 Task: Search one way flight ticket for 4 adults, 2 children, 2 infants in seat and 1 infant on lap in economy from Minneapolis-st. Paul: Minneapolis-st. Paul International/wold-chamberlain Airport to Jacksonville: Albert J. Ellis Airport on 5-3-2023. Choice of flights is Emirates. Number of bags: 1 carry on bag. Price is upto 85000. Outbound departure time preference is 18:45.
Action: Mouse moved to (298, 404)
Screenshot: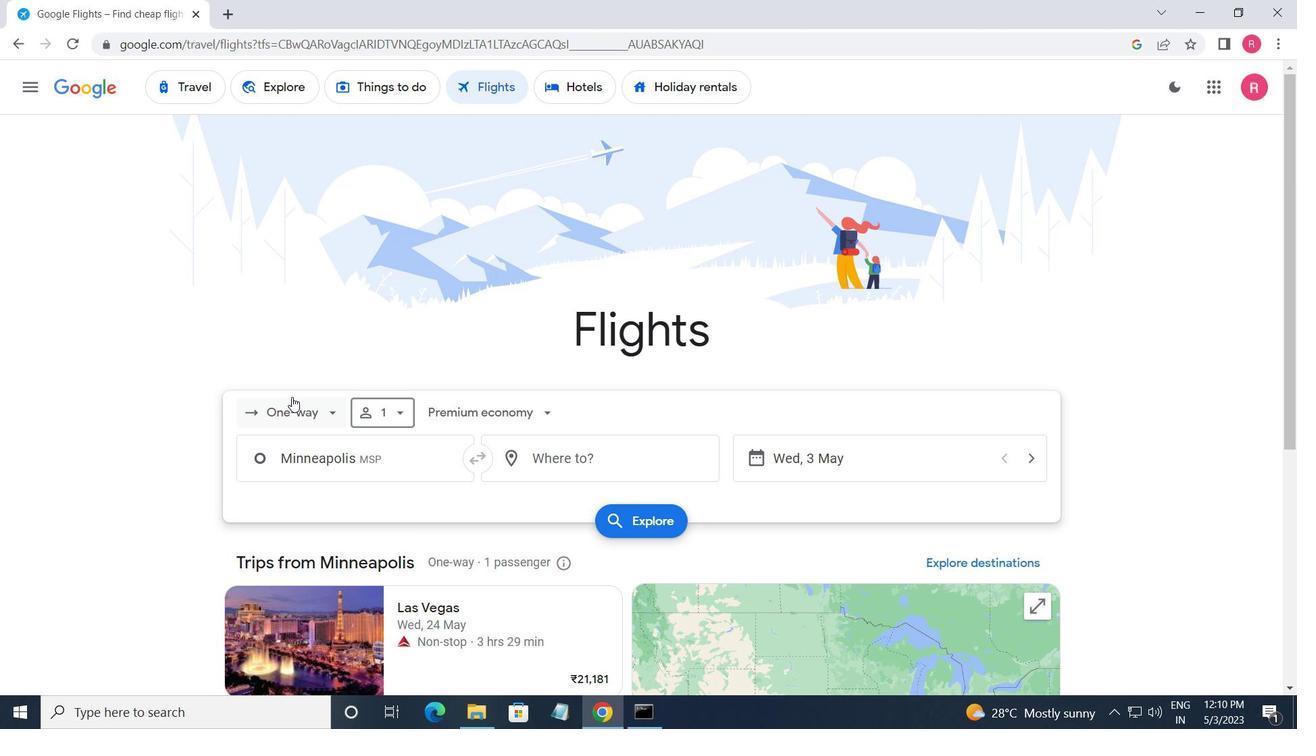 
Action: Mouse pressed left at (298, 404)
Screenshot: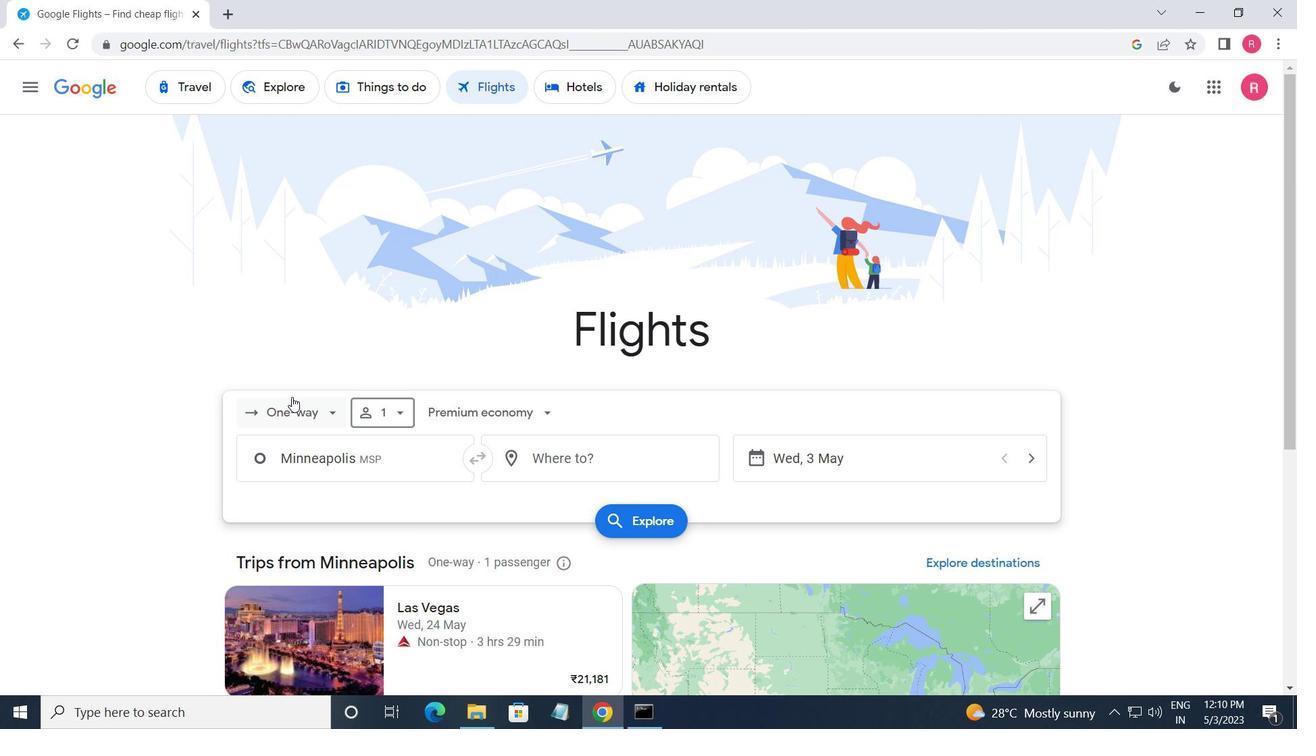 
Action: Mouse moved to (346, 490)
Screenshot: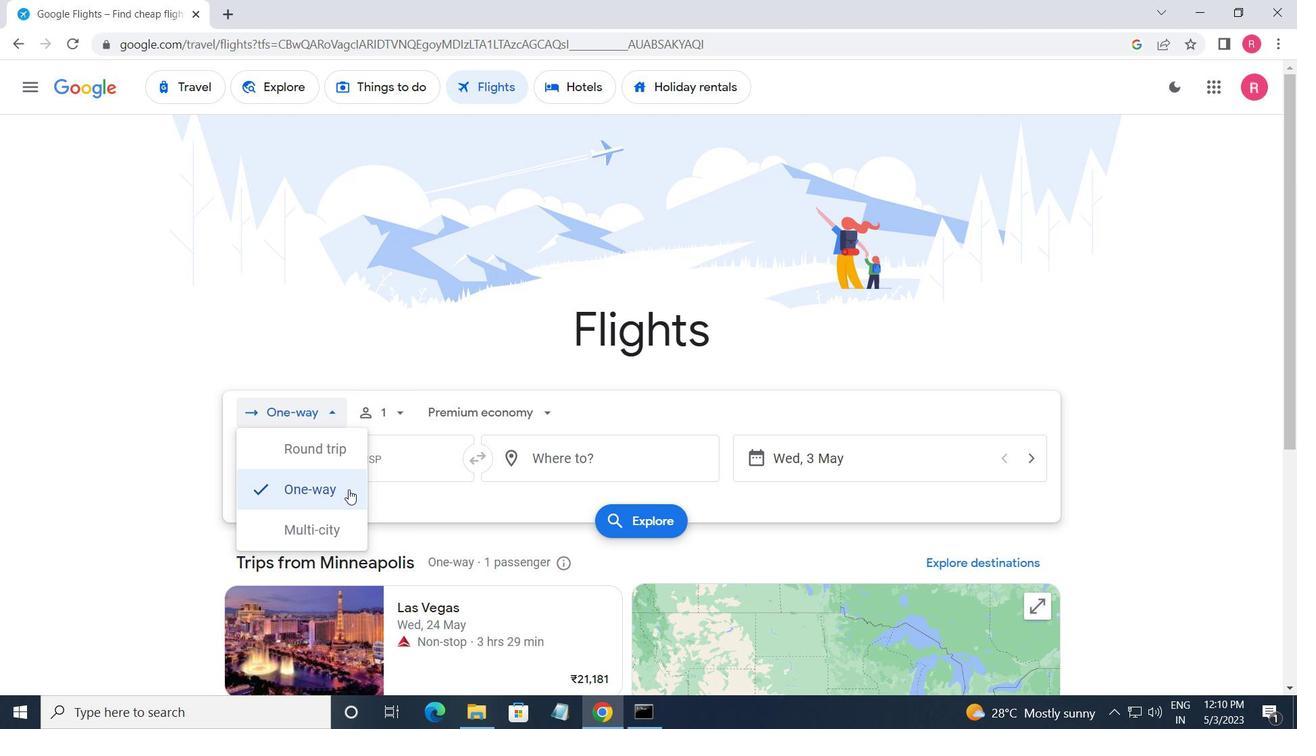 
Action: Mouse pressed left at (346, 490)
Screenshot: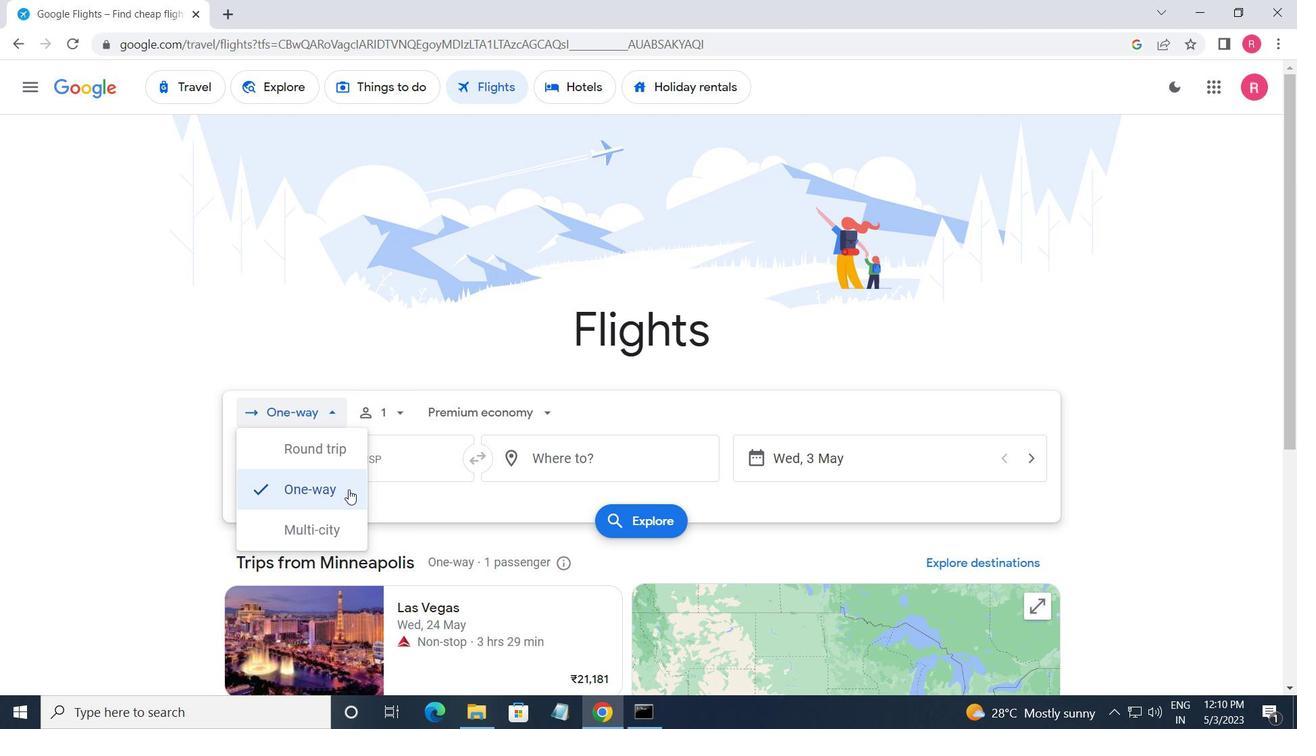
Action: Mouse moved to (392, 425)
Screenshot: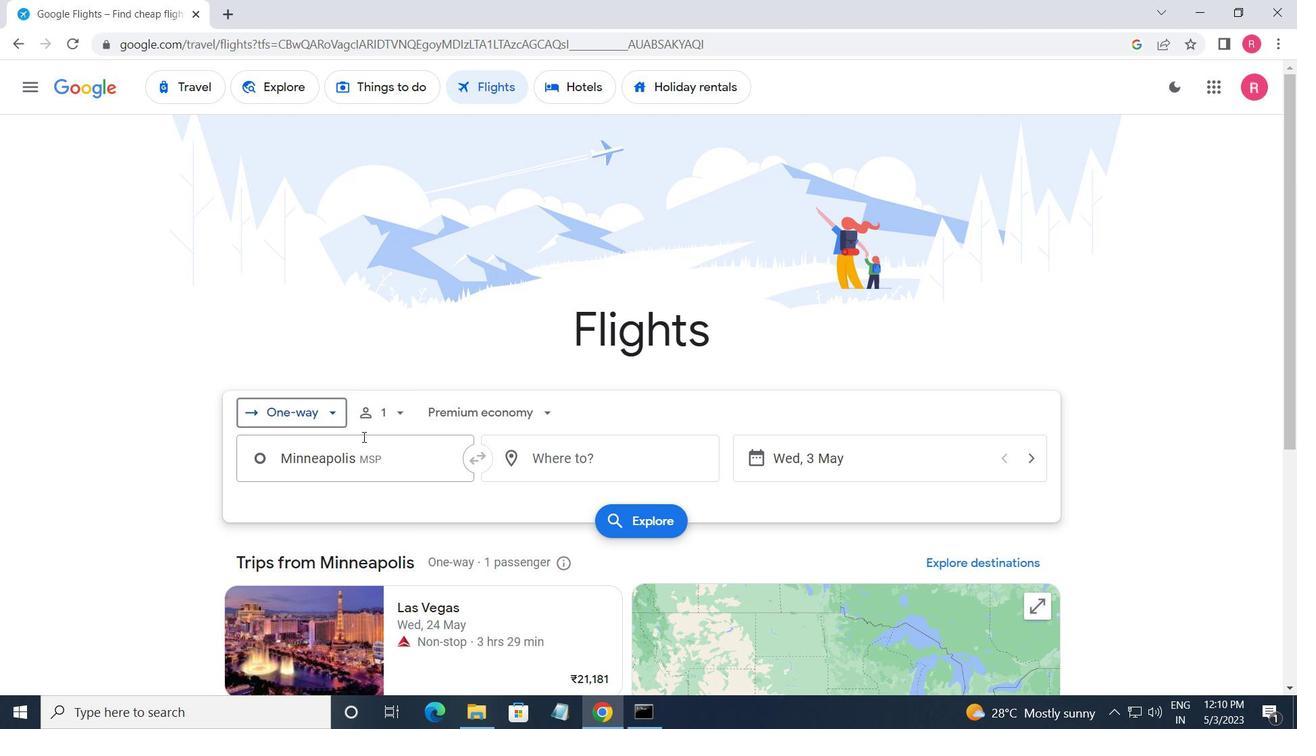 
Action: Mouse pressed left at (392, 425)
Screenshot: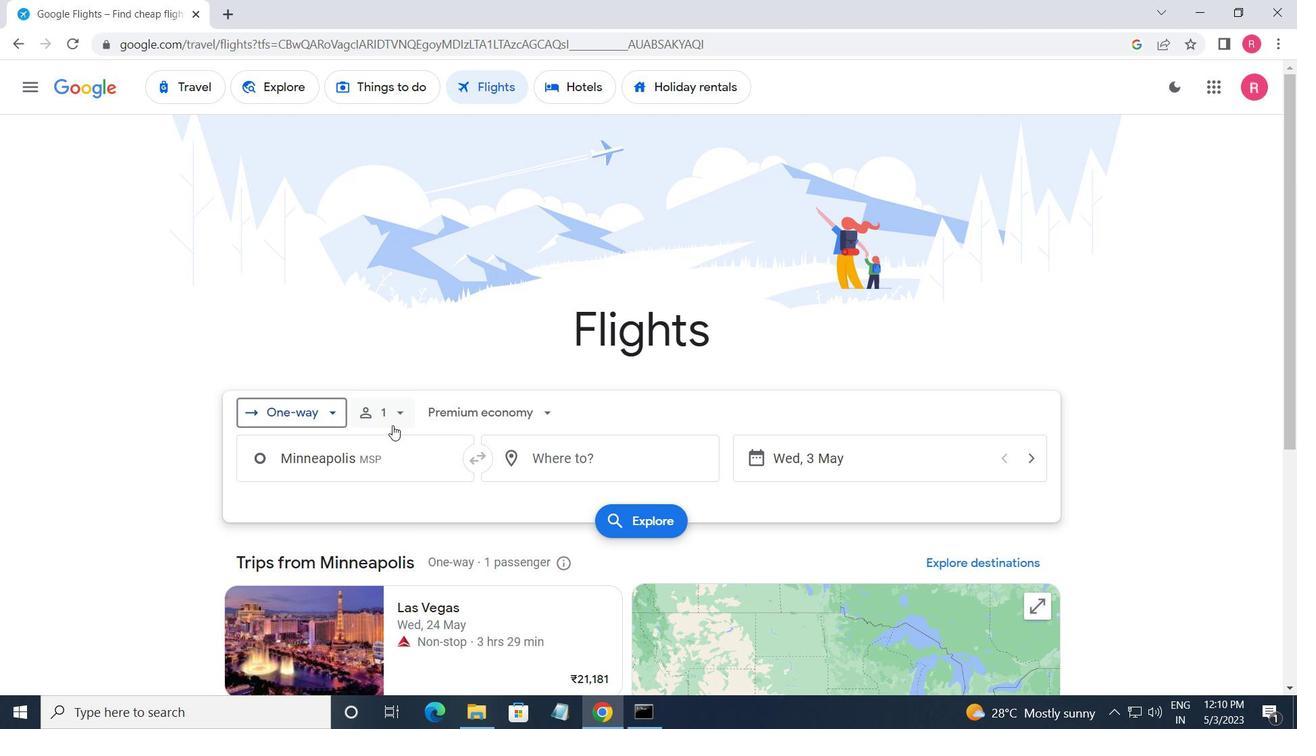 
Action: Mouse moved to (525, 458)
Screenshot: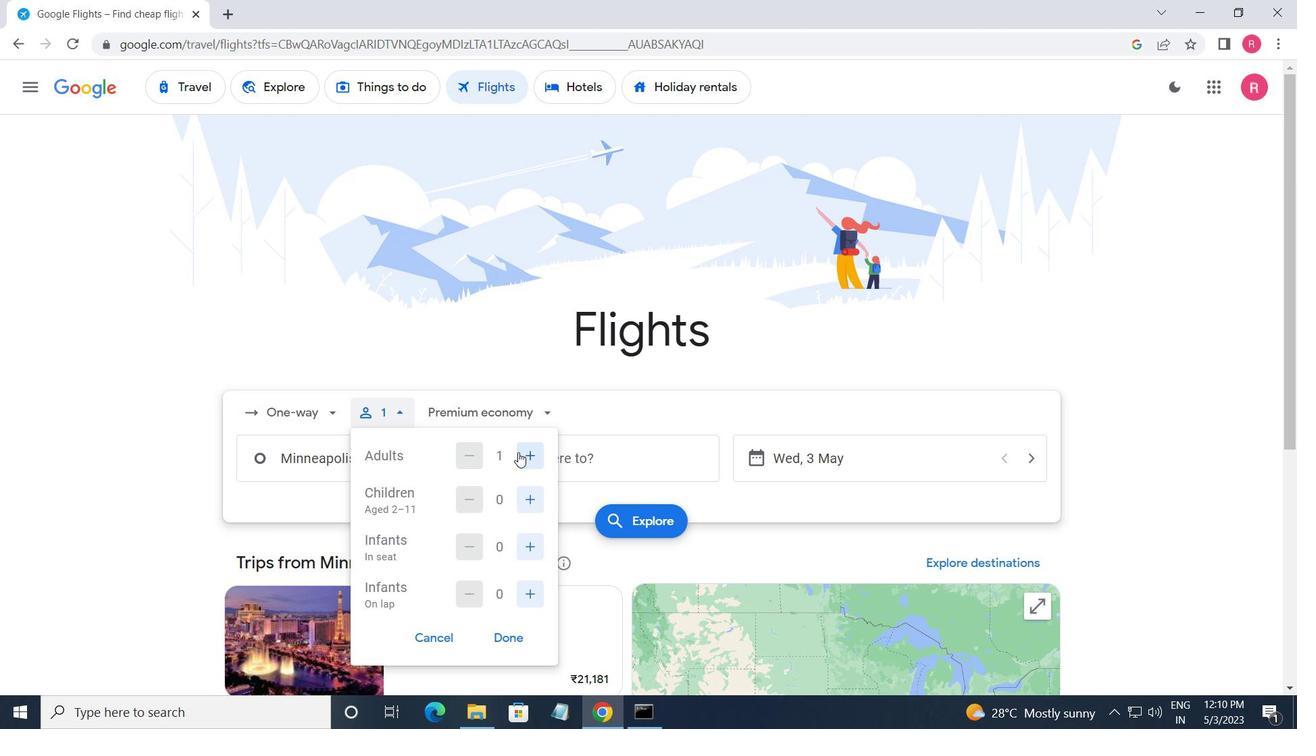 
Action: Mouse pressed left at (525, 458)
Screenshot: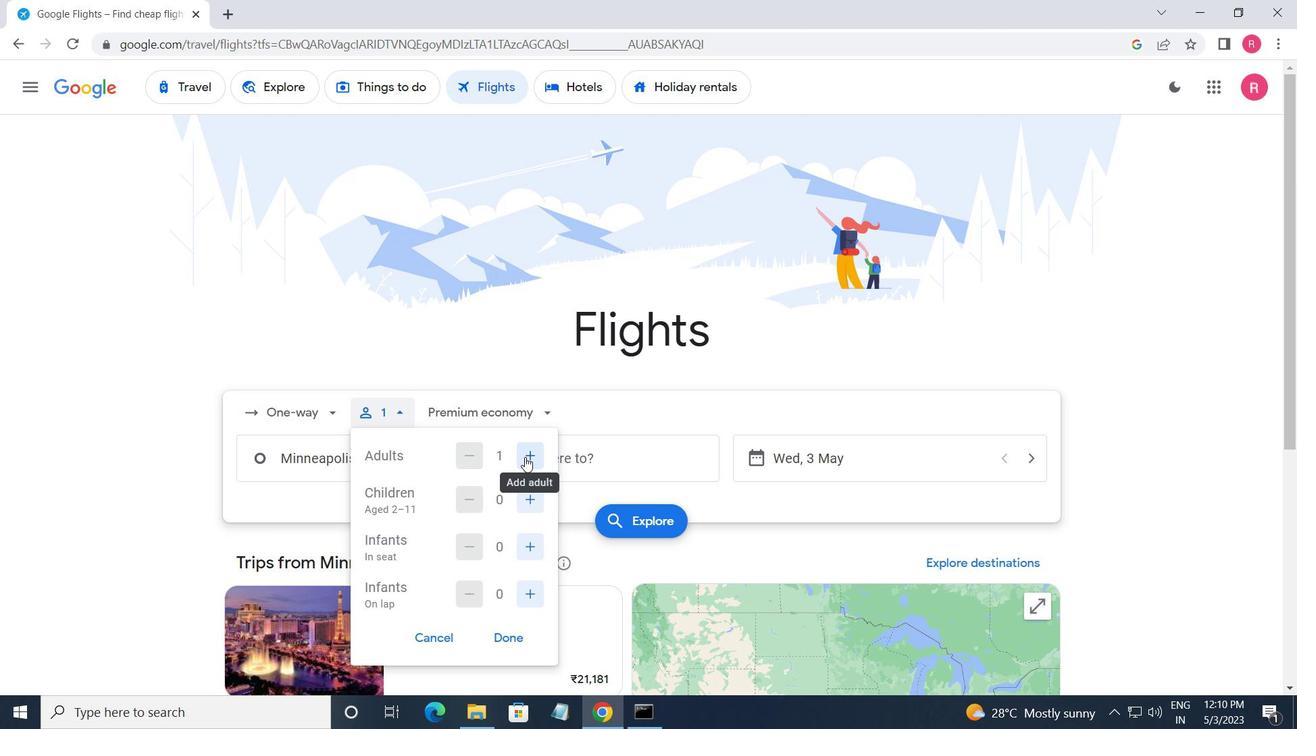 
Action: Mouse pressed left at (525, 458)
Screenshot: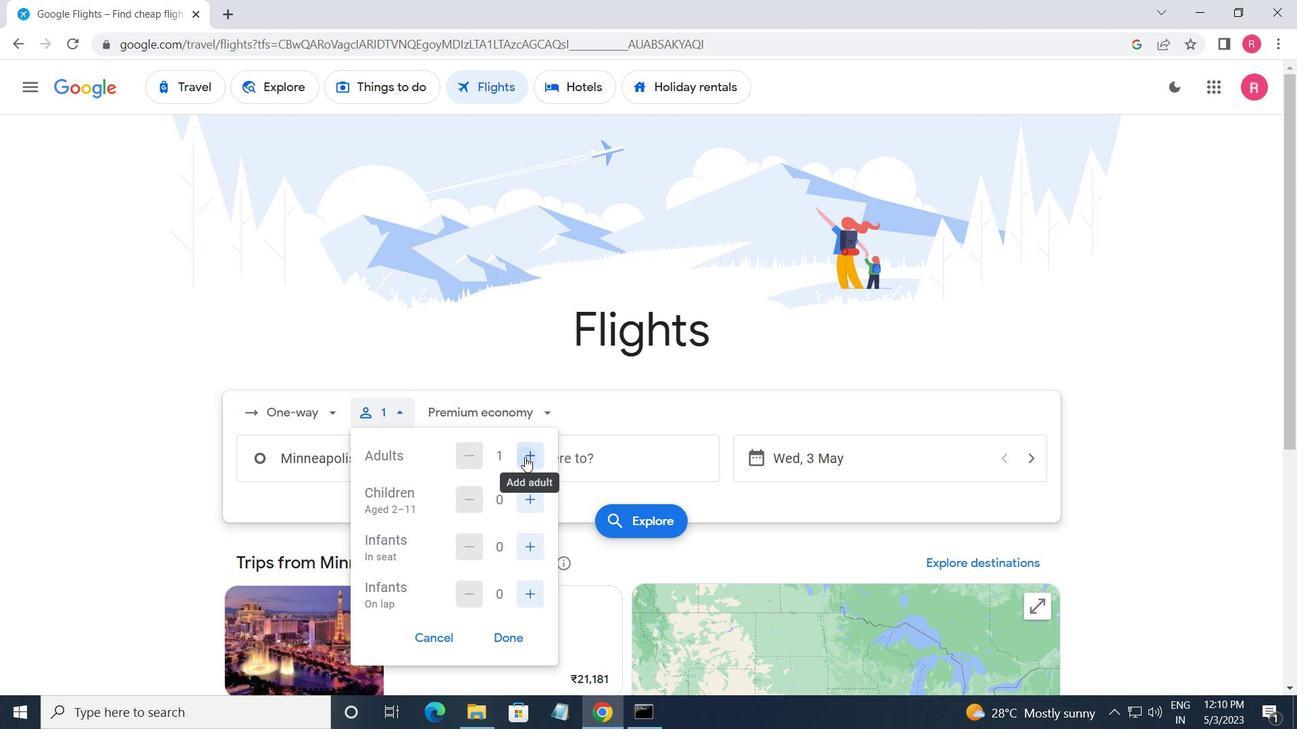 
Action: Mouse pressed left at (525, 458)
Screenshot: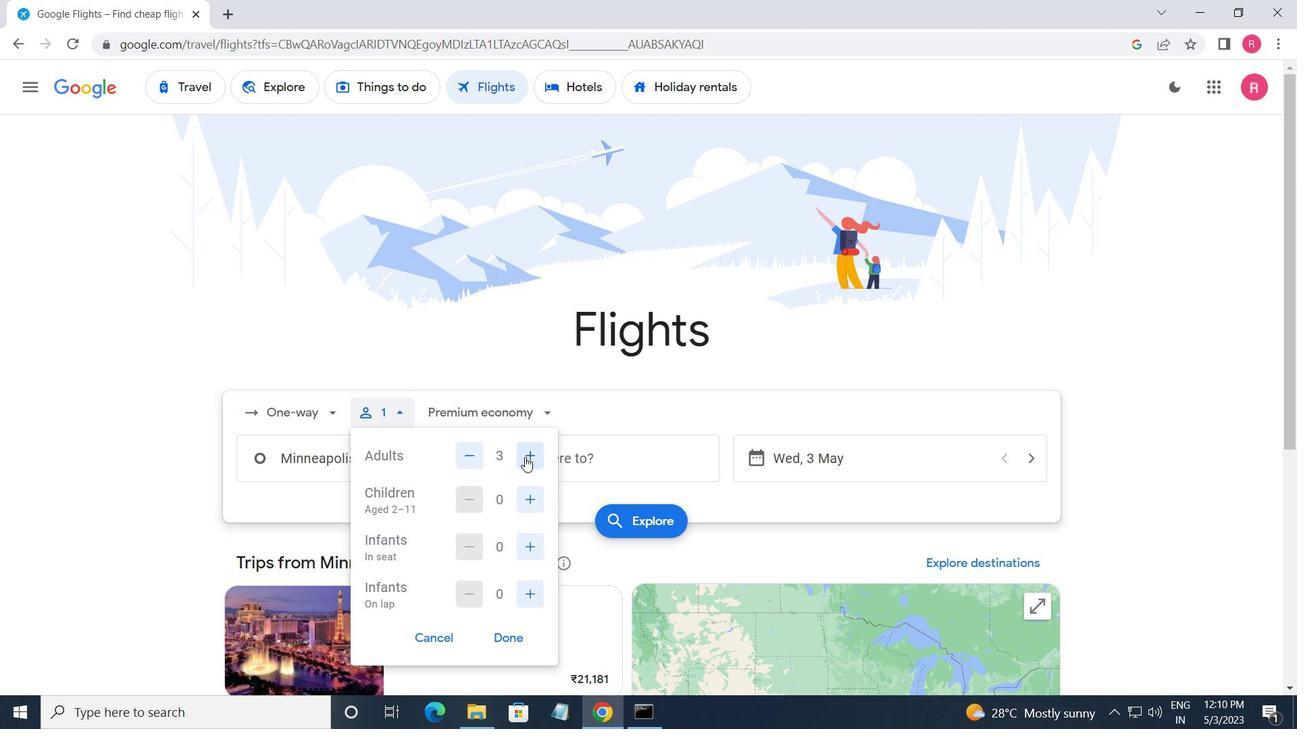 
Action: Mouse moved to (531, 508)
Screenshot: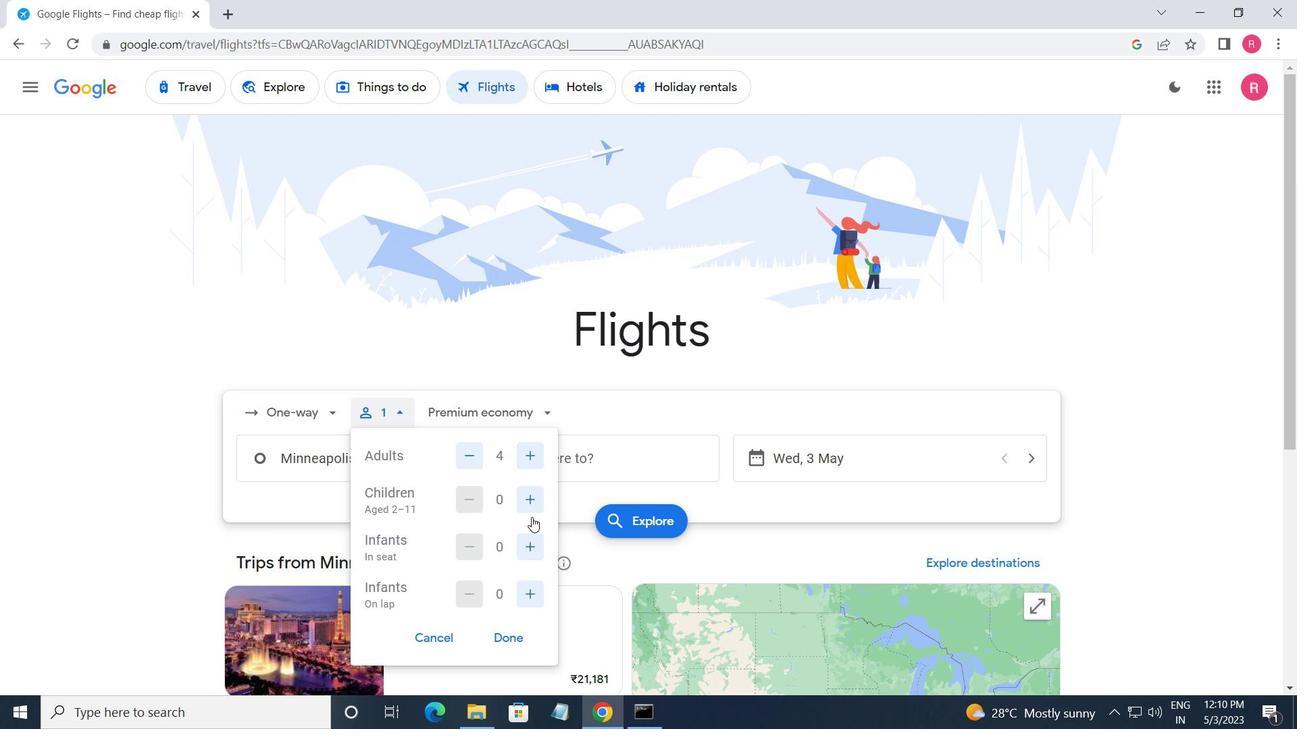 
Action: Mouse pressed left at (531, 508)
Screenshot: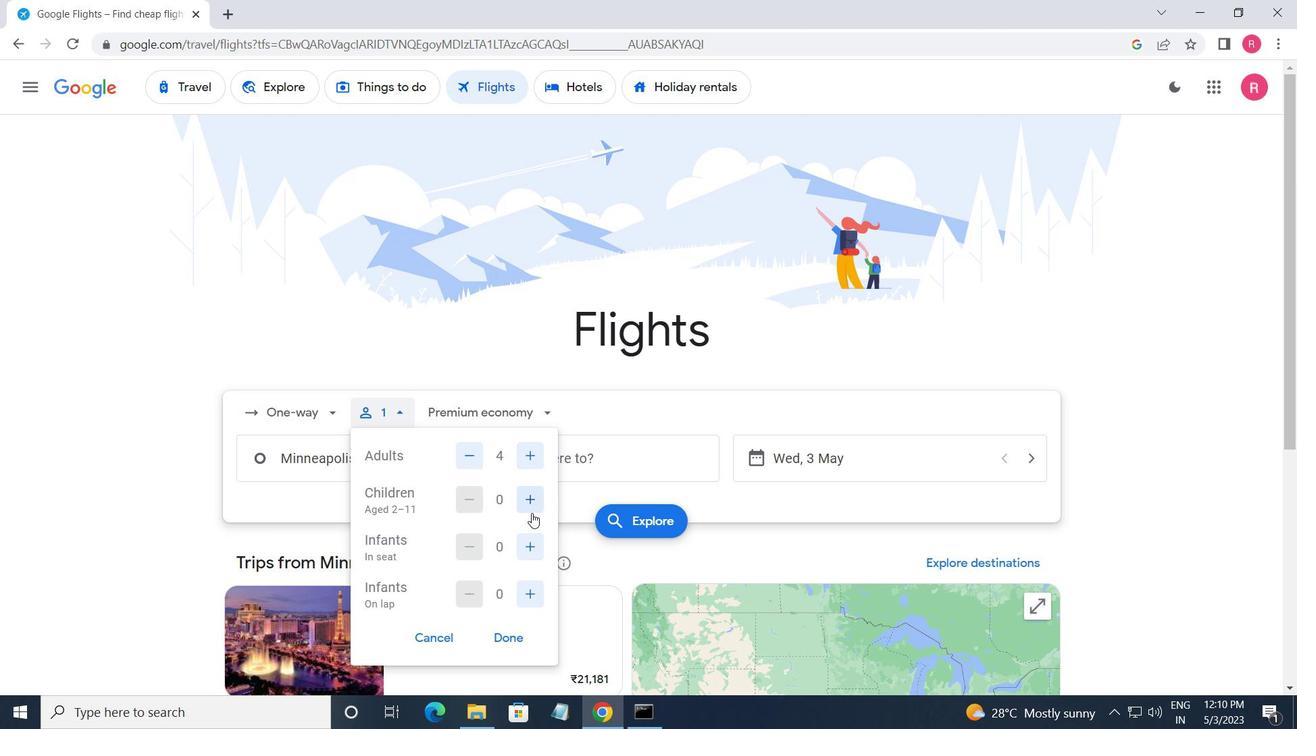 
Action: Mouse pressed left at (531, 508)
Screenshot: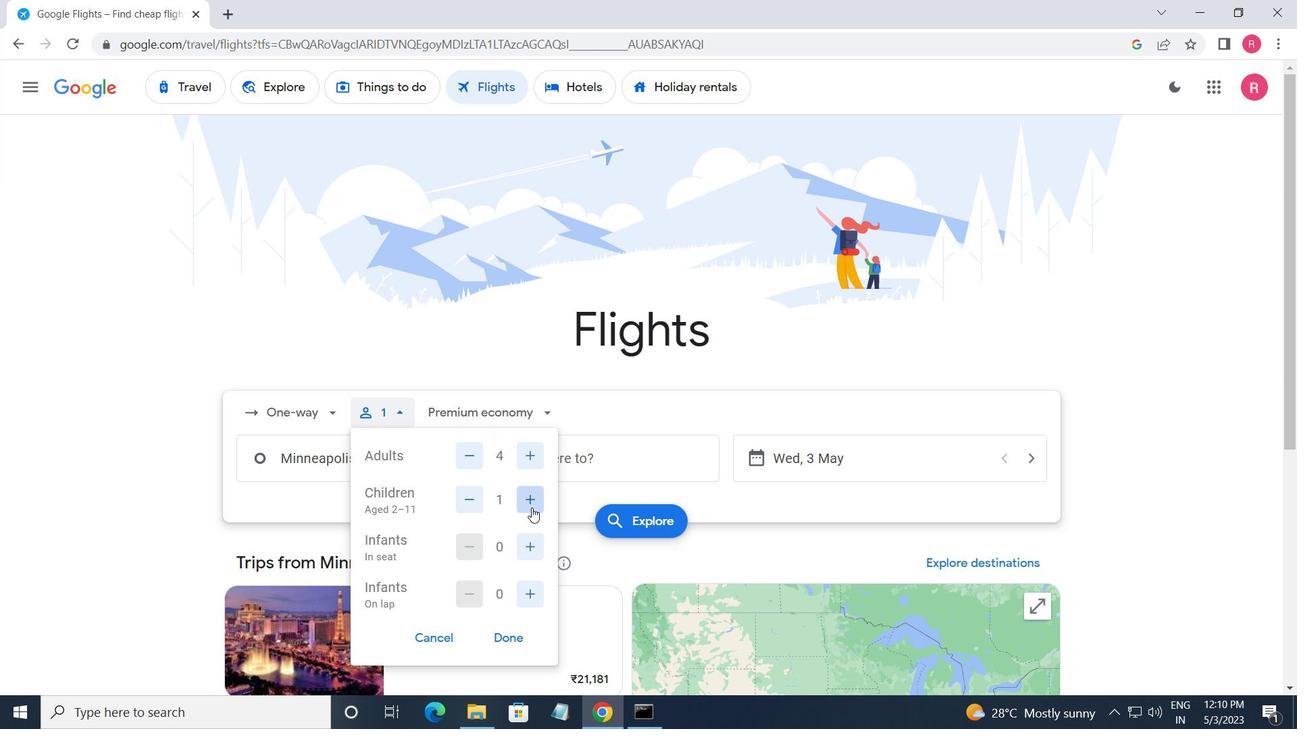 
Action: Mouse moved to (533, 545)
Screenshot: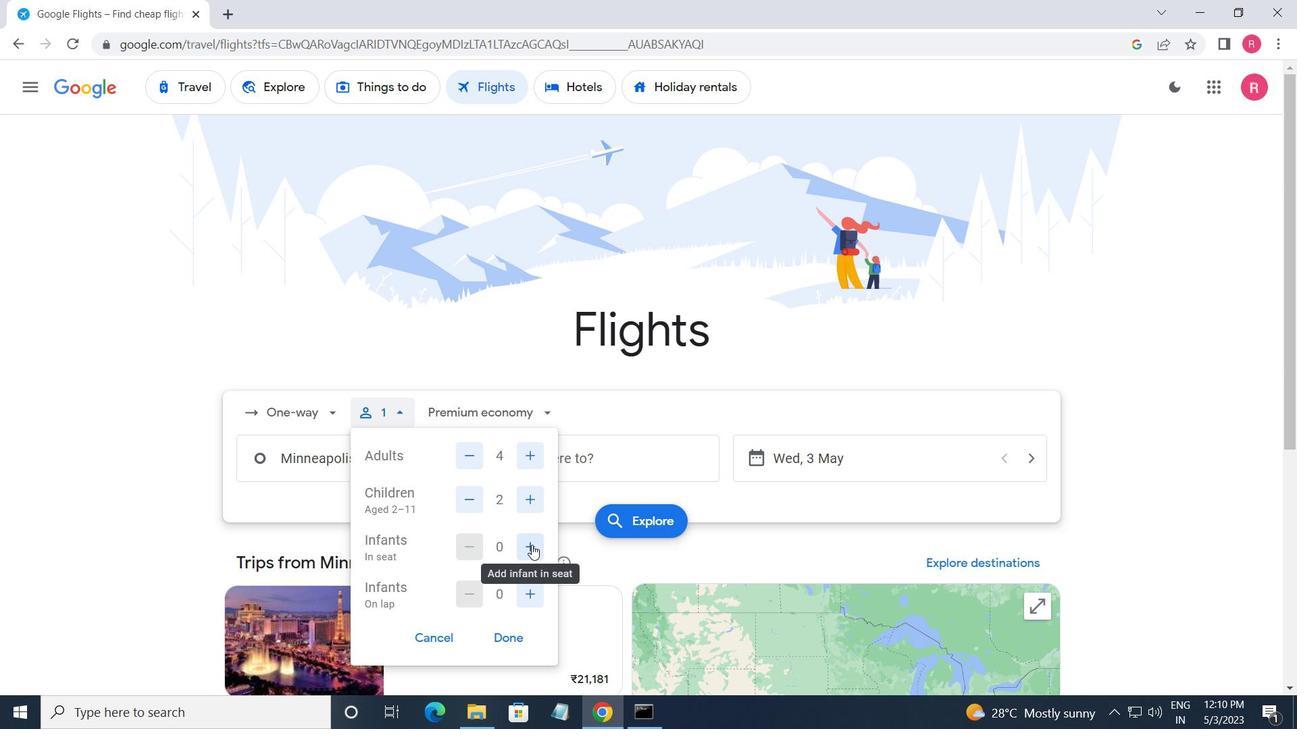 
Action: Mouse pressed left at (533, 545)
Screenshot: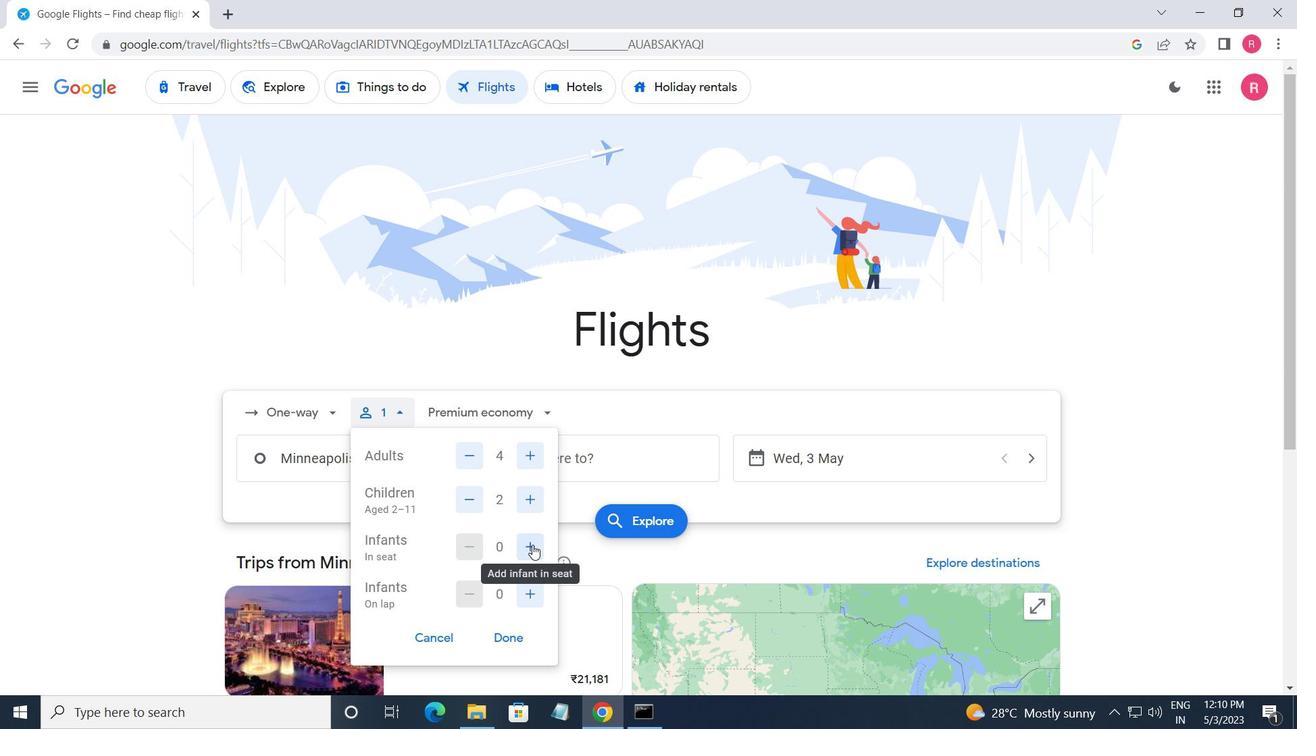 
Action: Mouse pressed left at (533, 545)
Screenshot: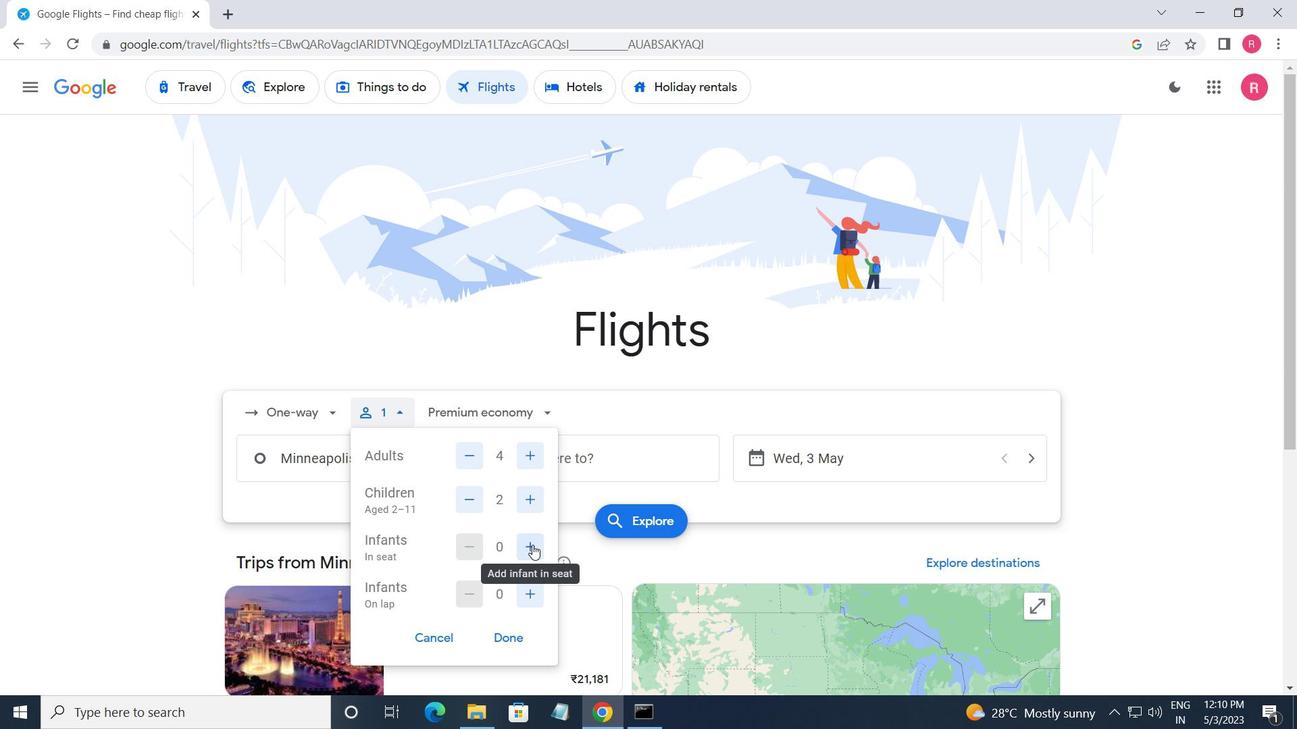 
Action: Mouse moved to (531, 594)
Screenshot: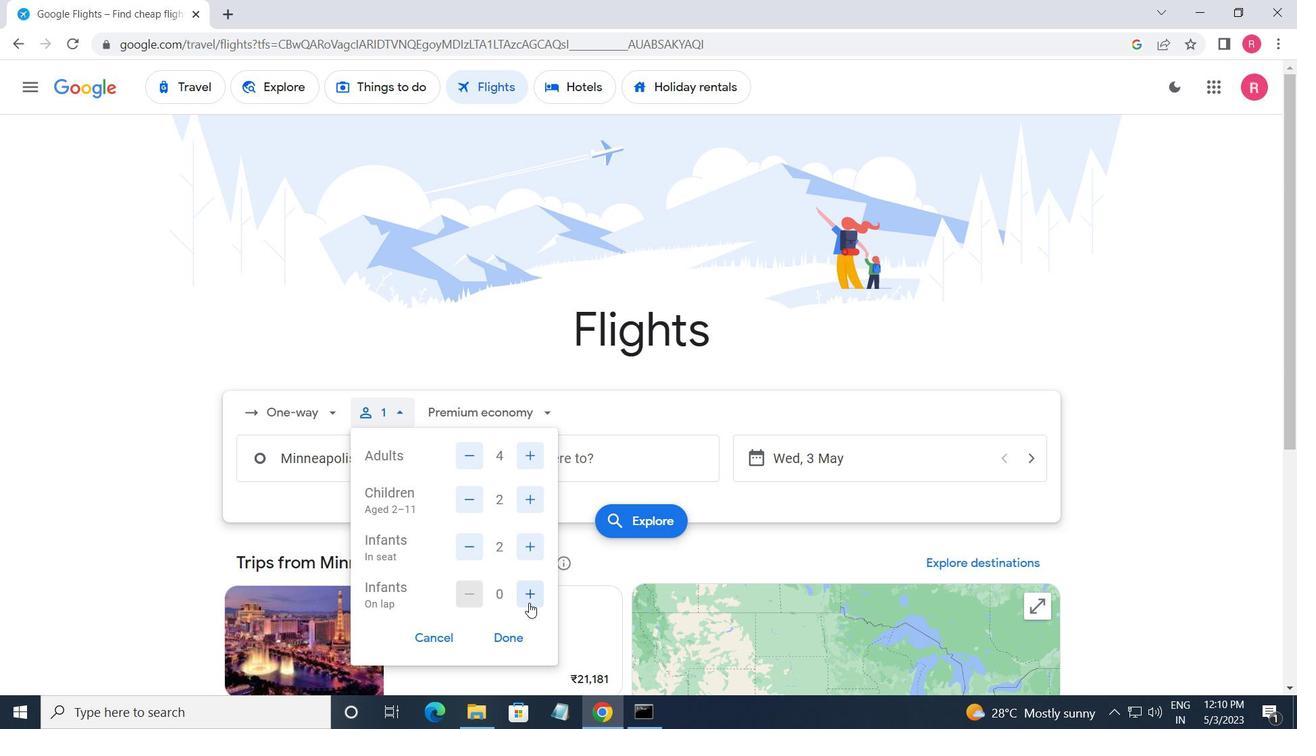 
Action: Mouse pressed left at (531, 594)
Screenshot: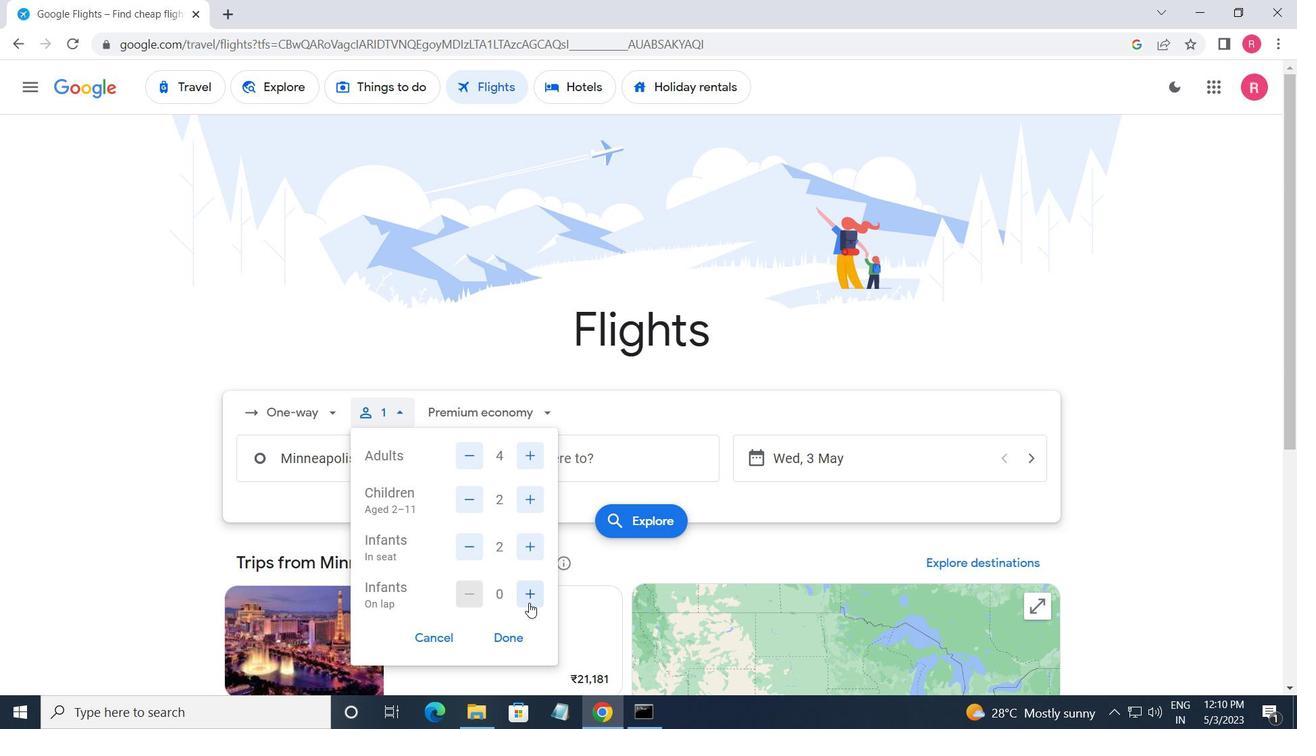 
Action: Mouse moved to (523, 632)
Screenshot: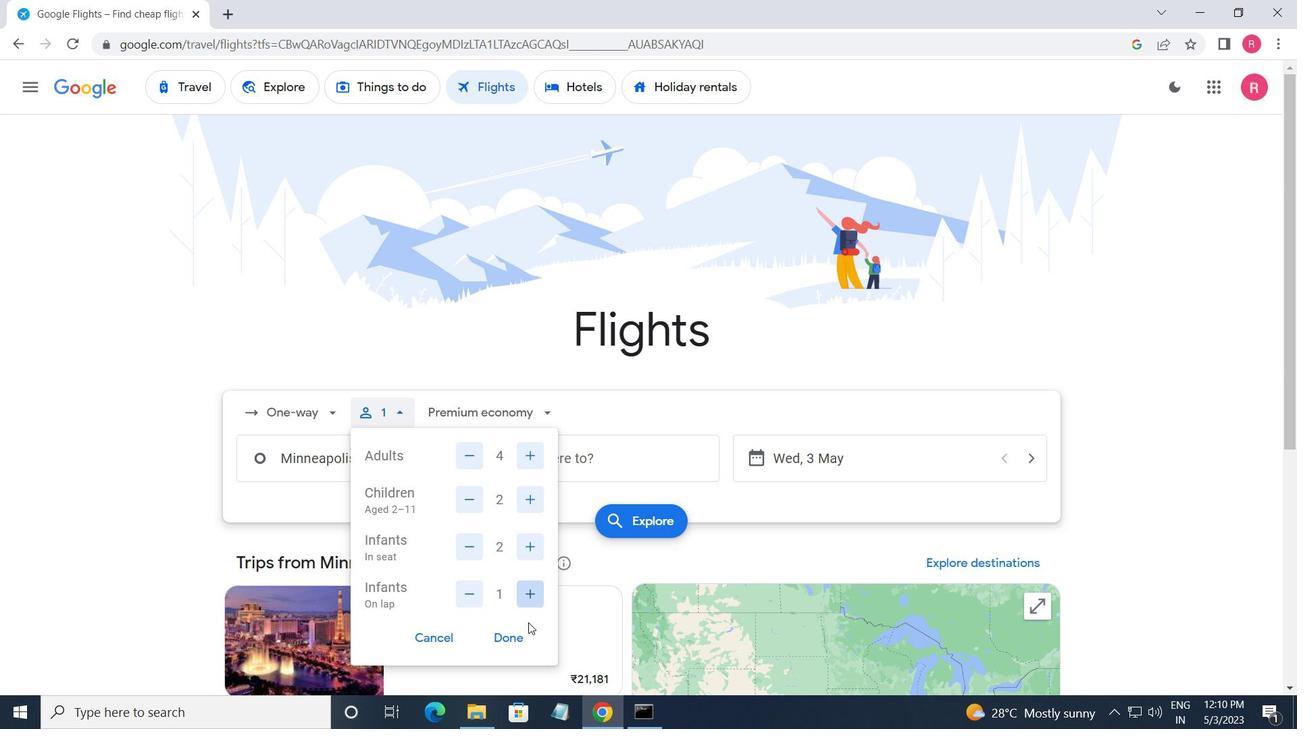 
Action: Mouse pressed left at (523, 632)
Screenshot: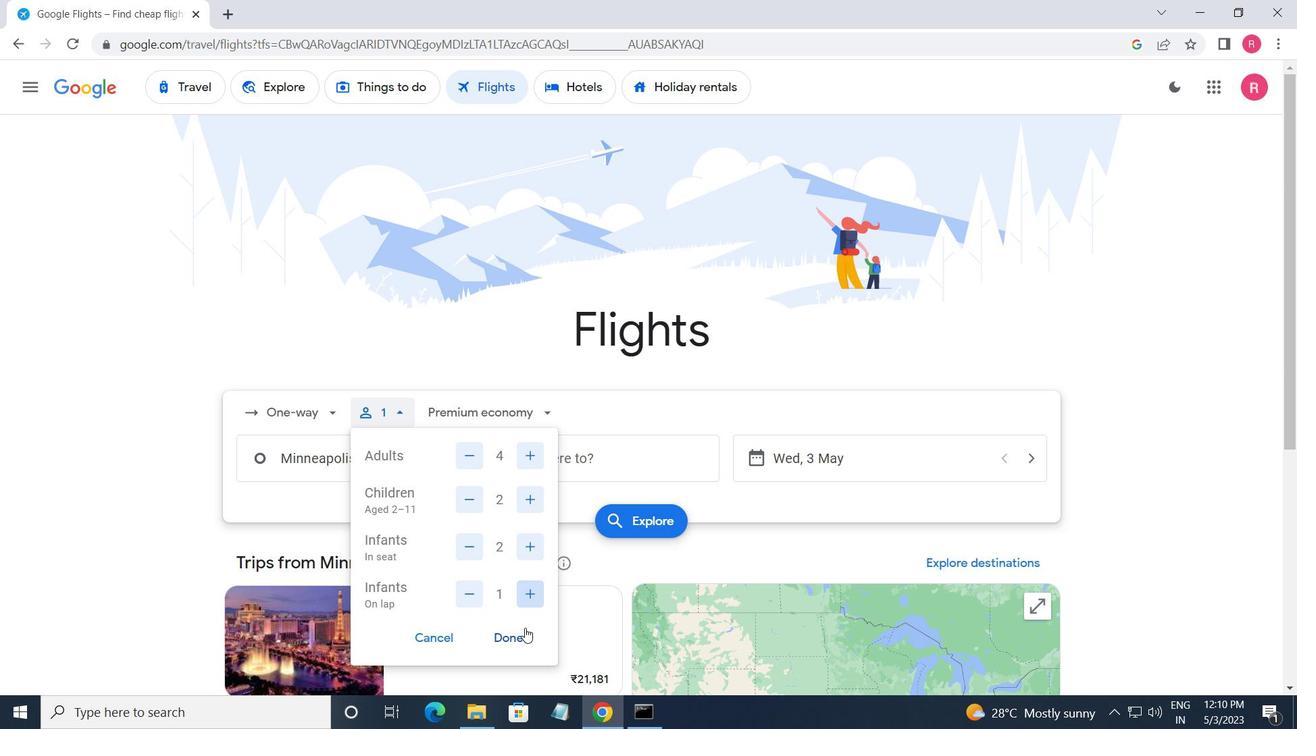 
Action: Mouse moved to (479, 413)
Screenshot: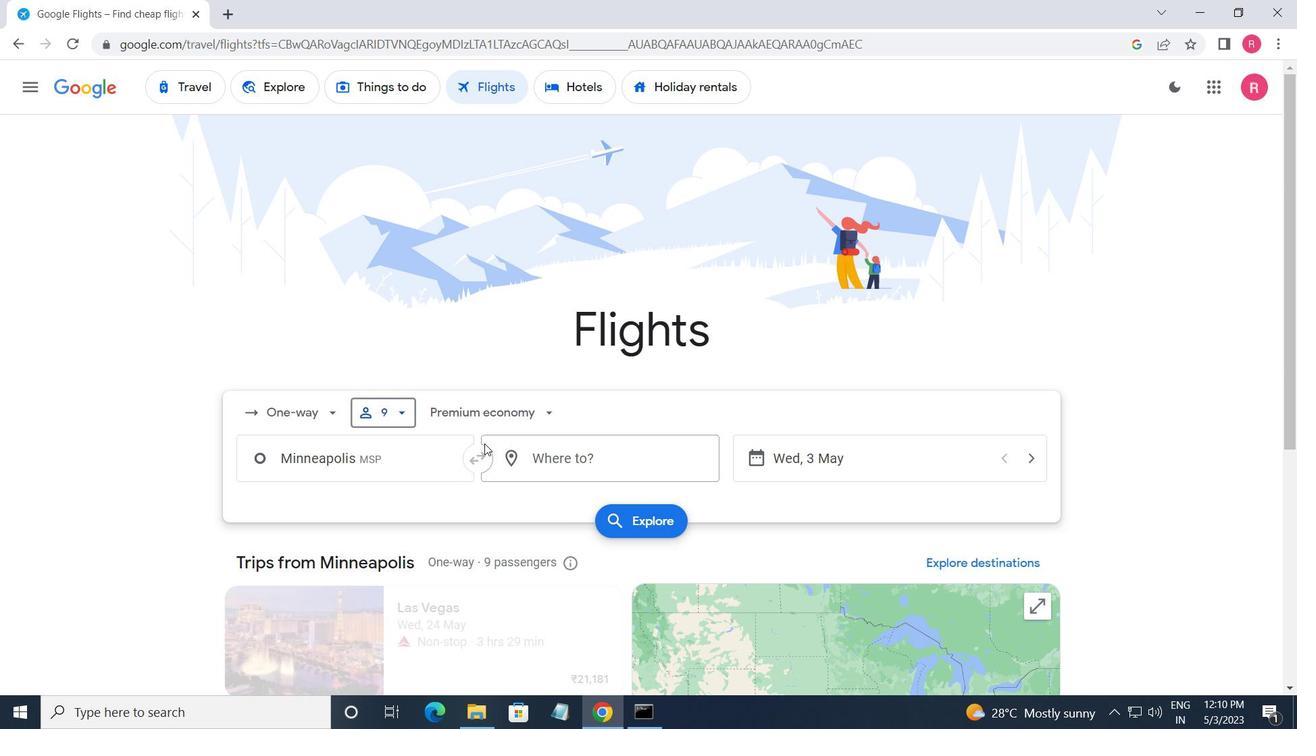 
Action: Mouse pressed left at (479, 413)
Screenshot: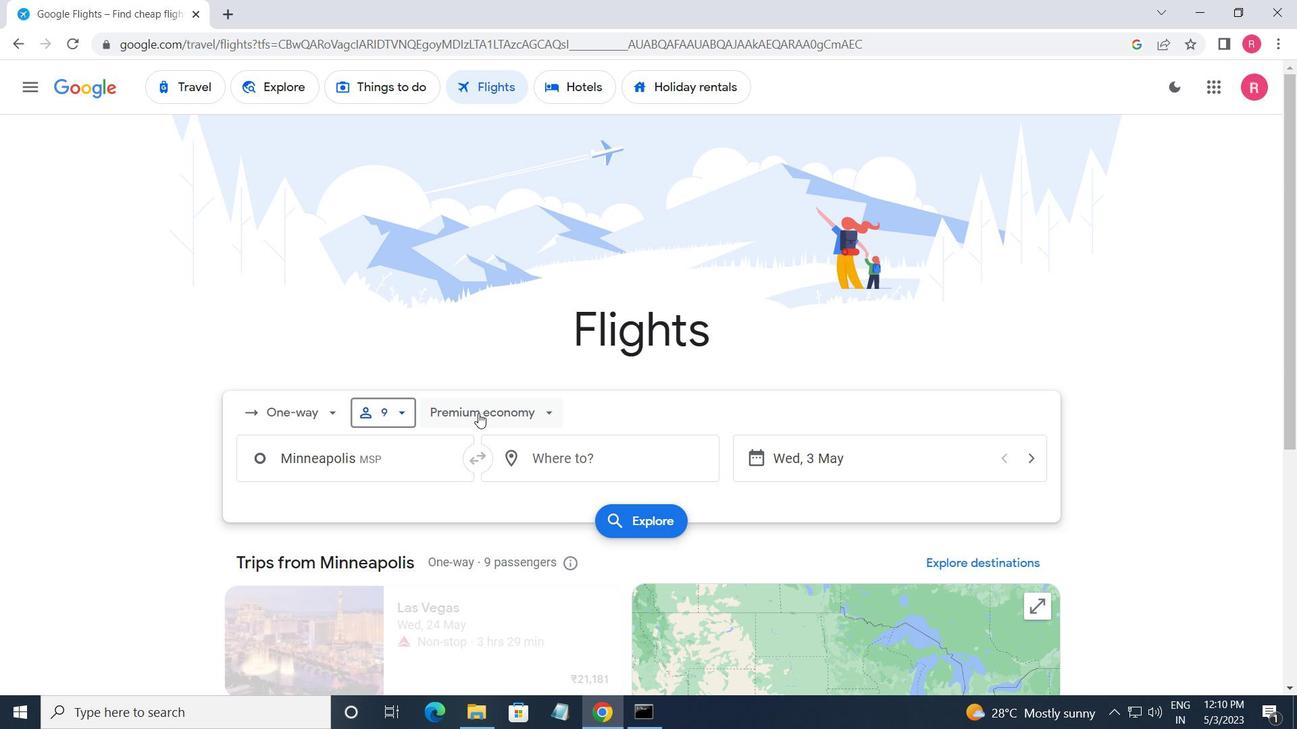 
Action: Mouse moved to (489, 456)
Screenshot: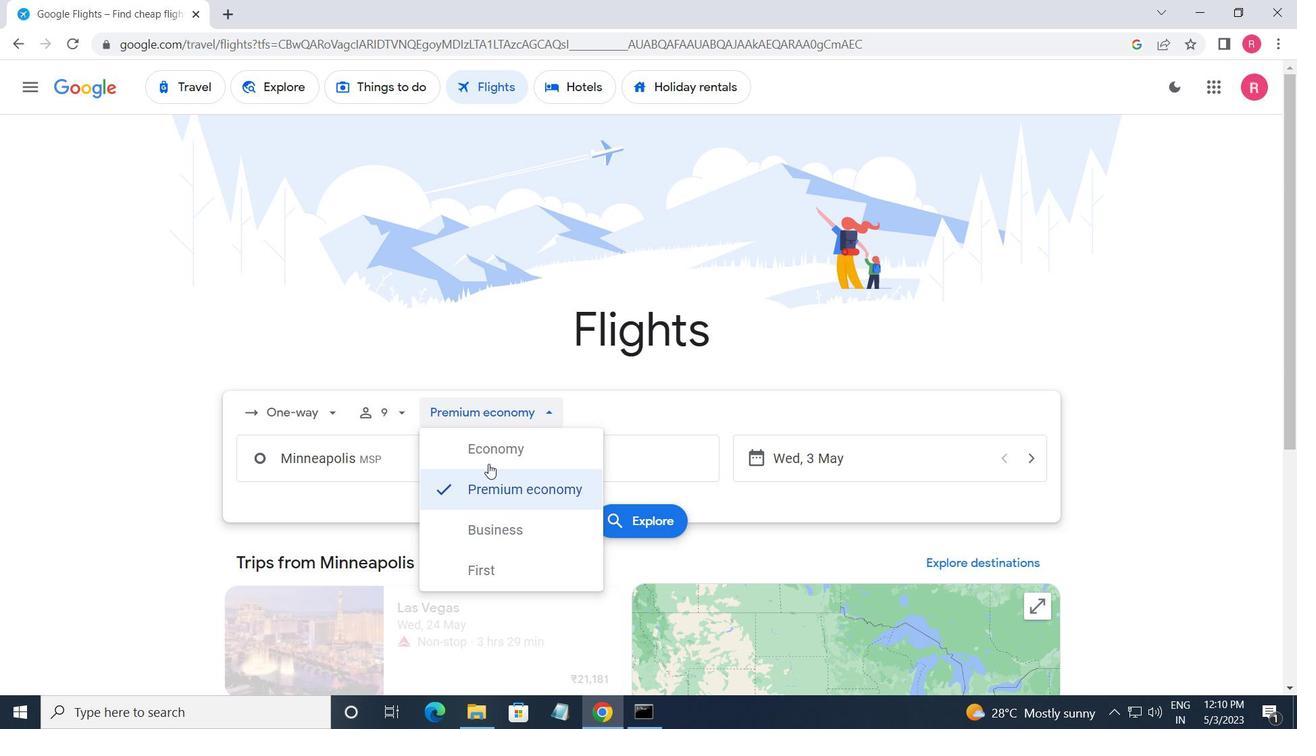 
Action: Mouse pressed left at (489, 456)
Screenshot: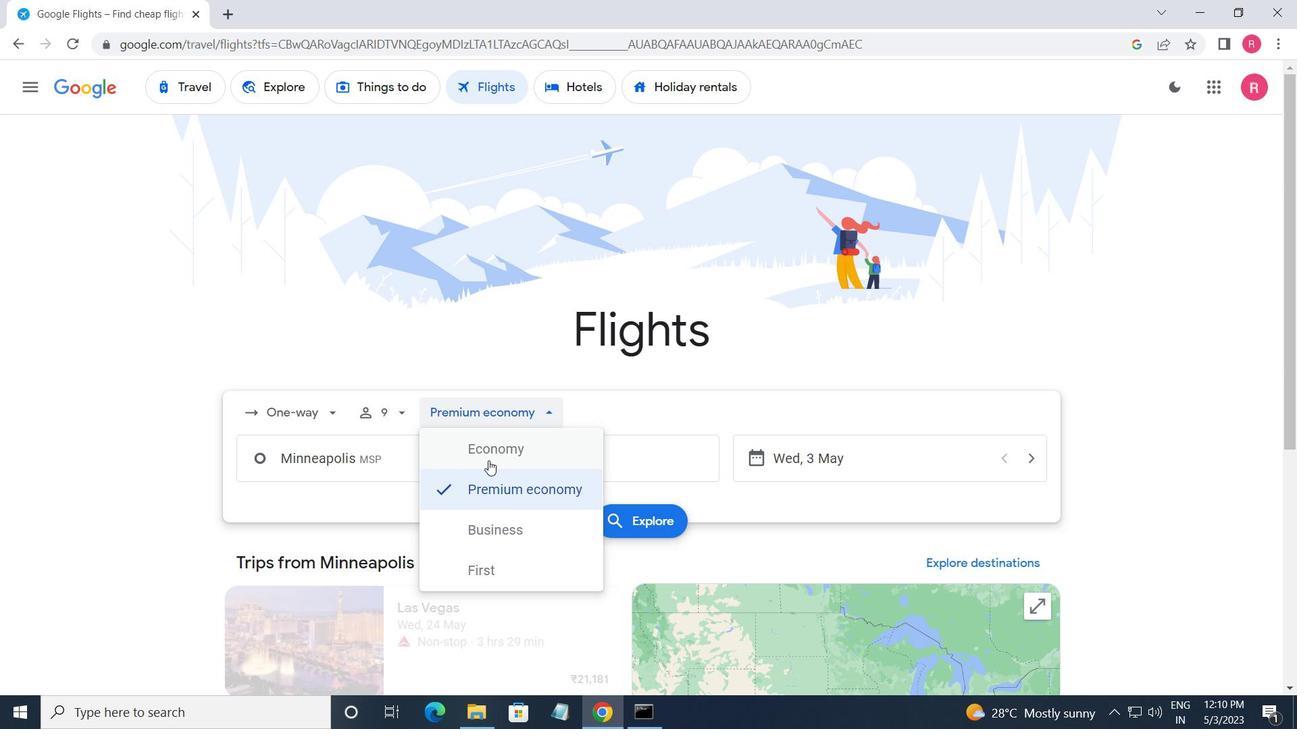 
Action: Mouse moved to (434, 466)
Screenshot: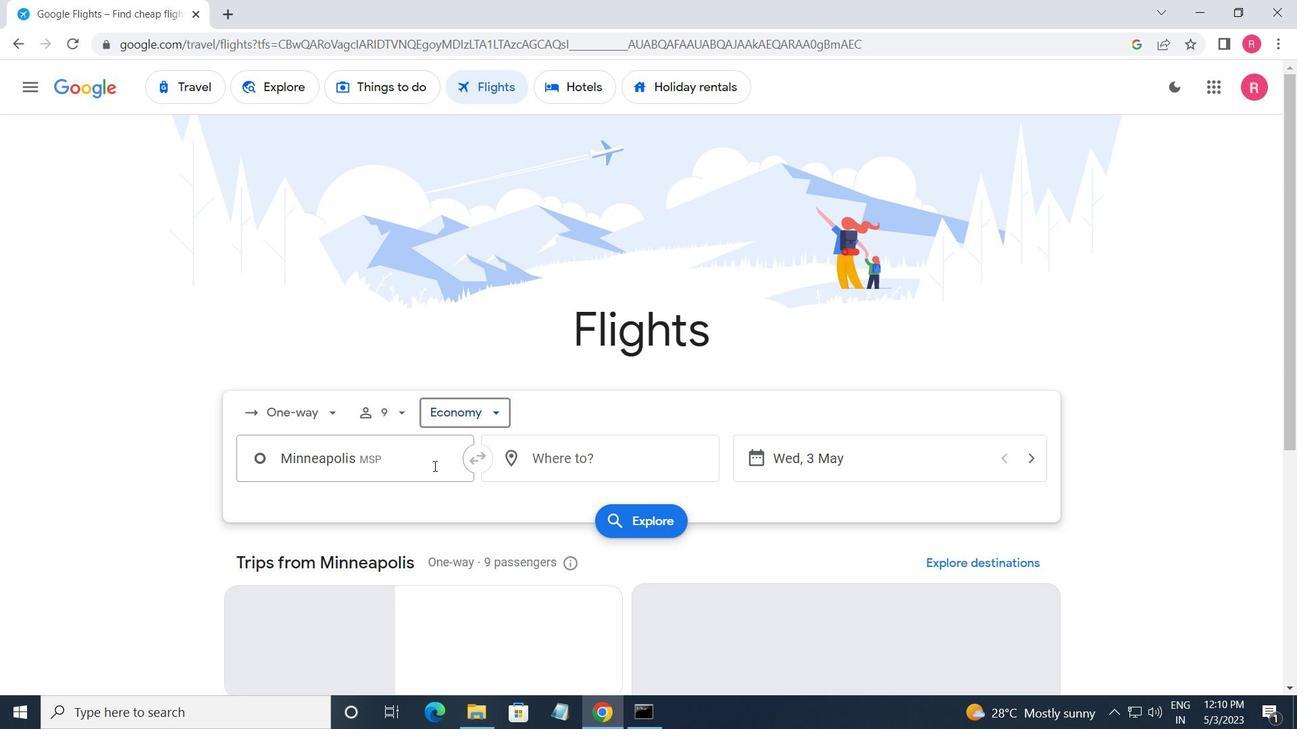
Action: Mouse pressed left at (434, 466)
Screenshot: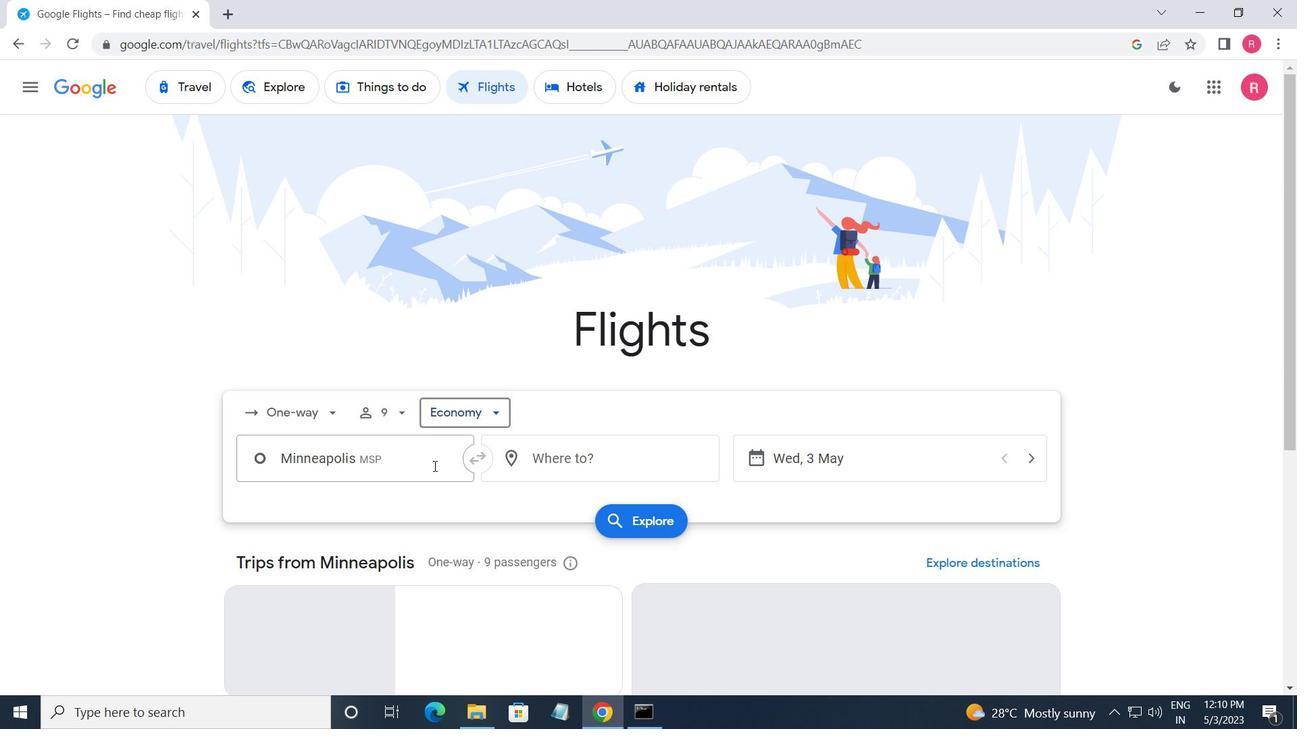 
Action: Mouse moved to (414, 547)
Screenshot: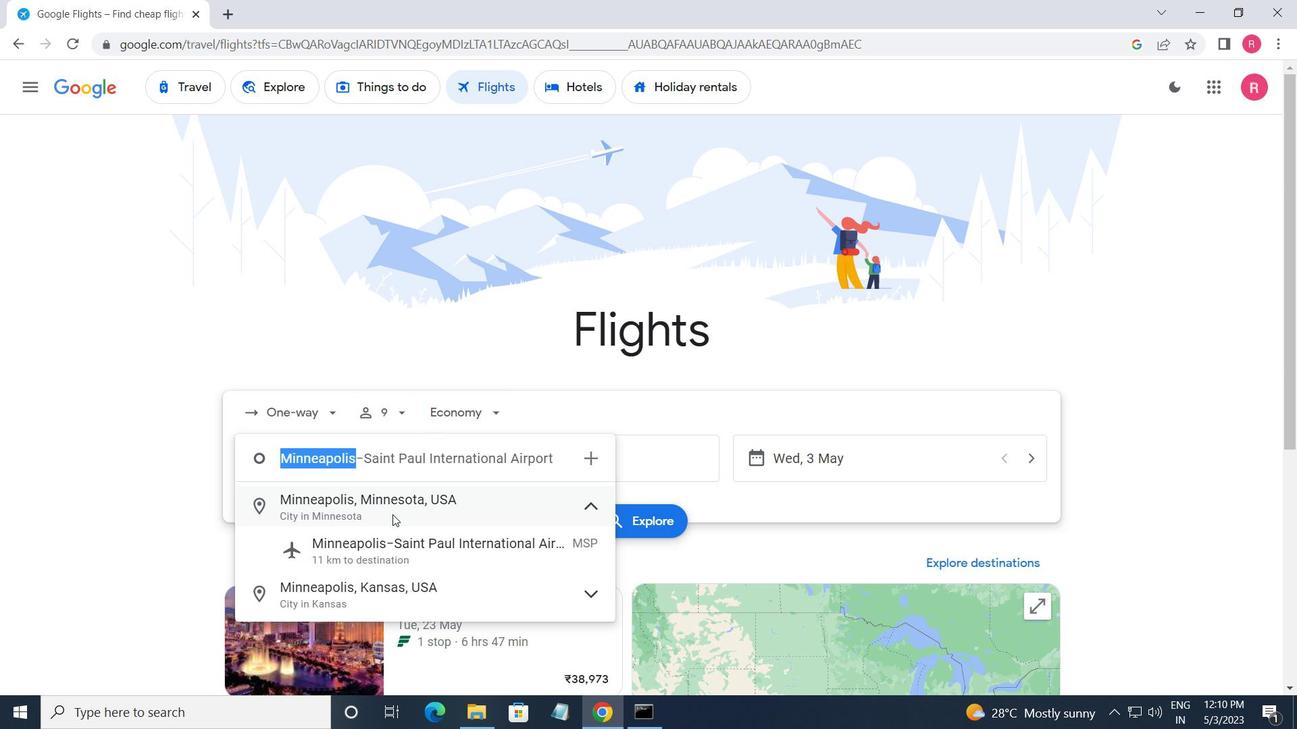 
Action: Mouse pressed left at (414, 547)
Screenshot: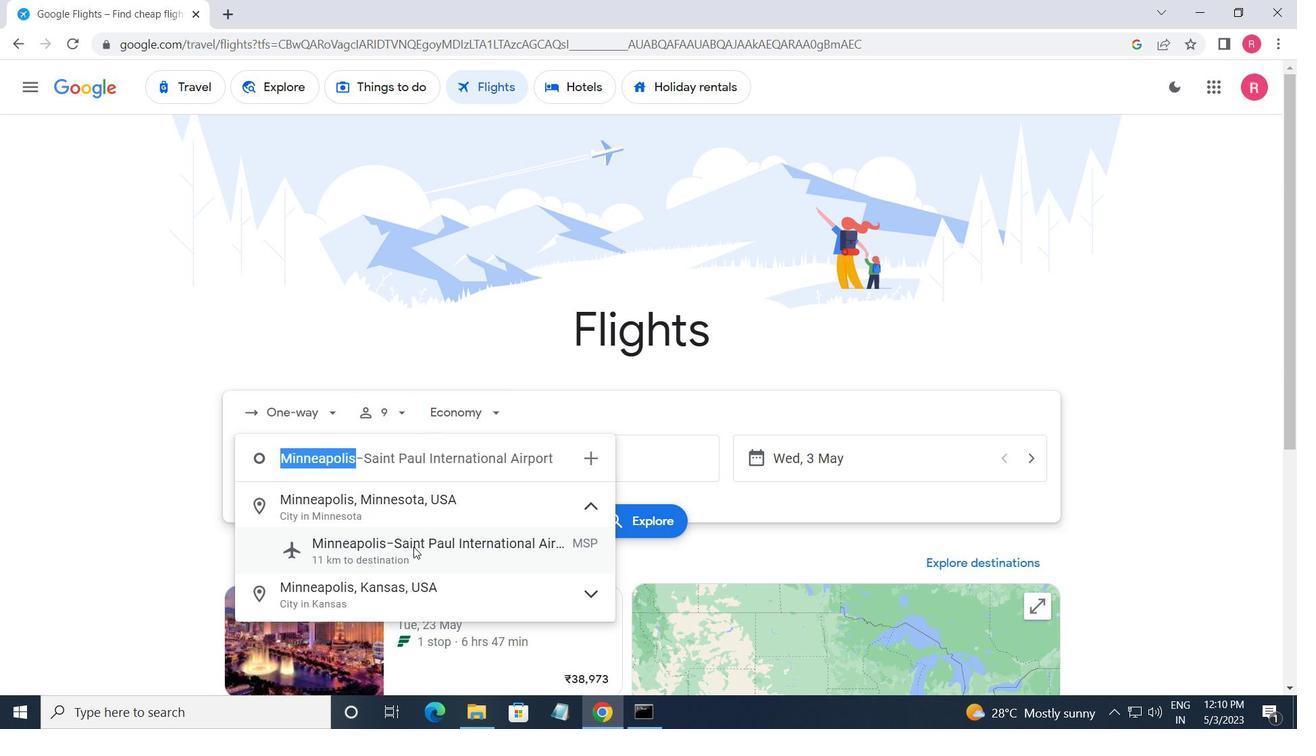 
Action: Mouse moved to (550, 456)
Screenshot: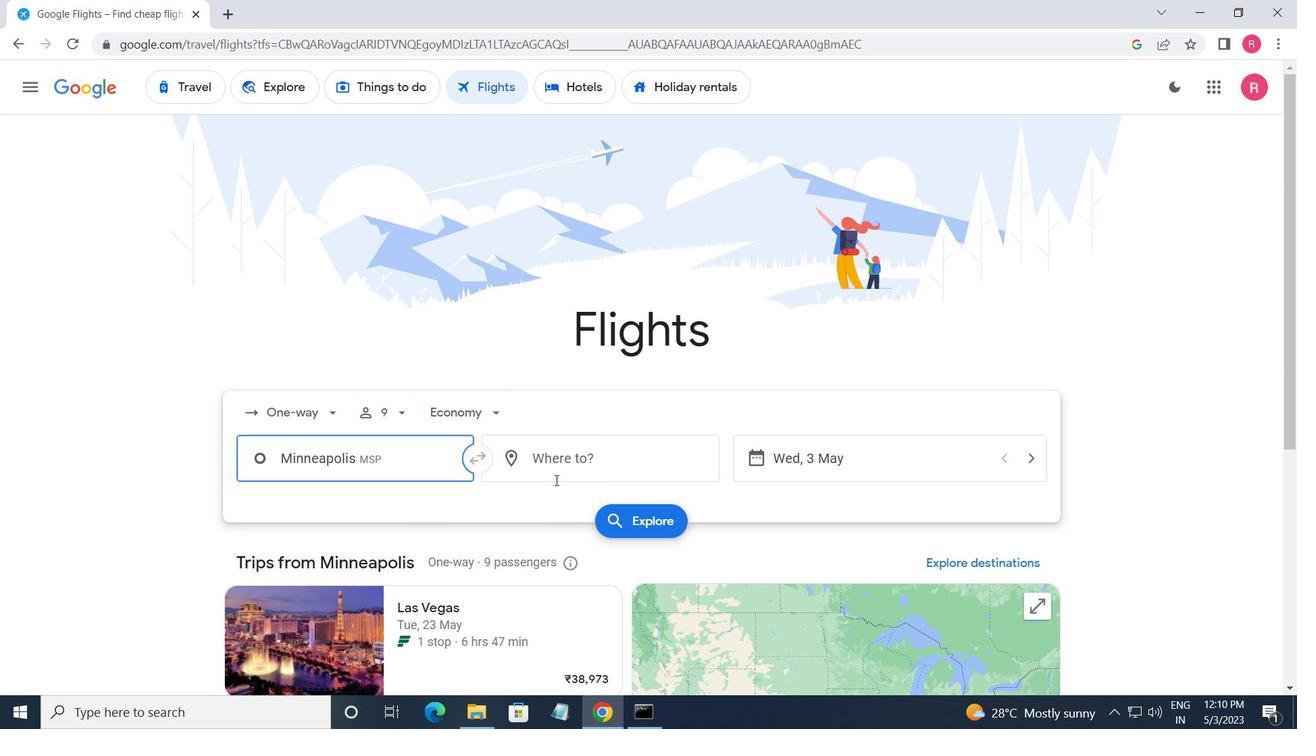 
Action: Mouse pressed left at (550, 456)
Screenshot: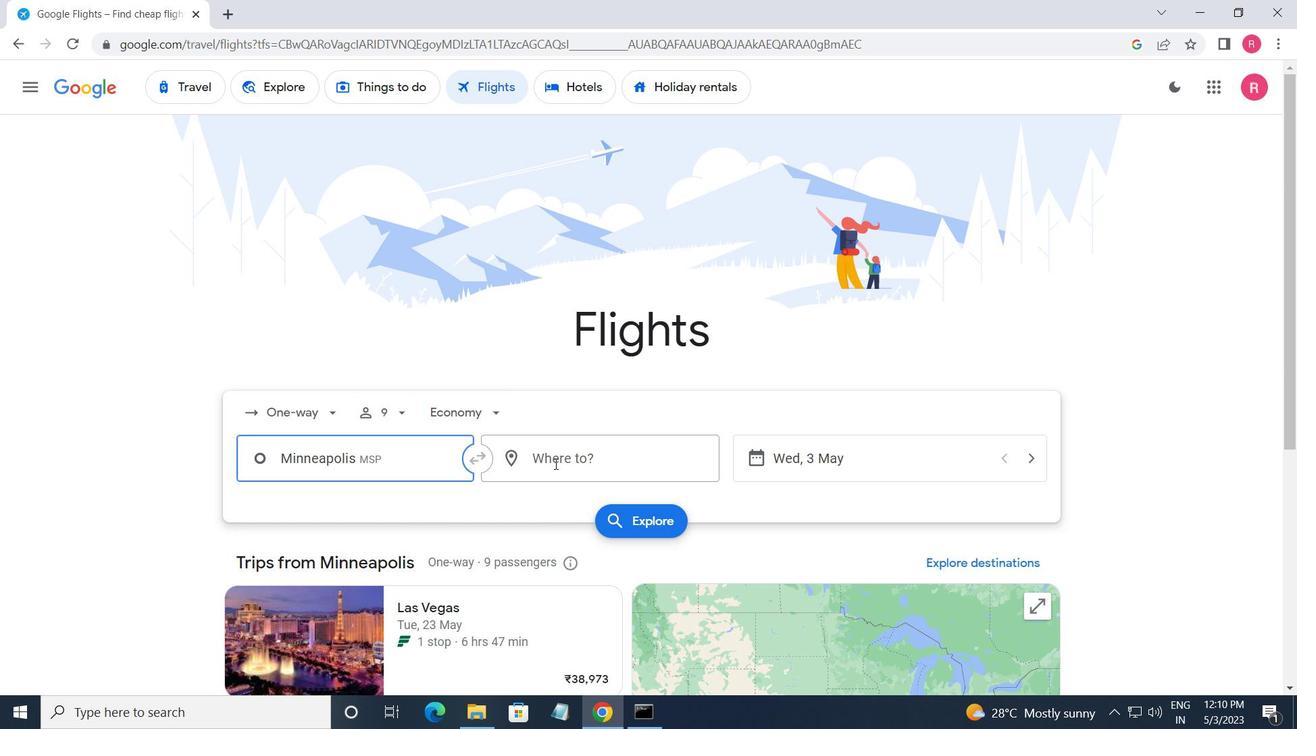 
Action: Mouse moved to (590, 633)
Screenshot: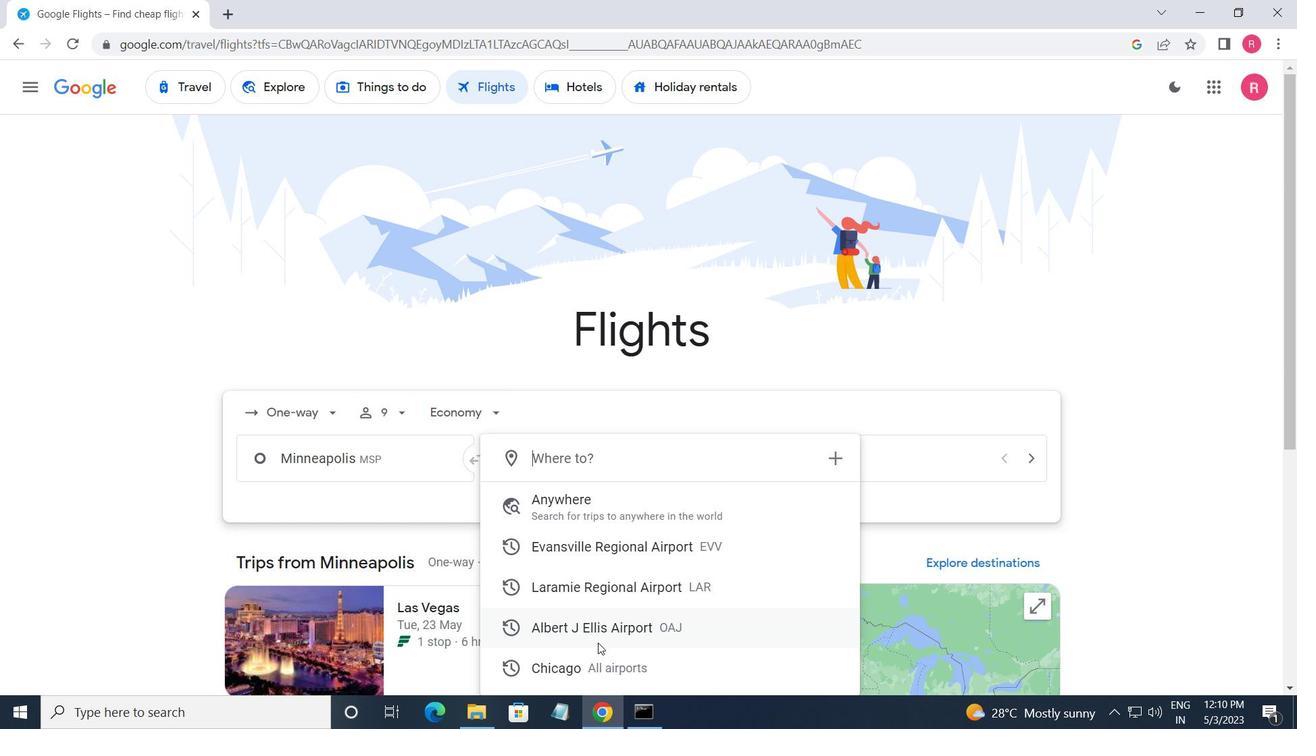 
Action: Mouse pressed left at (590, 633)
Screenshot: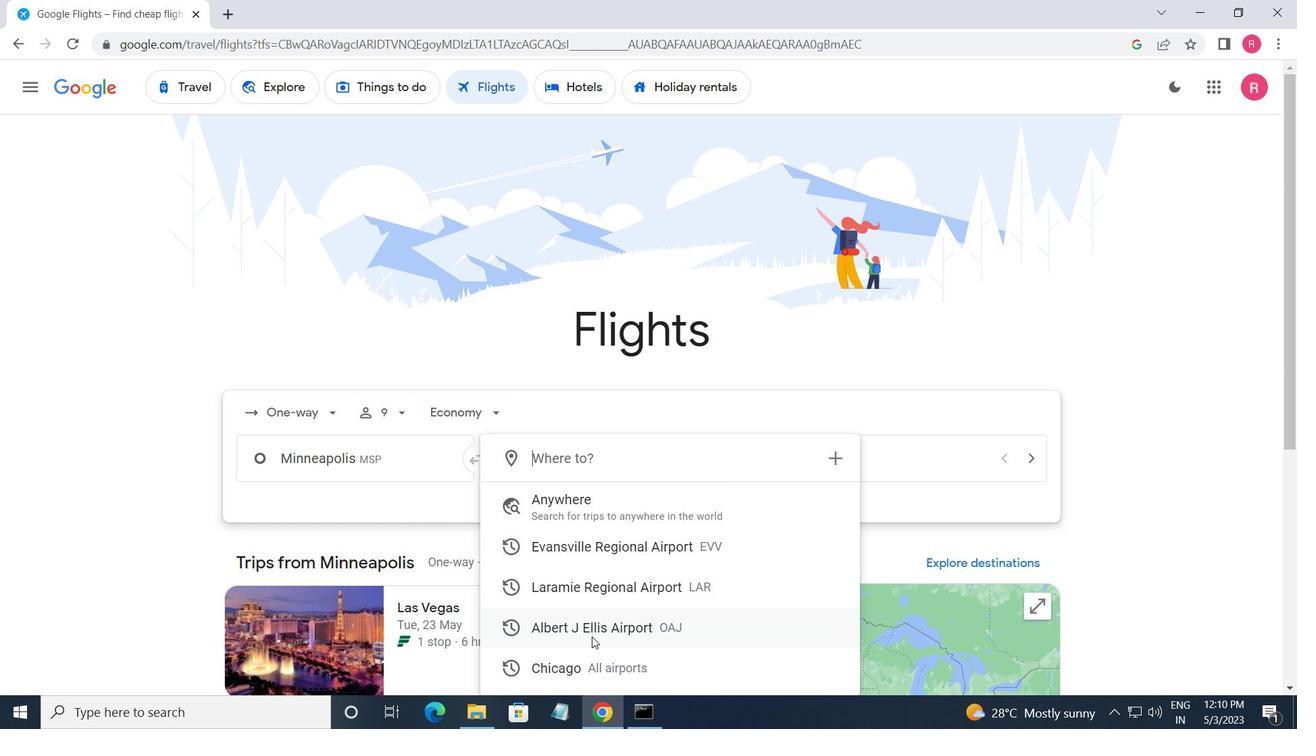 
Action: Mouse moved to (860, 469)
Screenshot: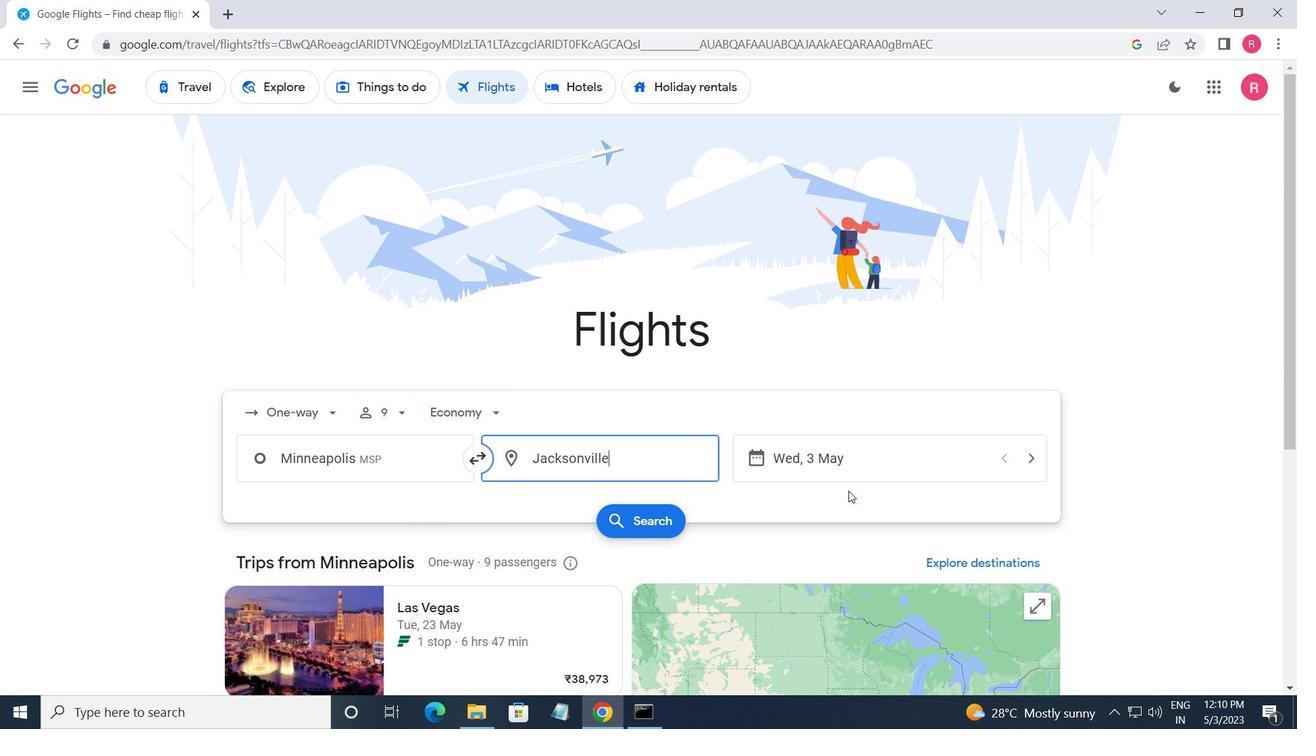 
Action: Mouse pressed left at (860, 469)
Screenshot: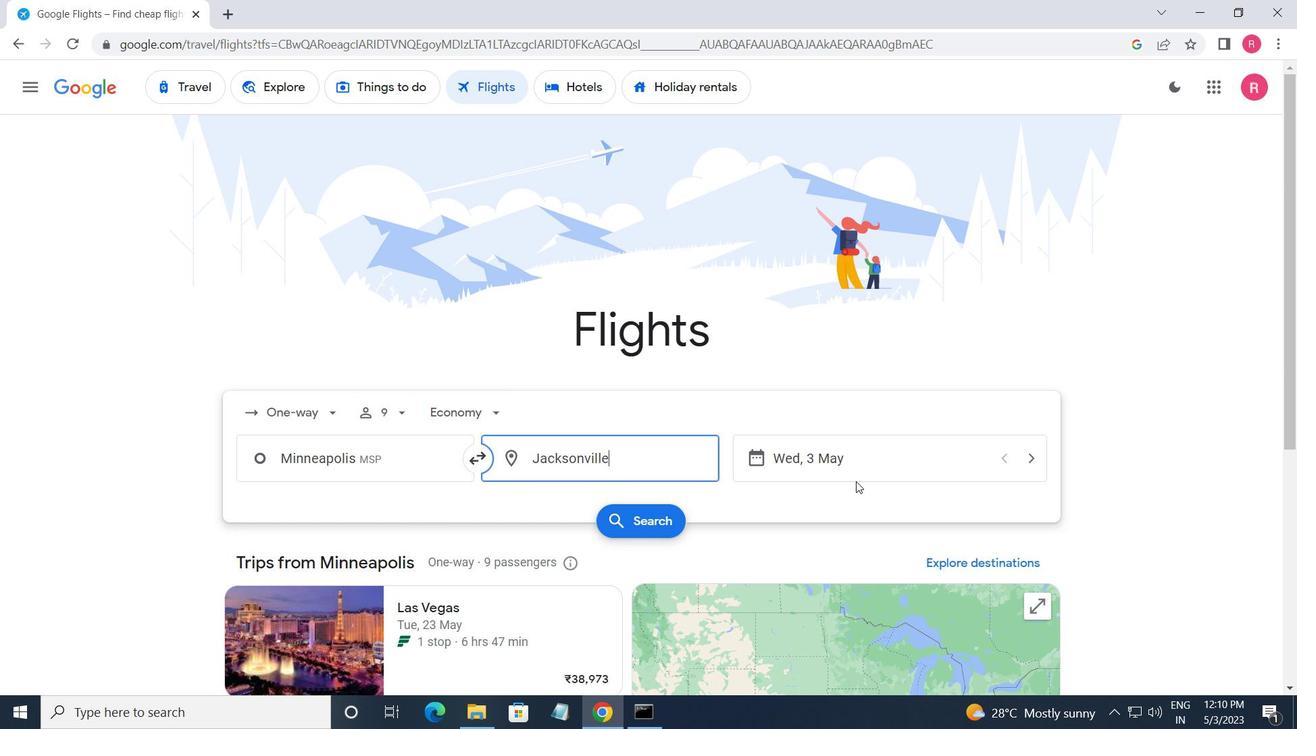 
Action: Mouse moved to (568, 397)
Screenshot: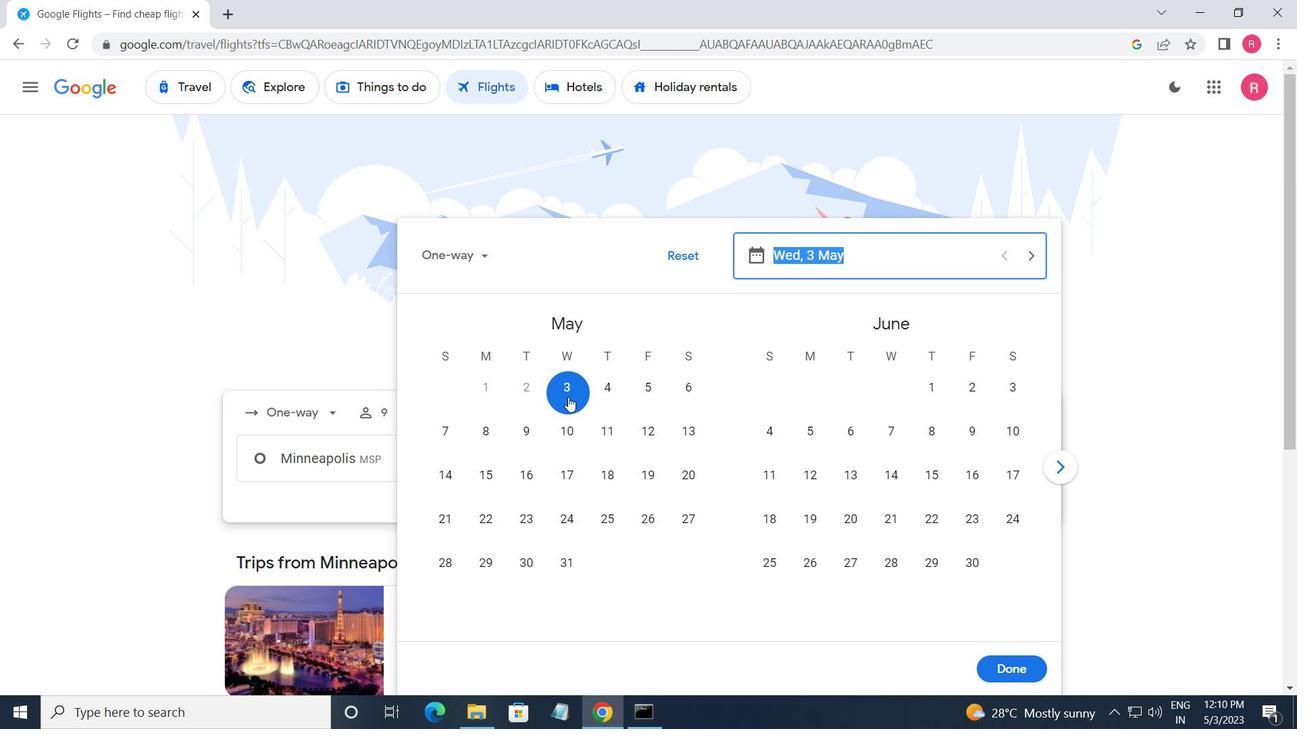 
Action: Mouse pressed left at (568, 397)
Screenshot: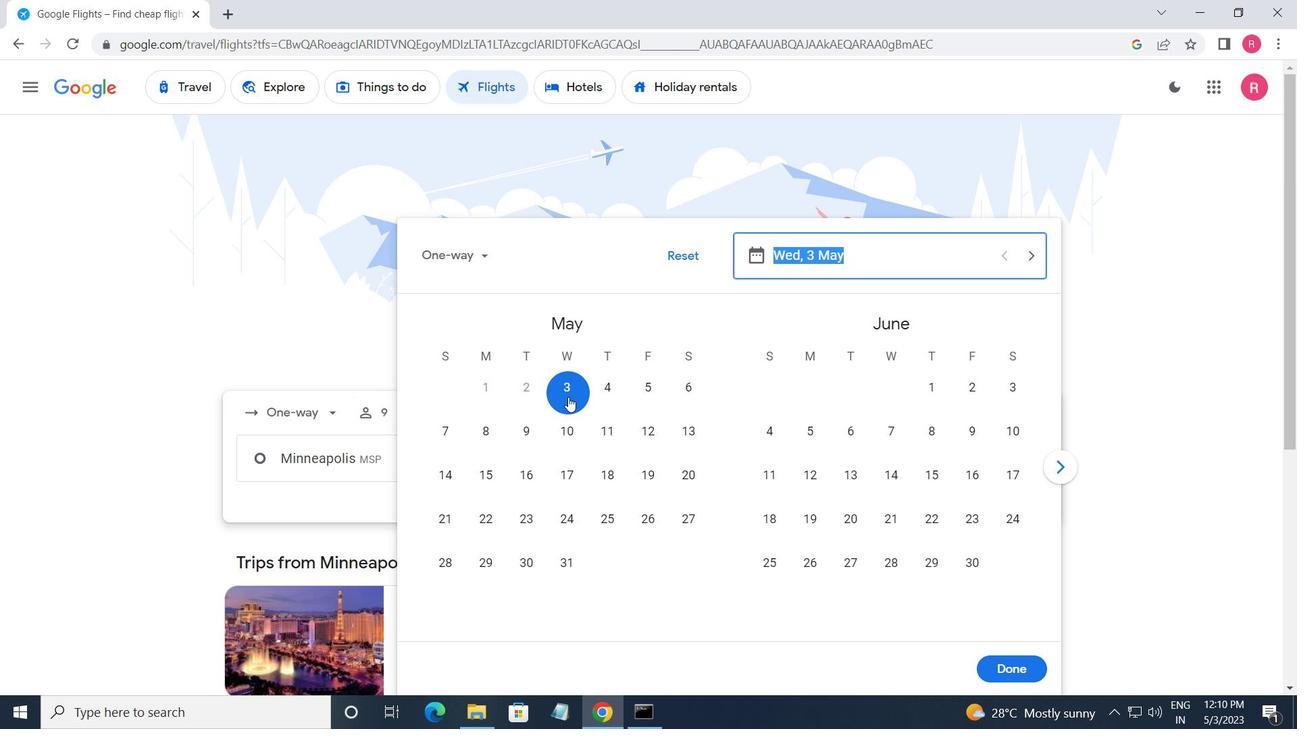 
Action: Mouse moved to (992, 669)
Screenshot: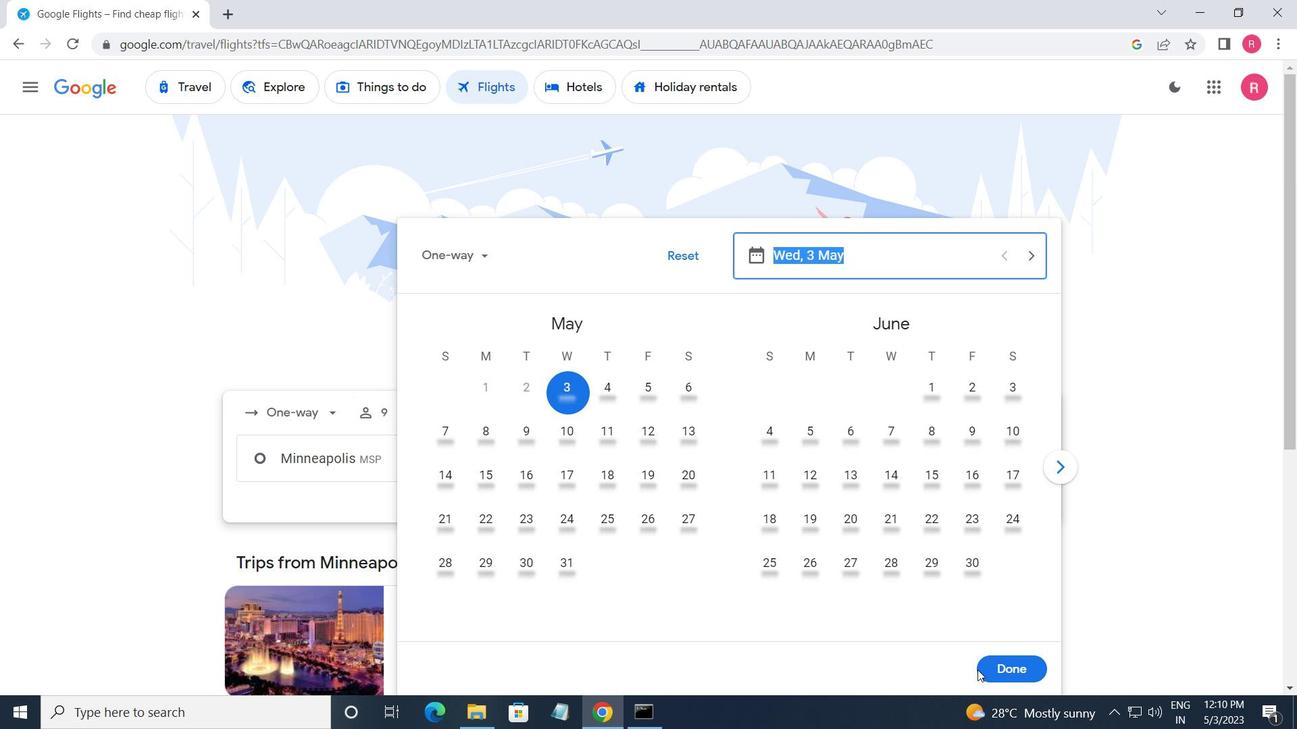 
Action: Mouse pressed left at (992, 669)
Screenshot: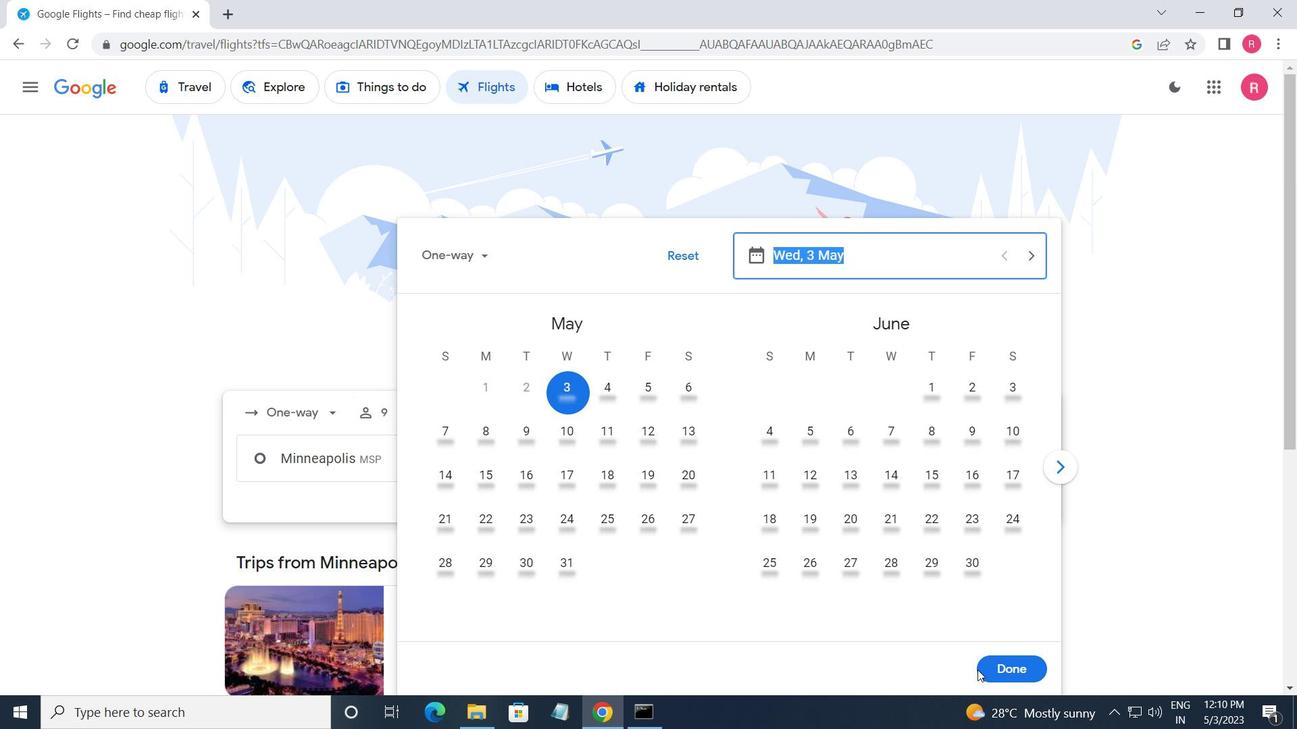 
Action: Mouse moved to (669, 519)
Screenshot: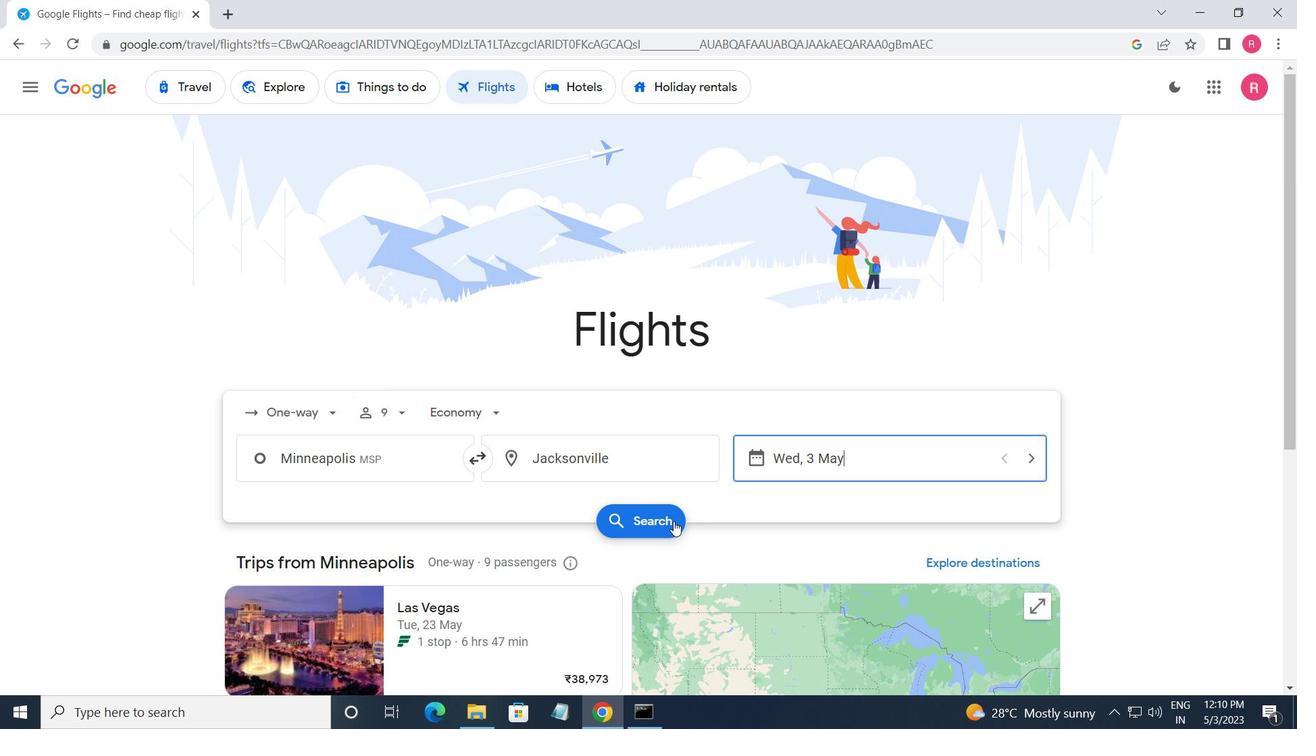 
Action: Mouse pressed left at (669, 519)
Screenshot: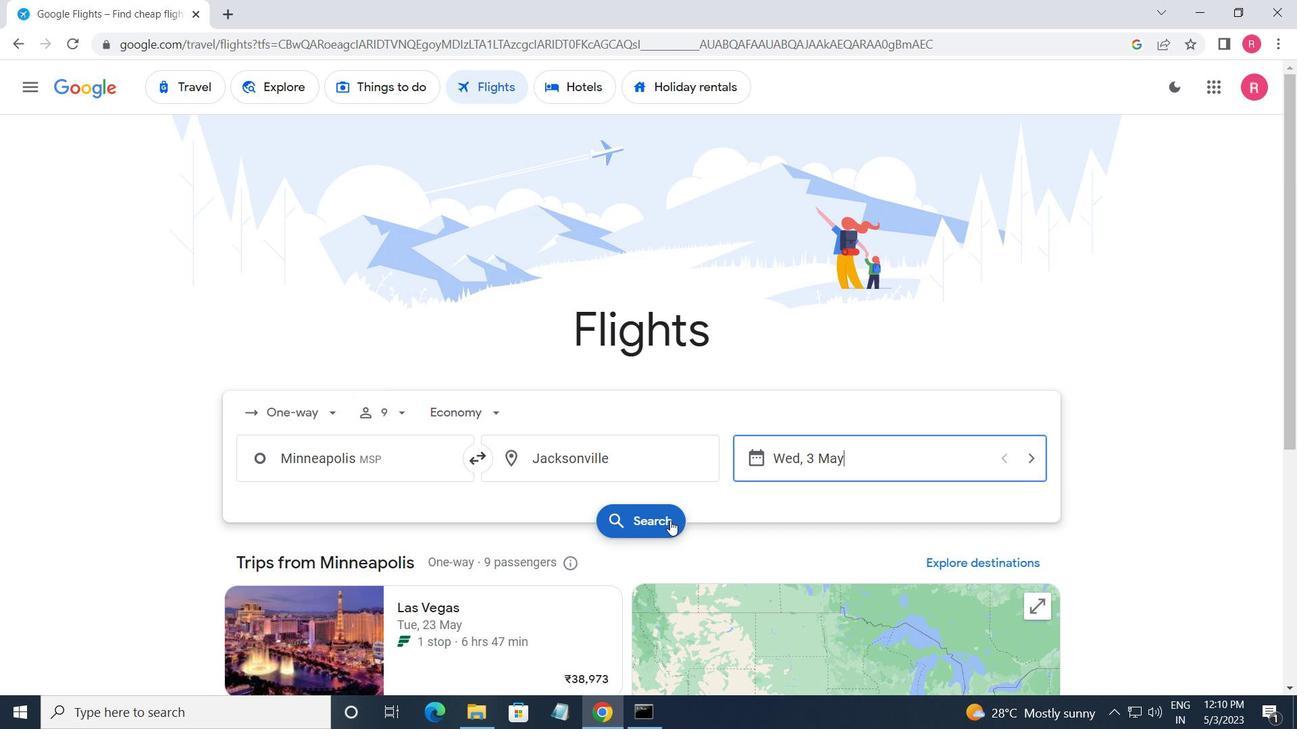 
Action: Mouse moved to (253, 258)
Screenshot: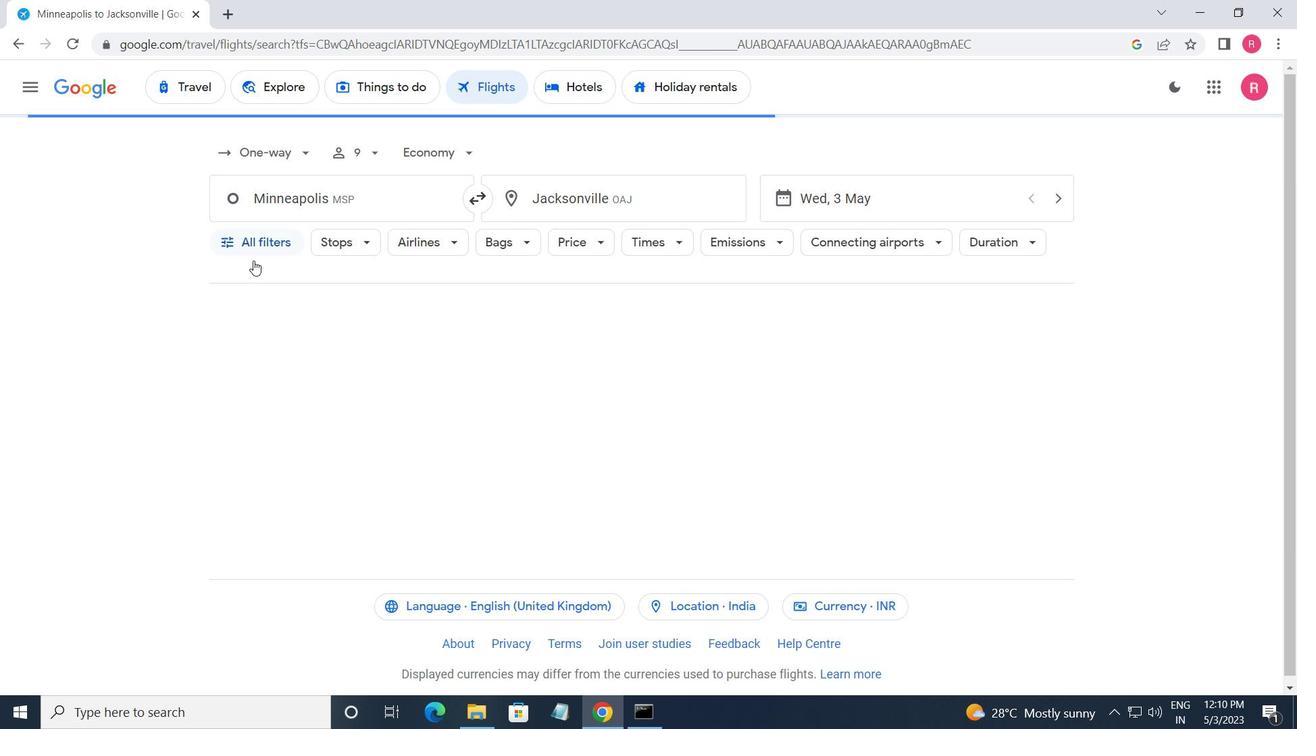
Action: Mouse pressed left at (253, 258)
Screenshot: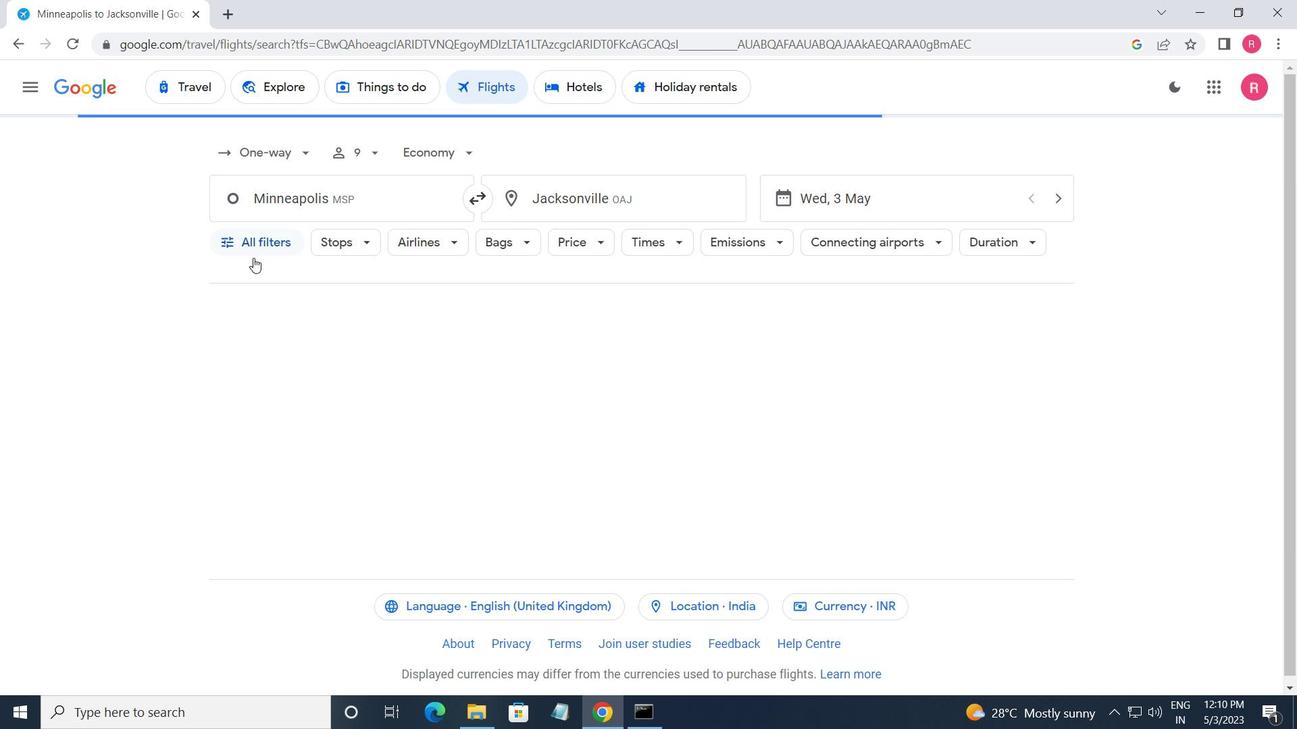
Action: Mouse moved to (331, 438)
Screenshot: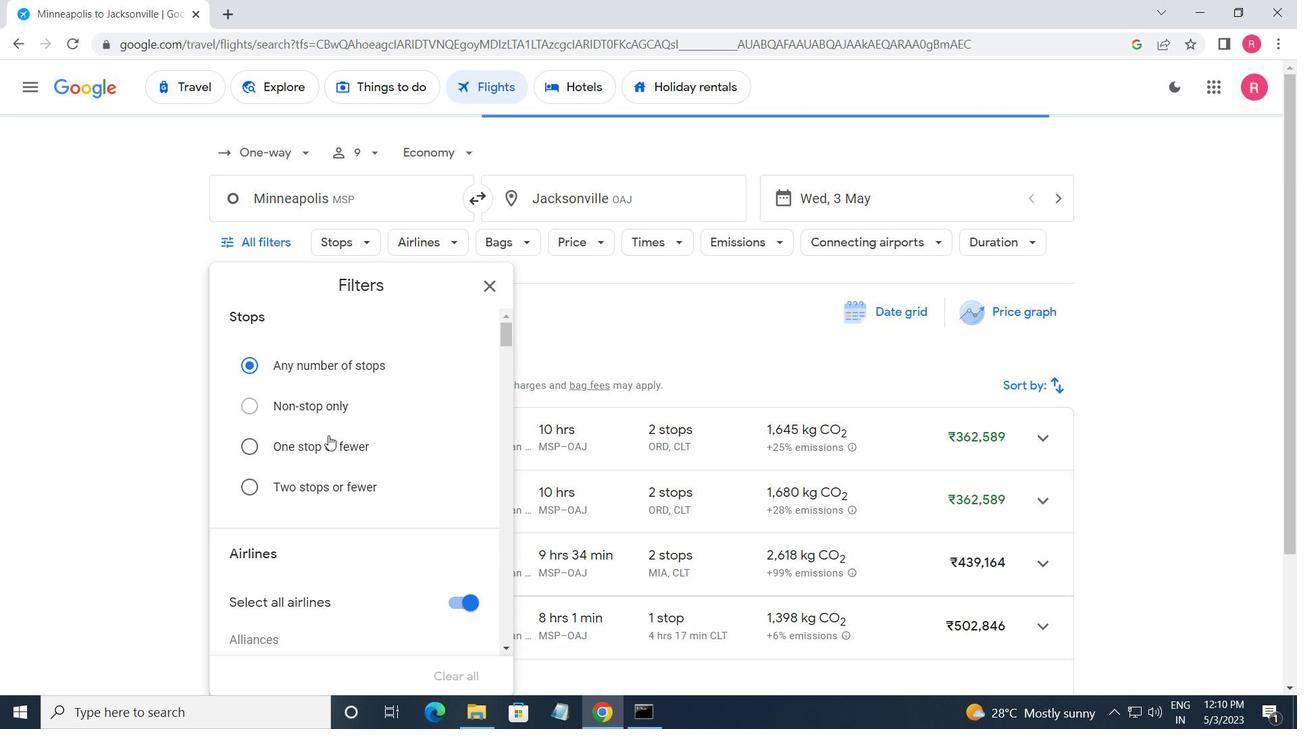 
Action: Mouse scrolled (331, 437) with delta (0, 0)
Screenshot: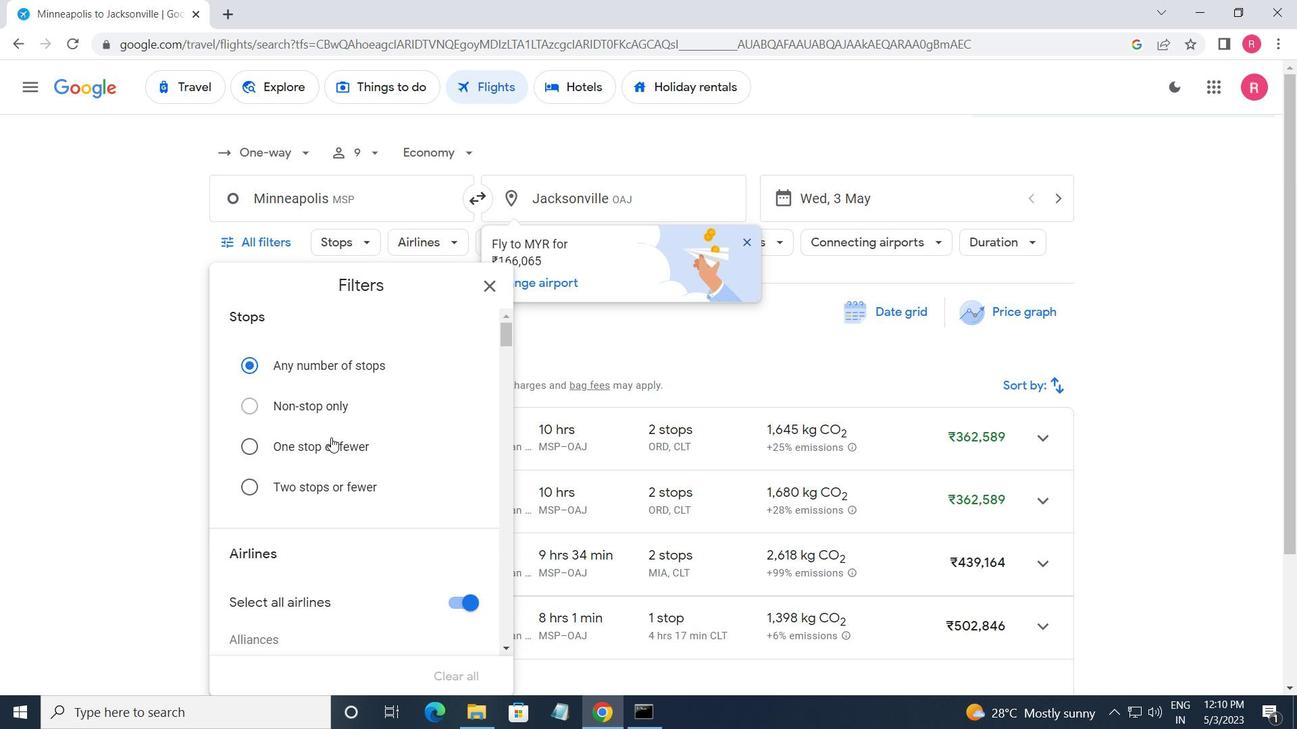 
Action: Mouse scrolled (331, 437) with delta (0, 0)
Screenshot: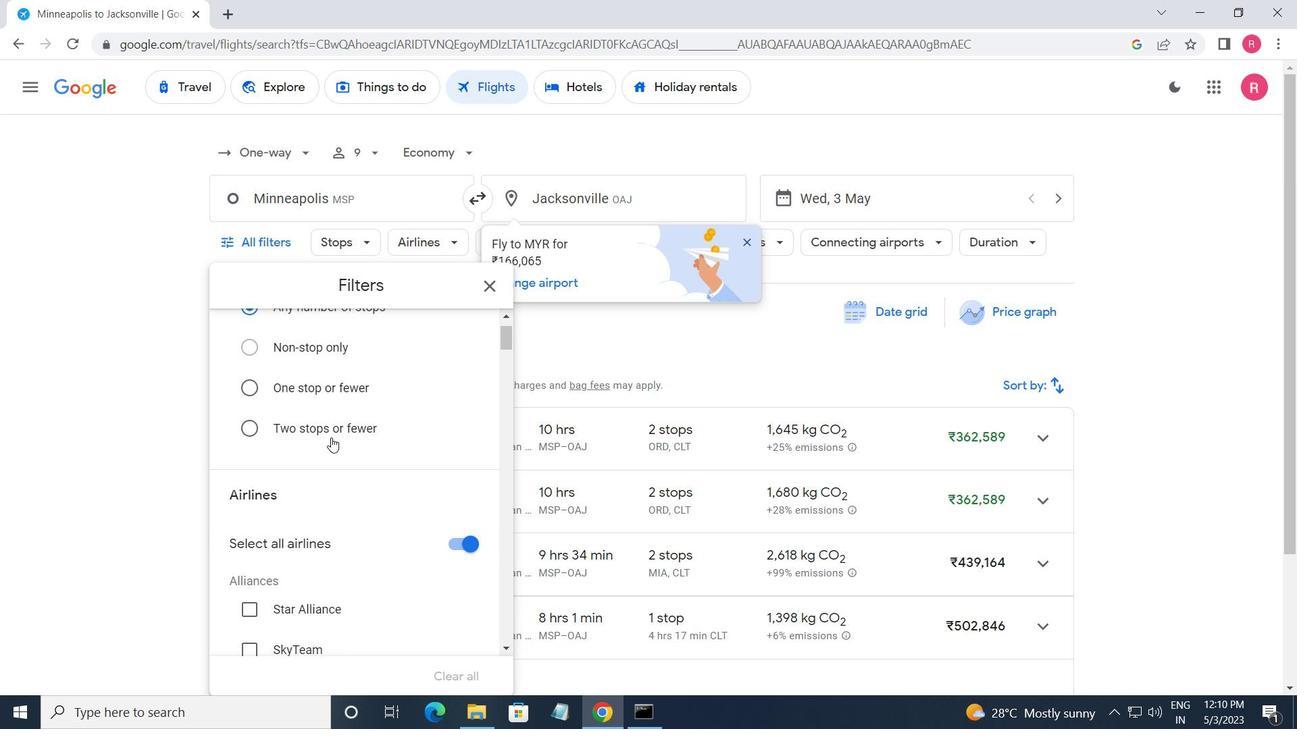 
Action: Mouse scrolled (331, 437) with delta (0, 0)
Screenshot: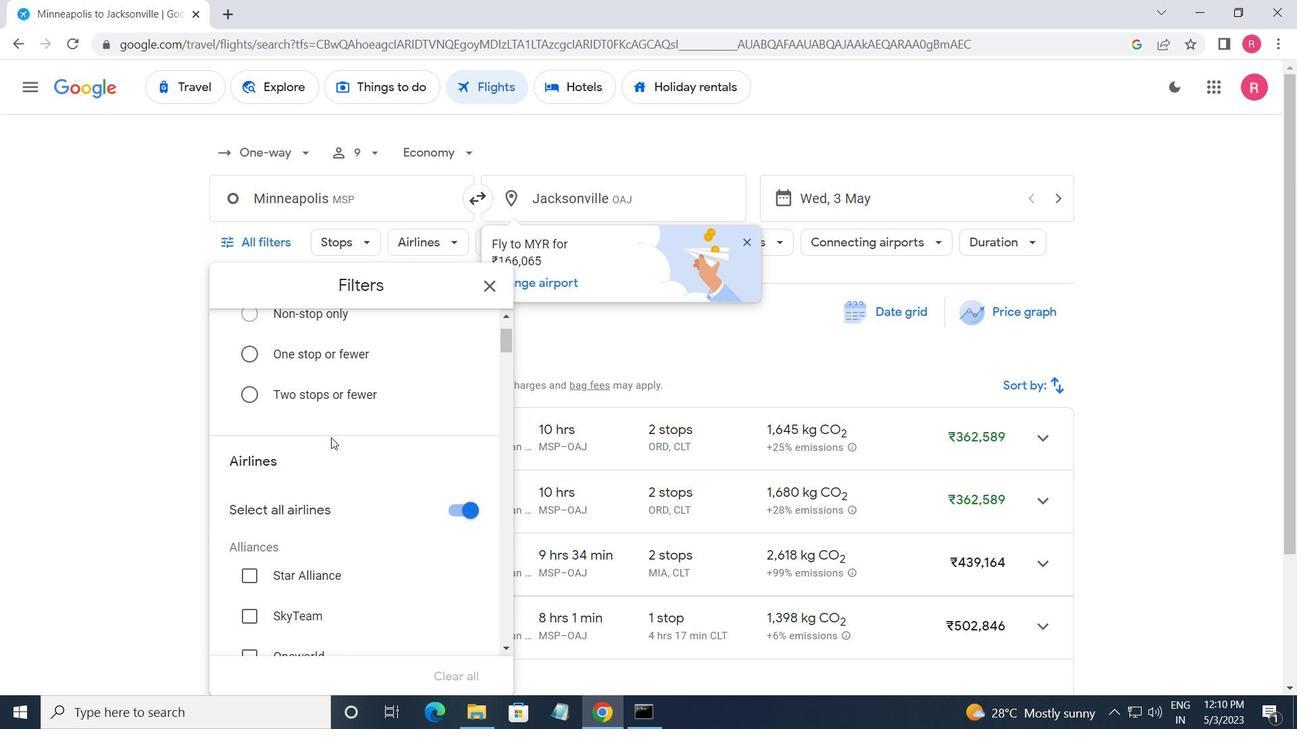 
Action: Mouse scrolled (331, 437) with delta (0, 0)
Screenshot: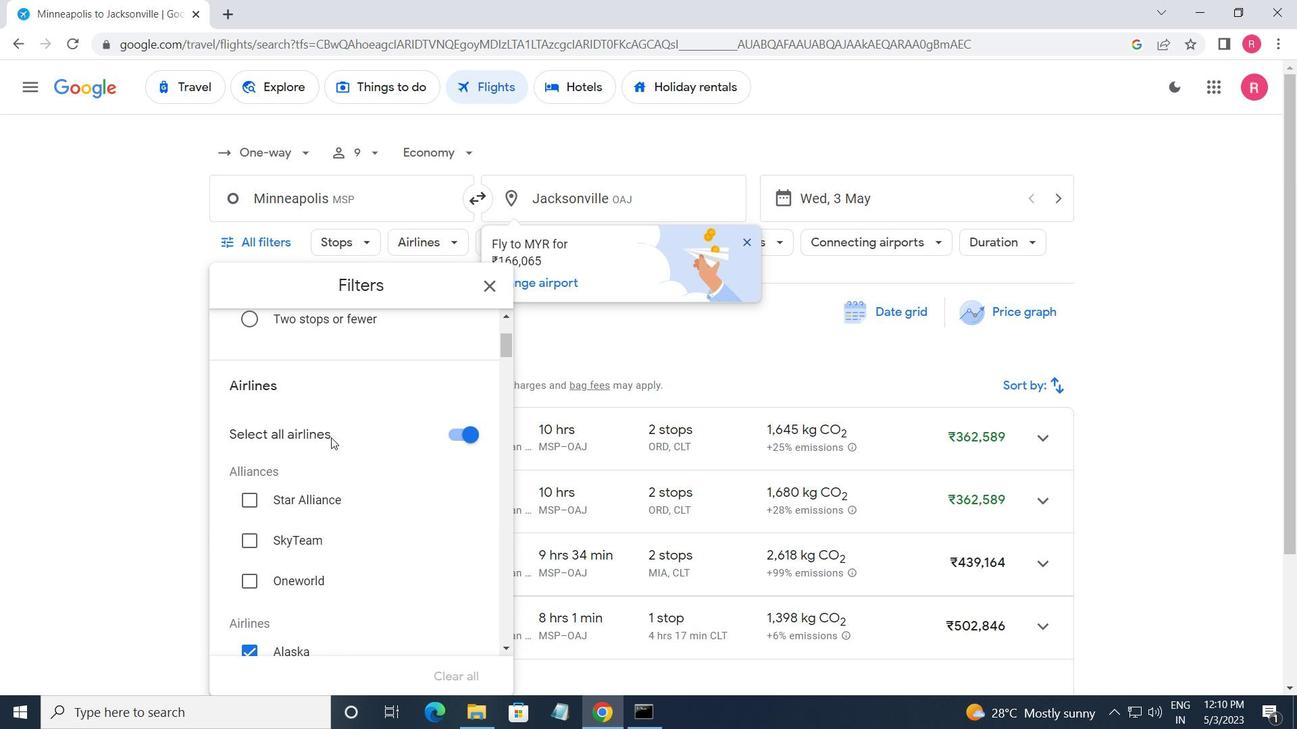 
Action: Mouse moved to (355, 477)
Screenshot: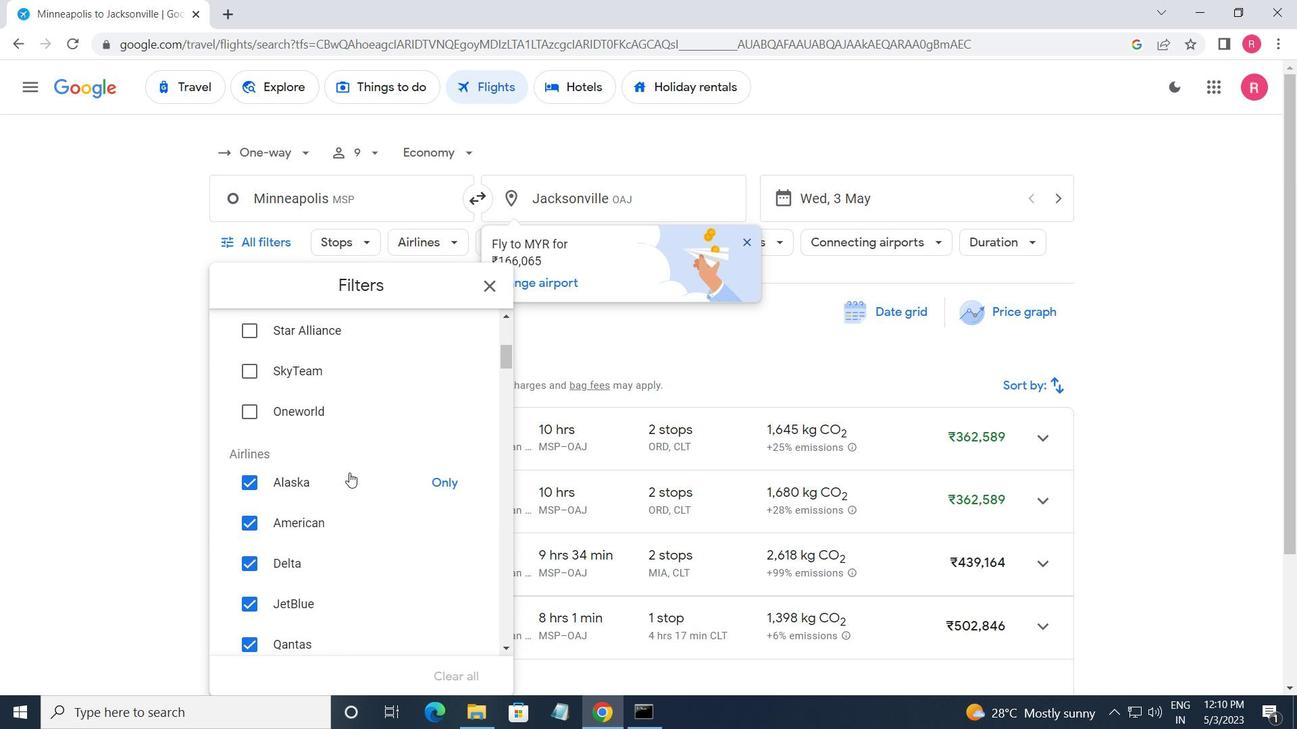 
Action: Mouse scrolled (355, 477) with delta (0, 0)
Screenshot: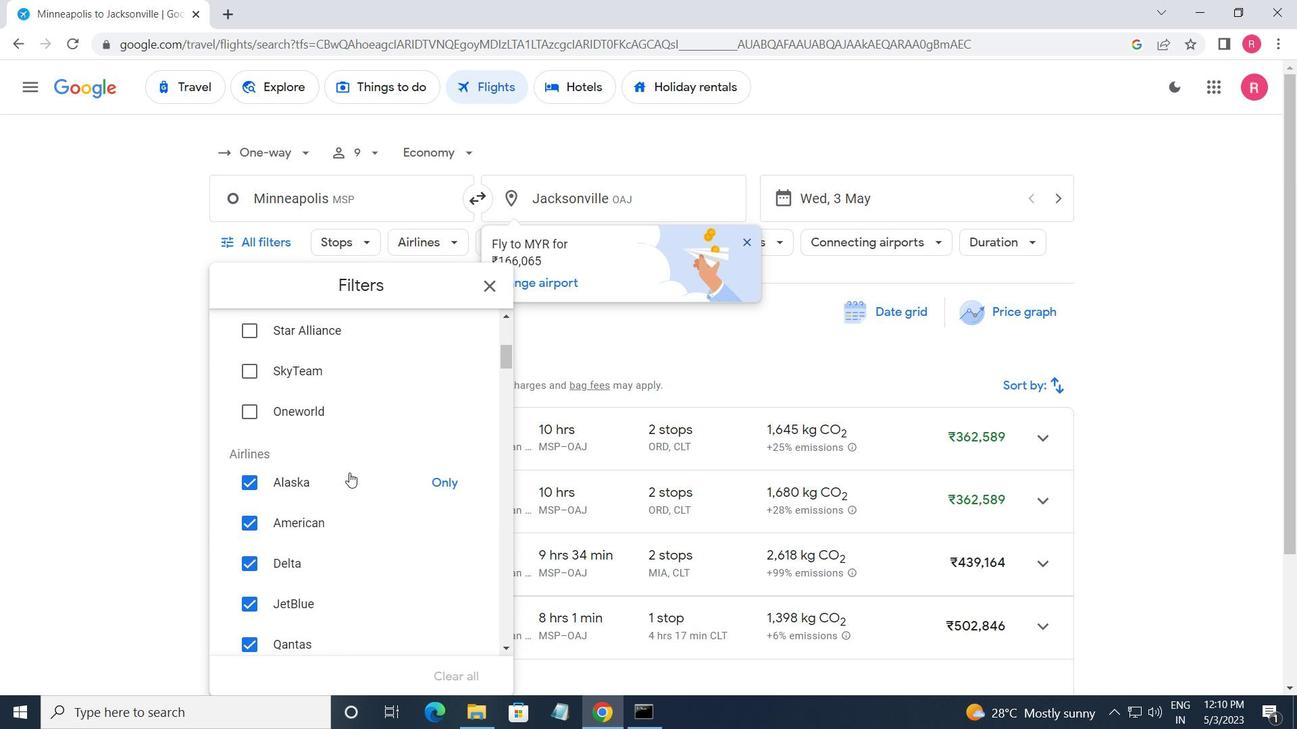 
Action: Mouse moved to (360, 484)
Screenshot: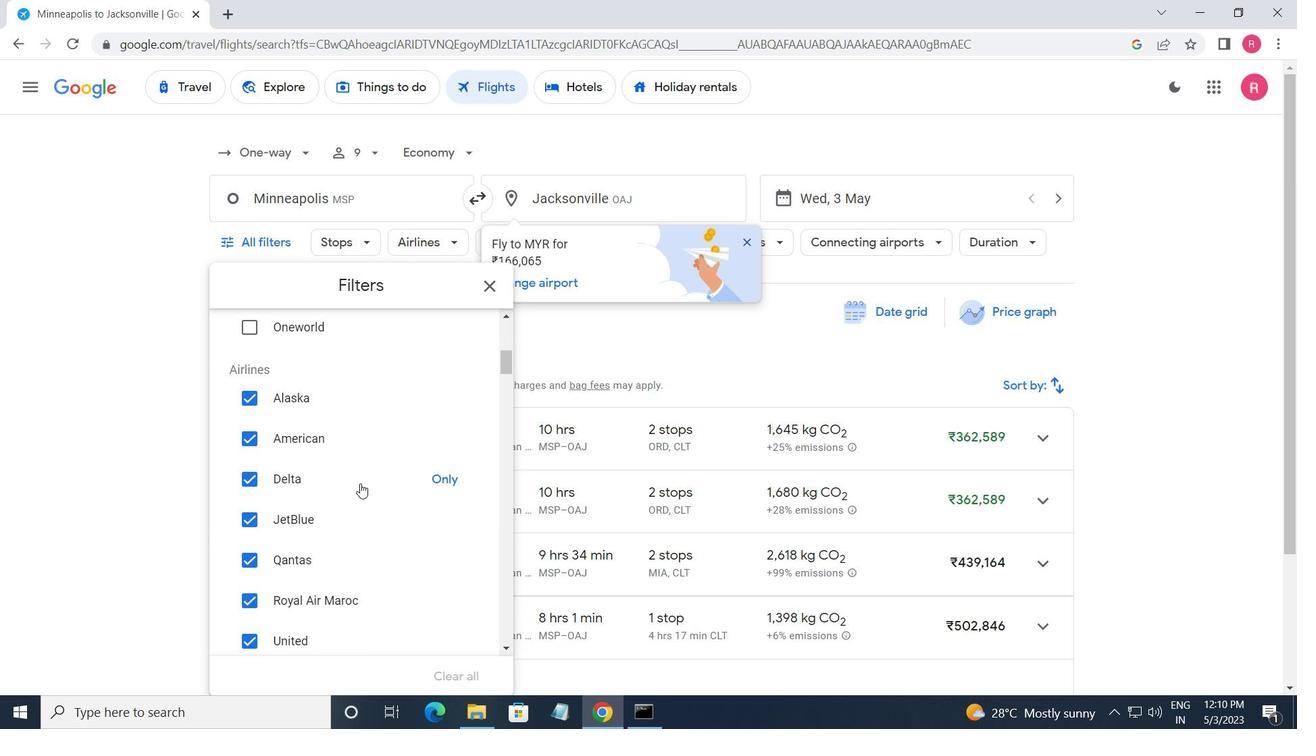 
Action: Mouse scrolled (360, 483) with delta (0, 0)
Screenshot: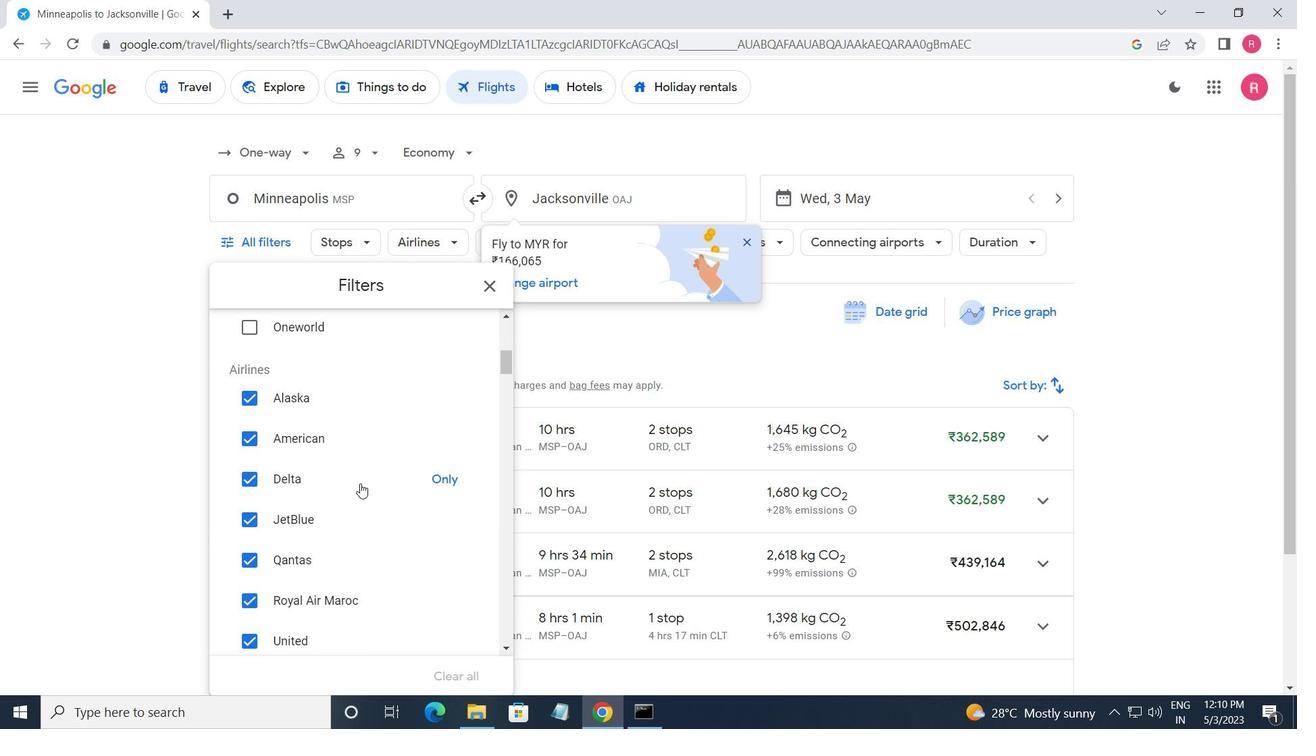 
Action: Mouse moved to (362, 487)
Screenshot: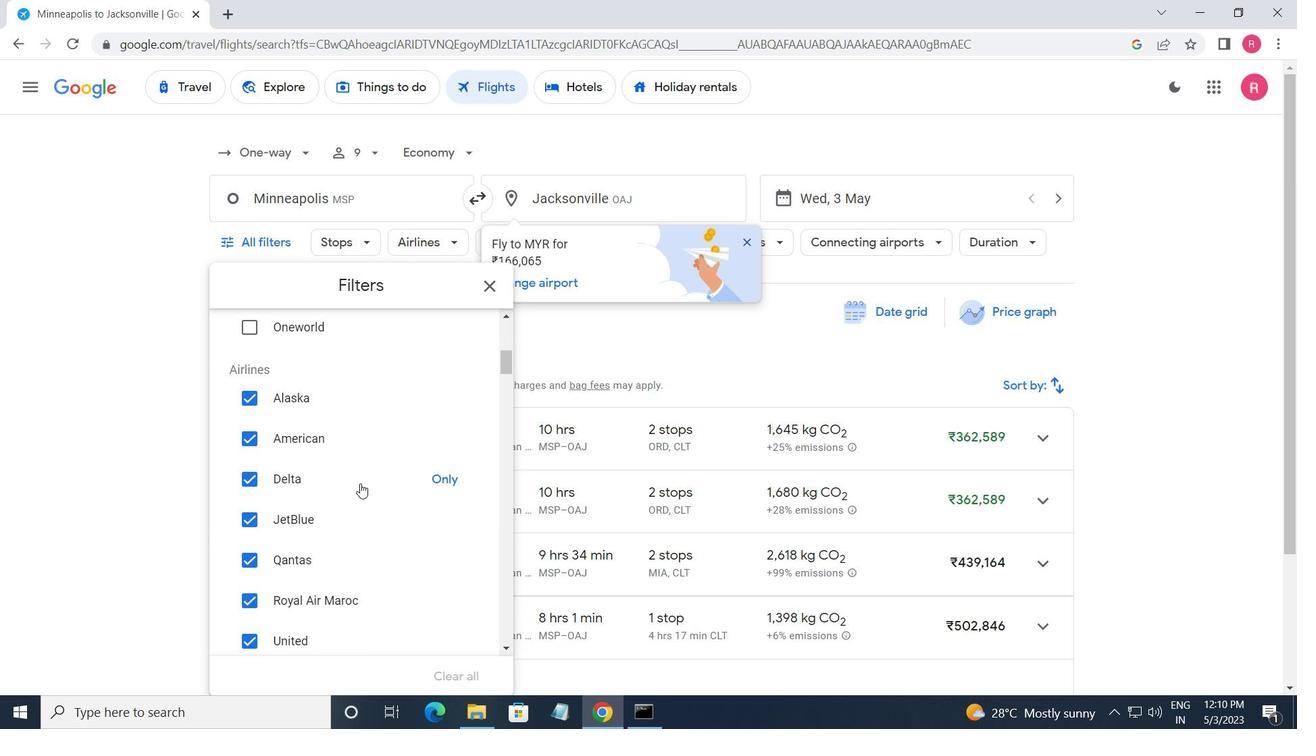 
Action: Mouse scrolled (362, 486) with delta (0, 0)
Screenshot: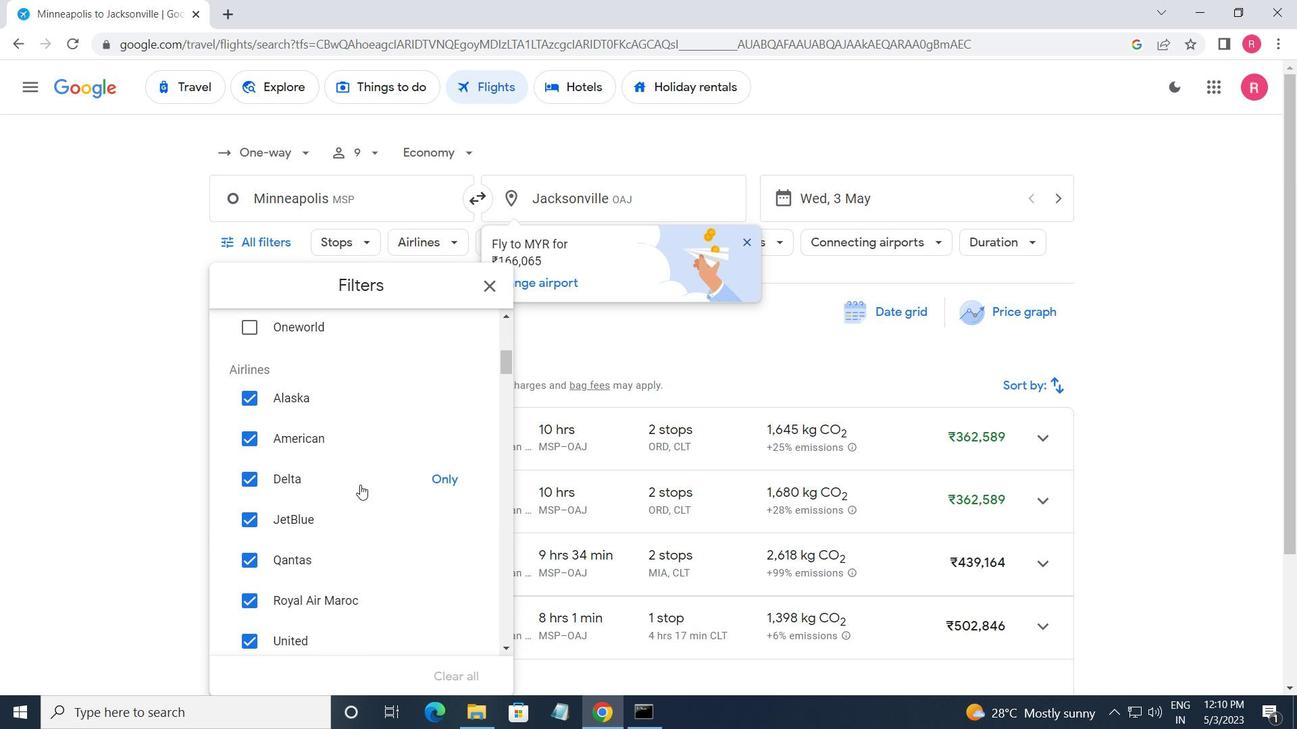 
Action: Mouse moved to (362, 487)
Screenshot: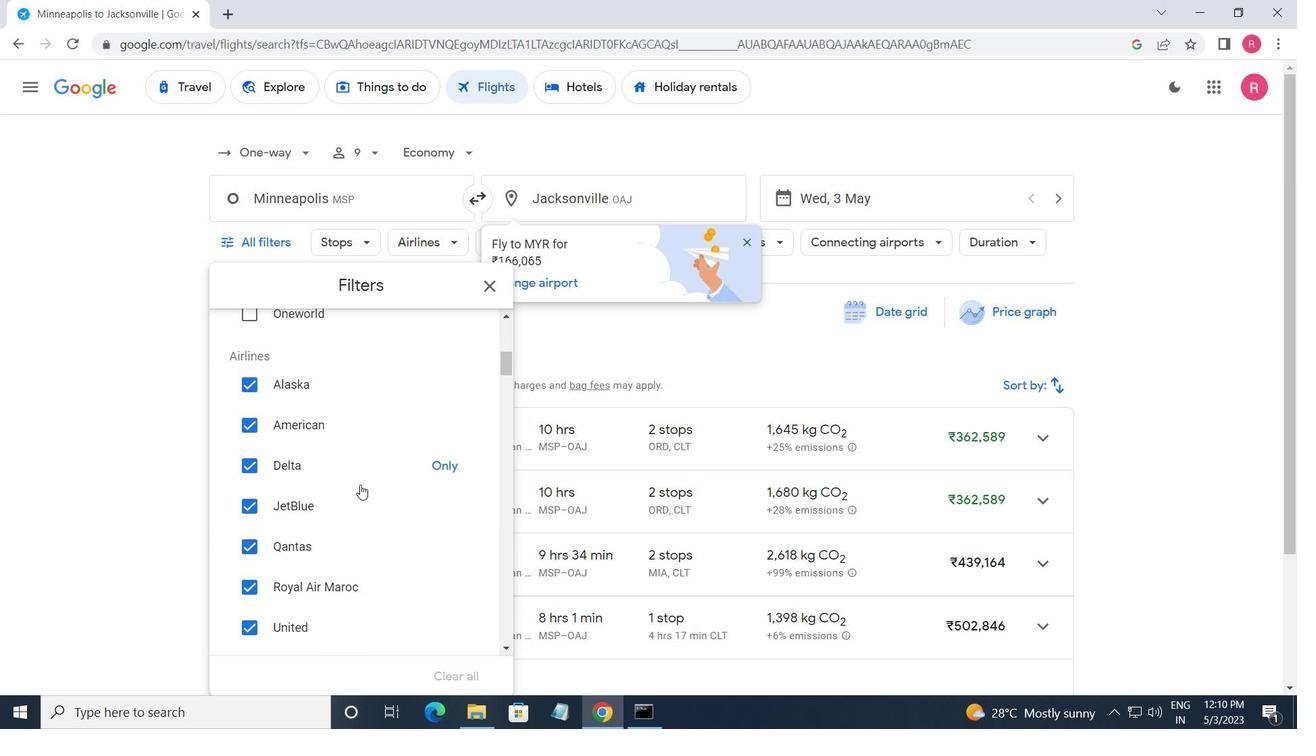 
Action: Mouse scrolled (362, 487) with delta (0, 0)
Screenshot: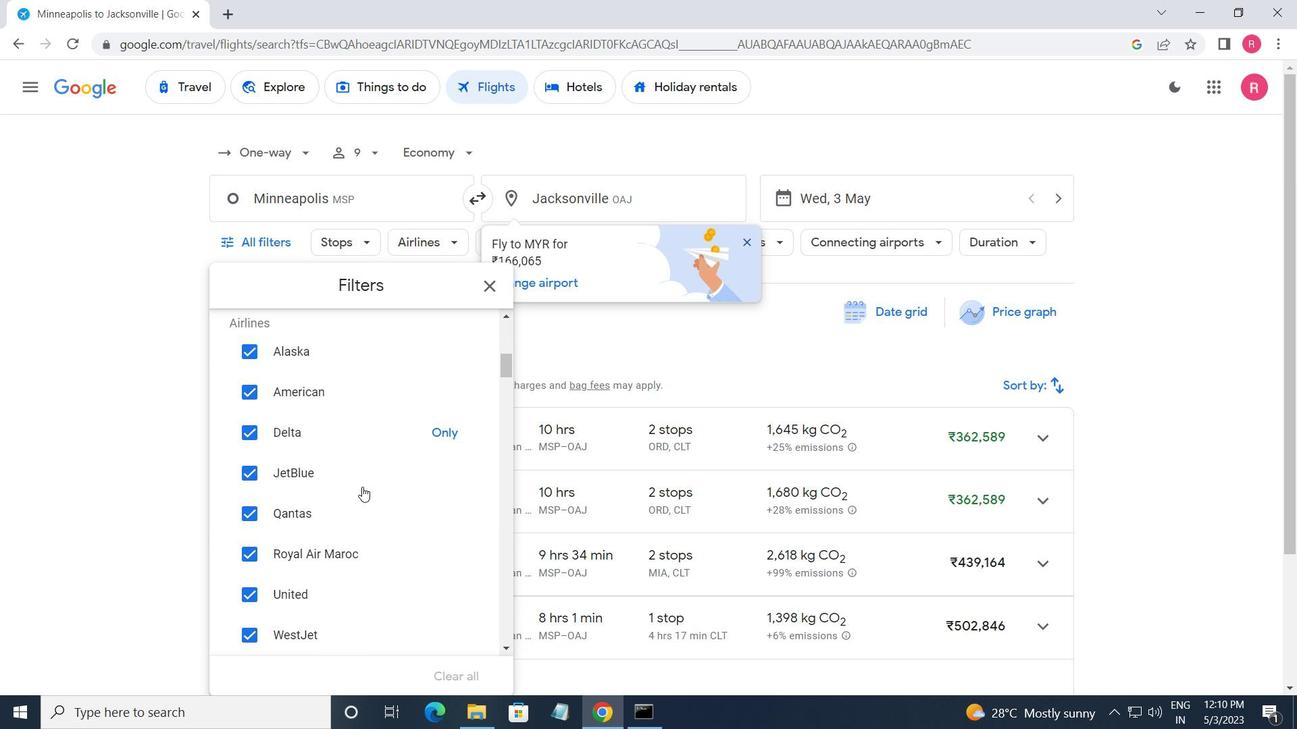 
Action: Mouse moved to (362, 488)
Screenshot: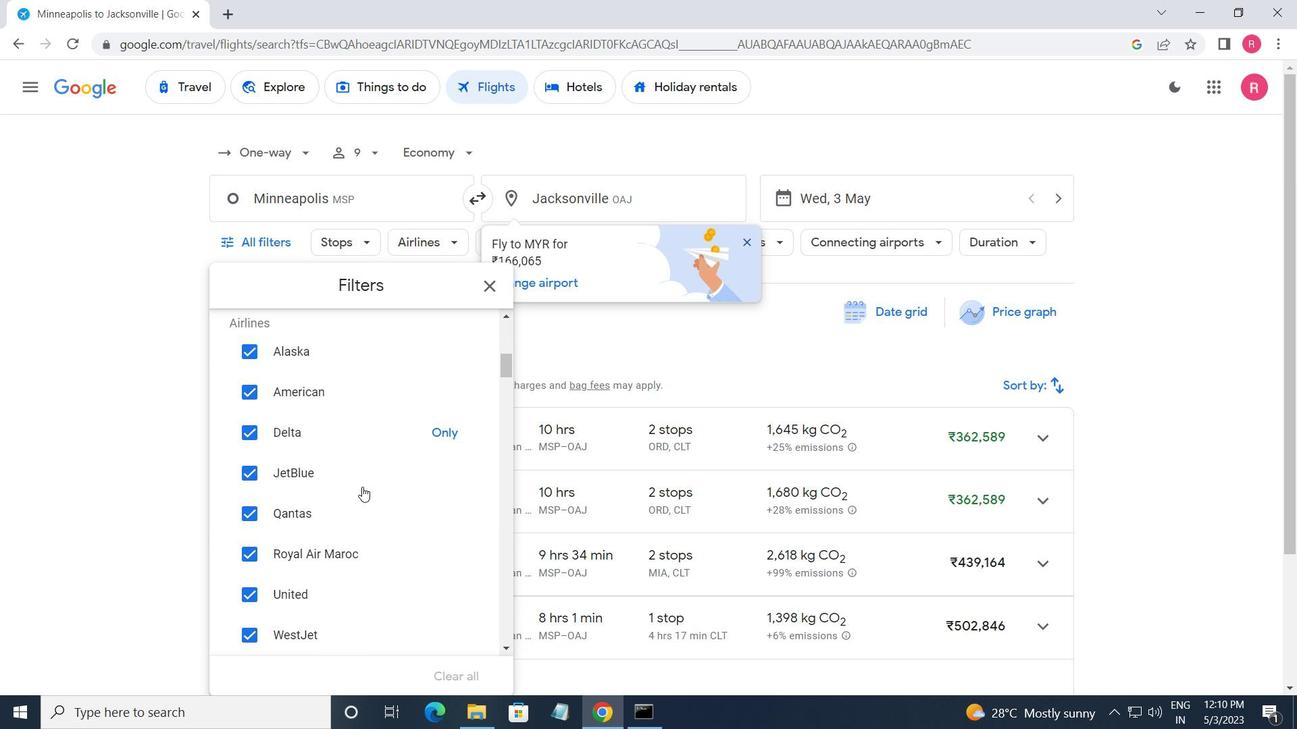 
Action: Mouse scrolled (362, 489) with delta (0, 0)
Screenshot: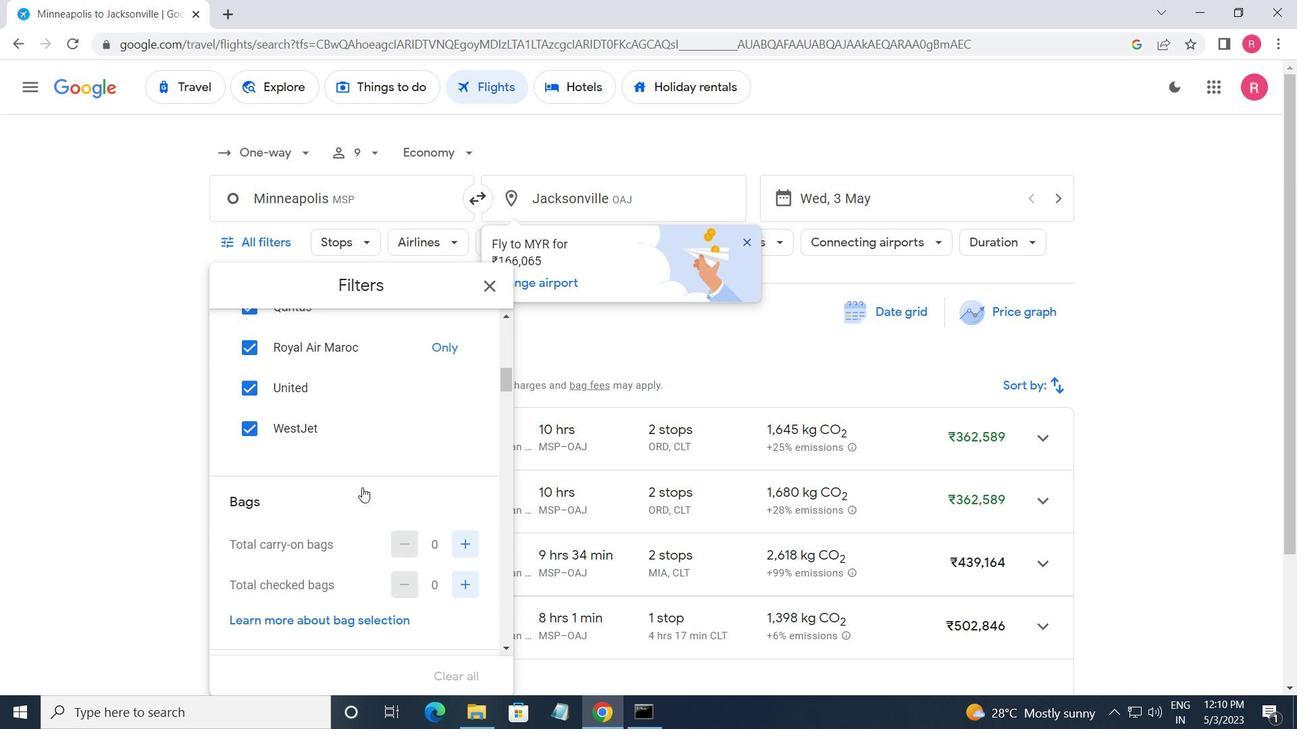 
Action: Mouse scrolled (362, 489) with delta (0, 0)
Screenshot: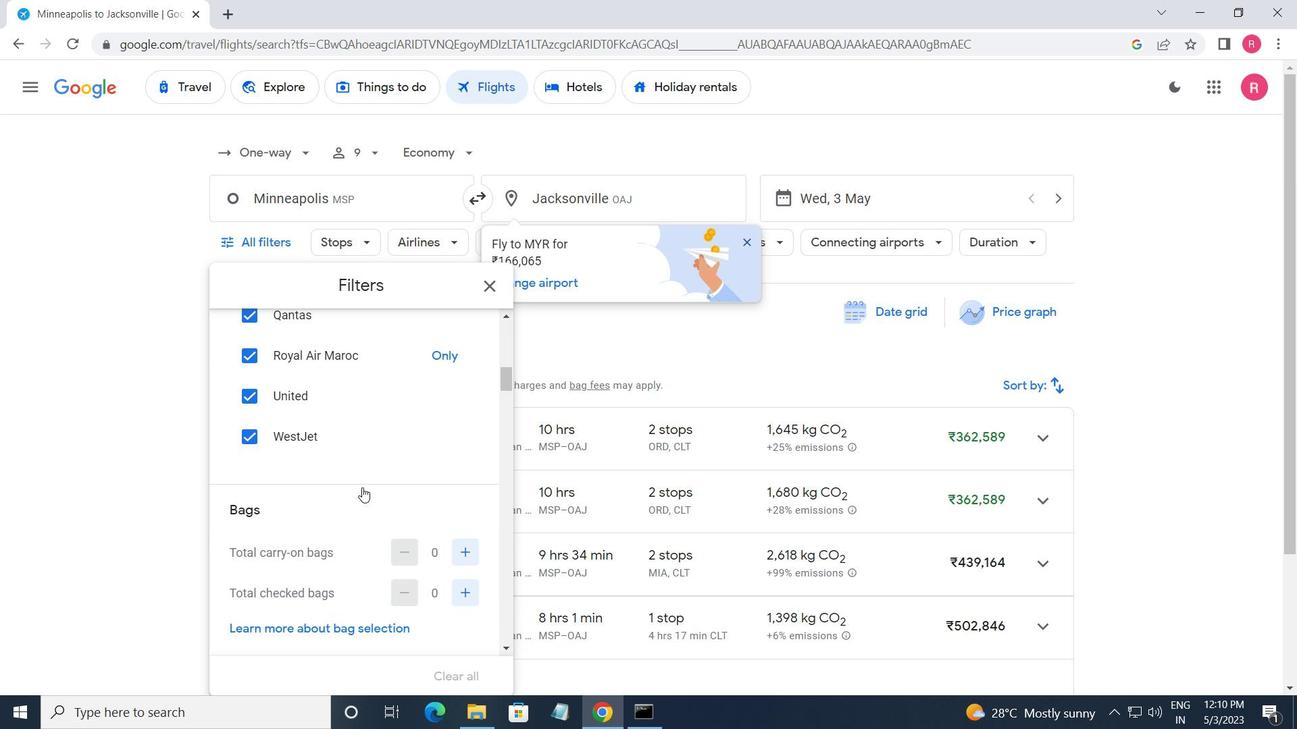 
Action: Mouse scrolled (362, 489) with delta (0, 0)
Screenshot: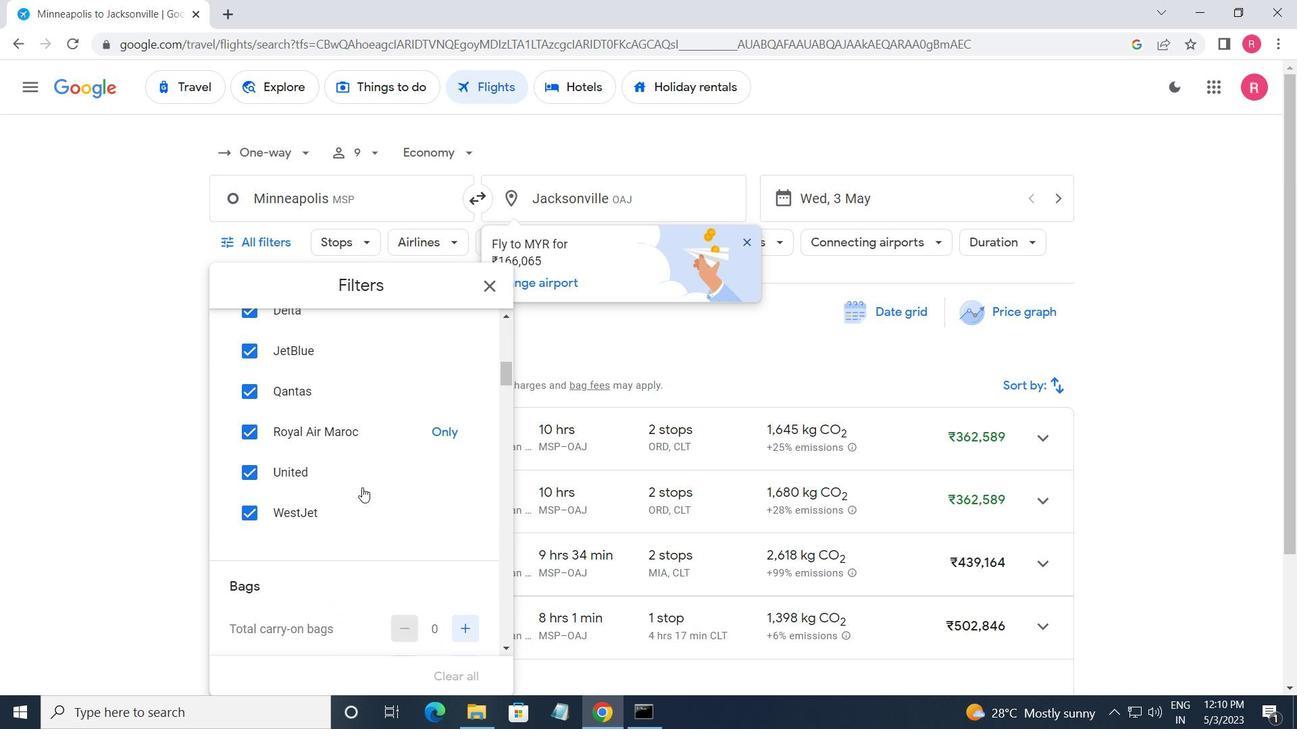 
Action: Mouse moved to (362, 487)
Screenshot: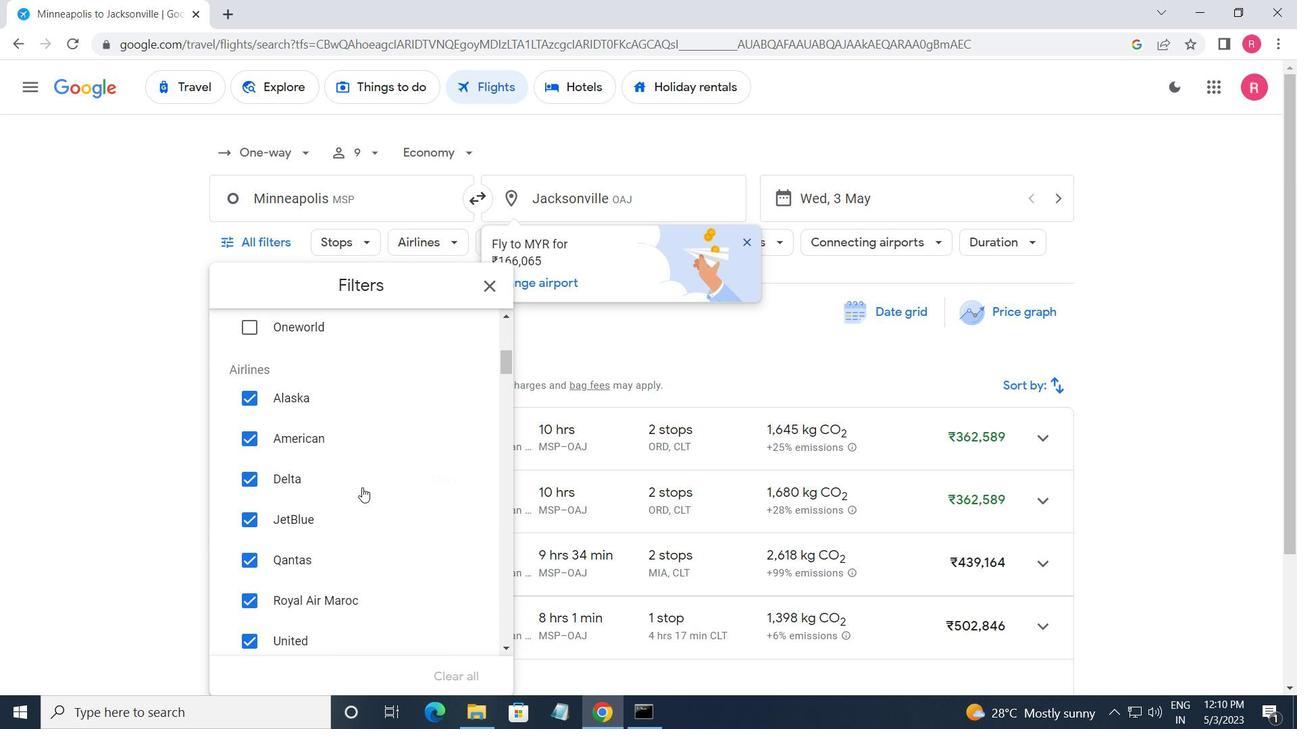 
Action: Mouse scrolled (362, 488) with delta (0, 0)
Screenshot: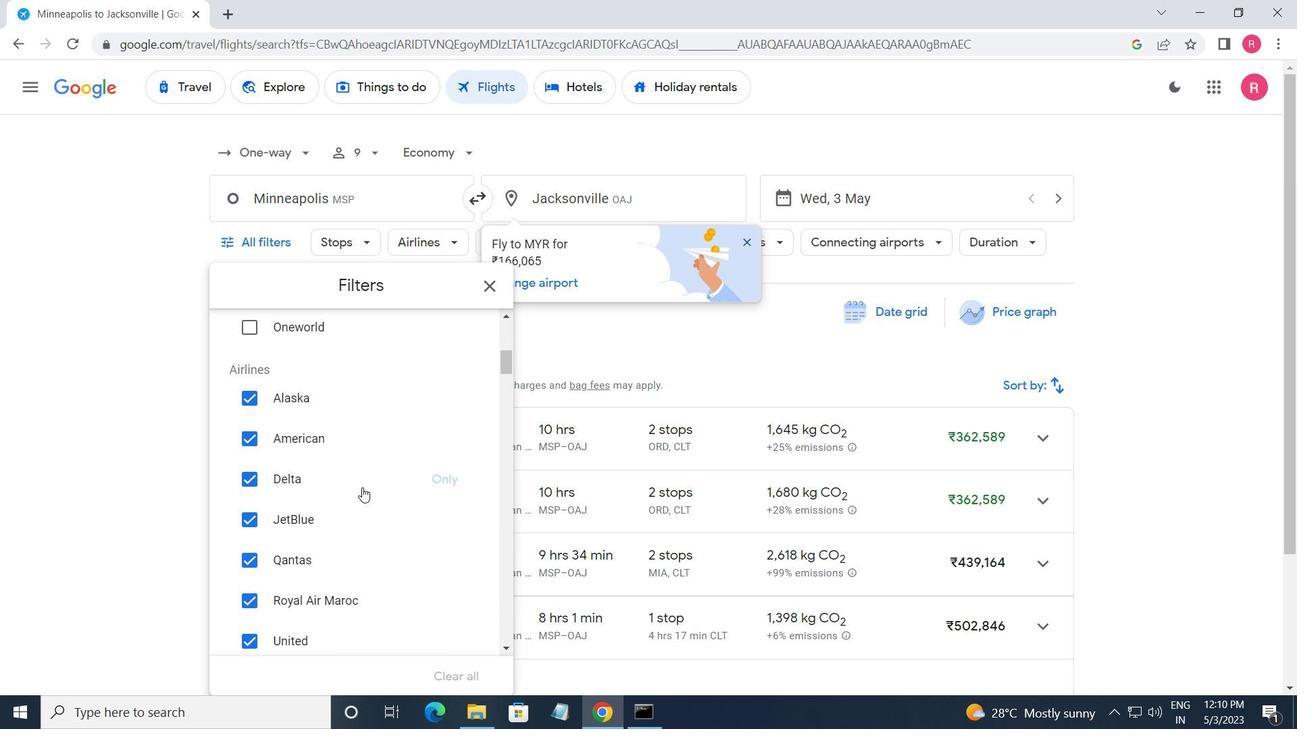 
Action: Mouse scrolled (362, 488) with delta (0, 0)
Screenshot: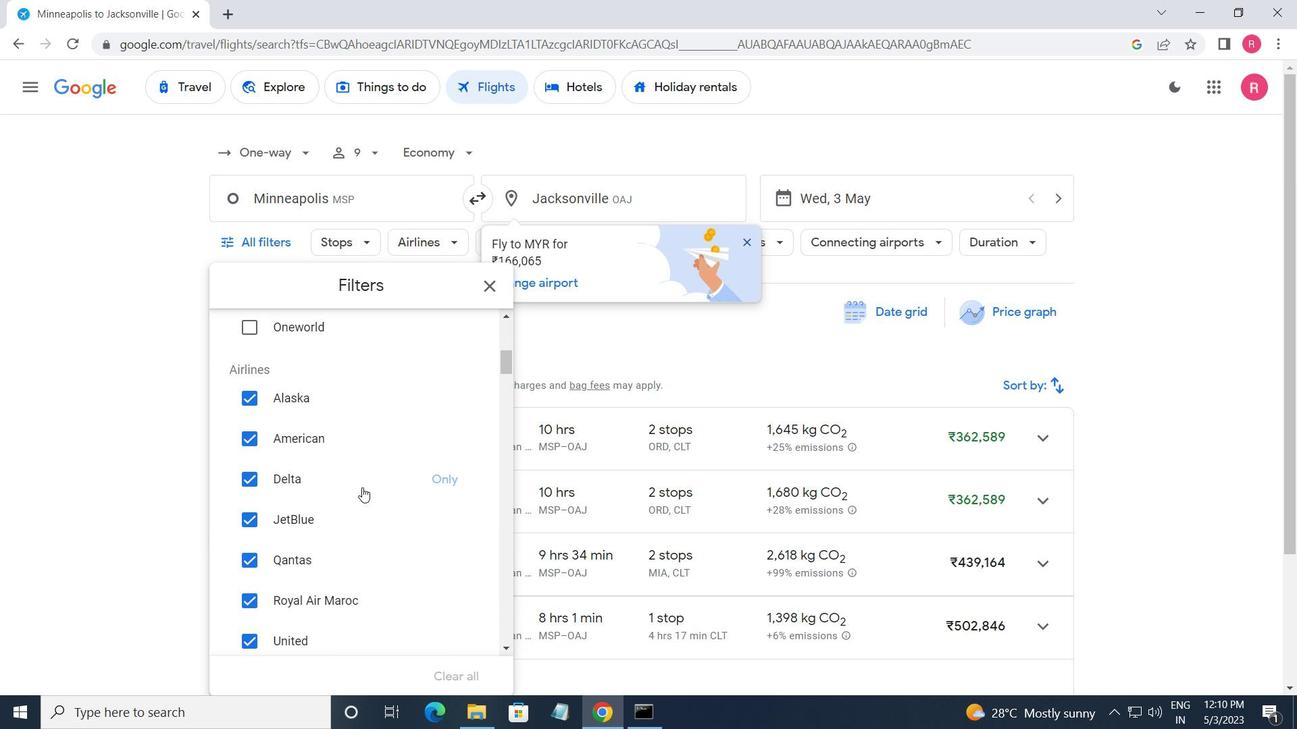 
Action: Mouse moved to (461, 360)
Screenshot: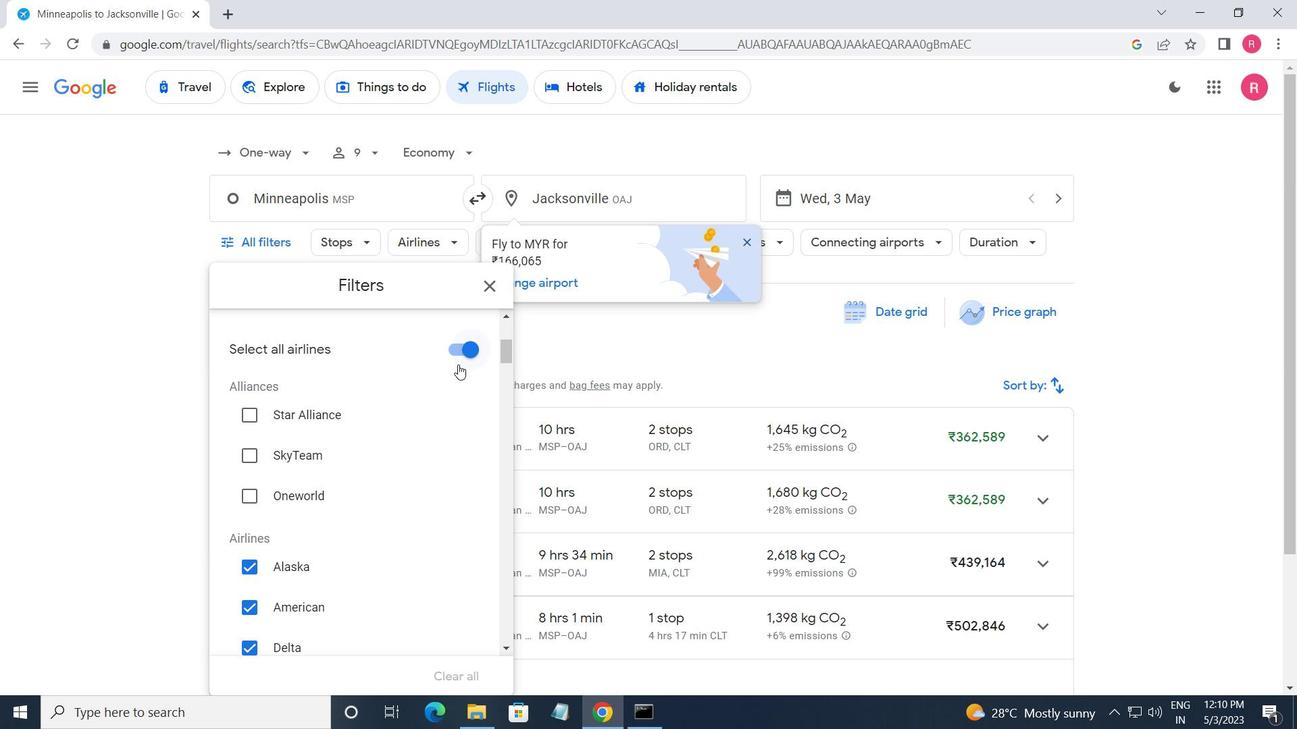 
Action: Mouse pressed left at (461, 360)
Screenshot: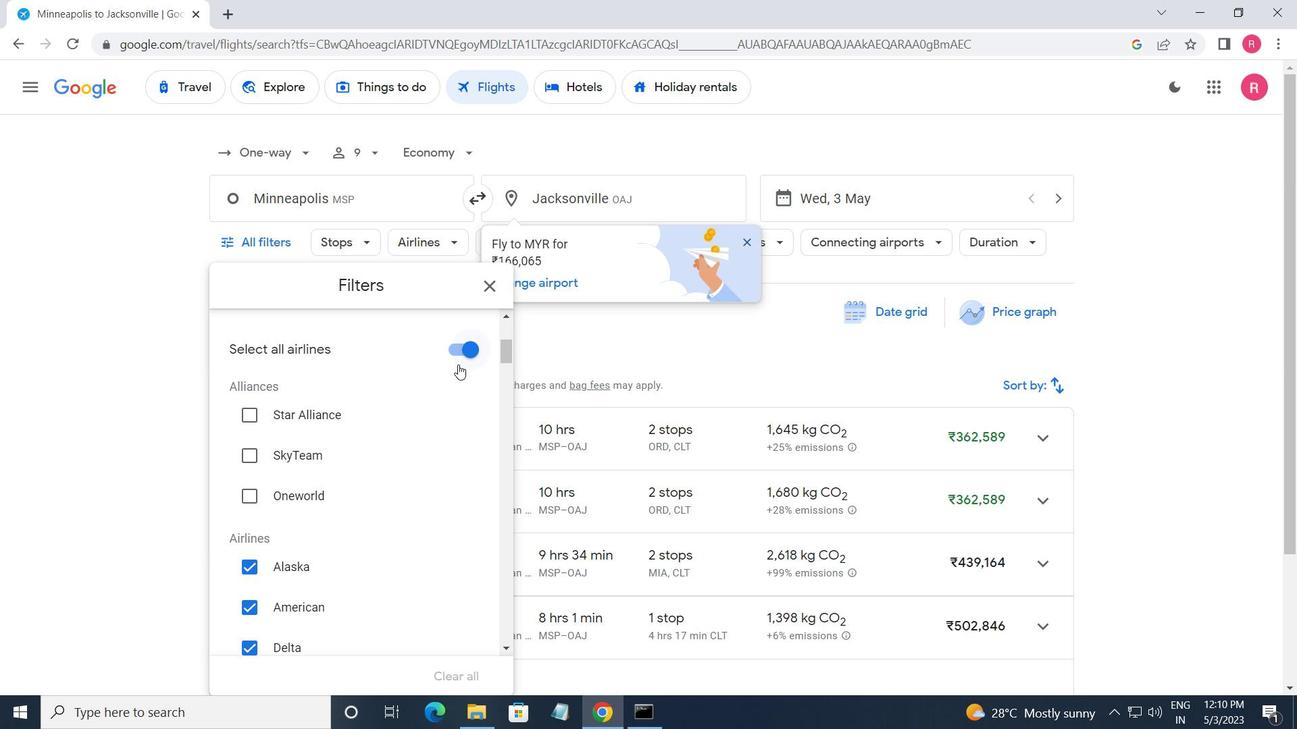 
Action: Mouse moved to (430, 506)
Screenshot: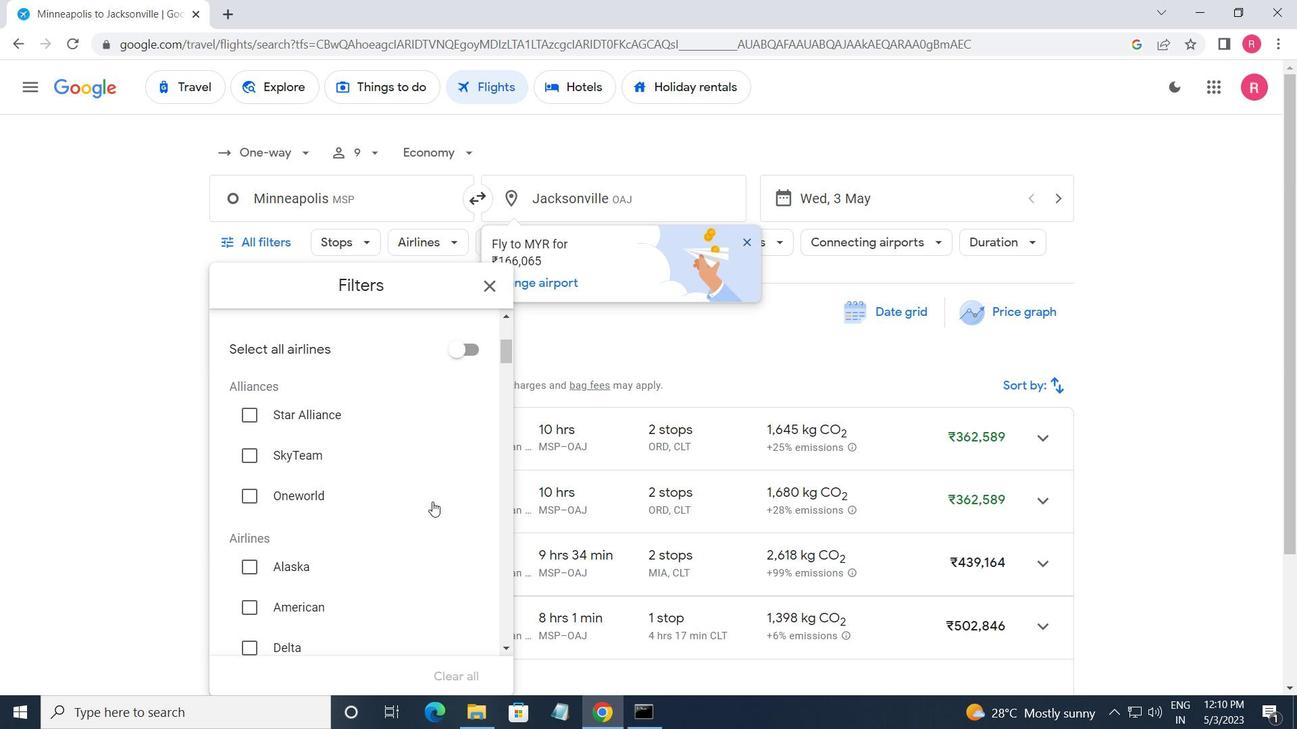 
Action: Mouse scrolled (430, 506) with delta (0, 0)
Screenshot: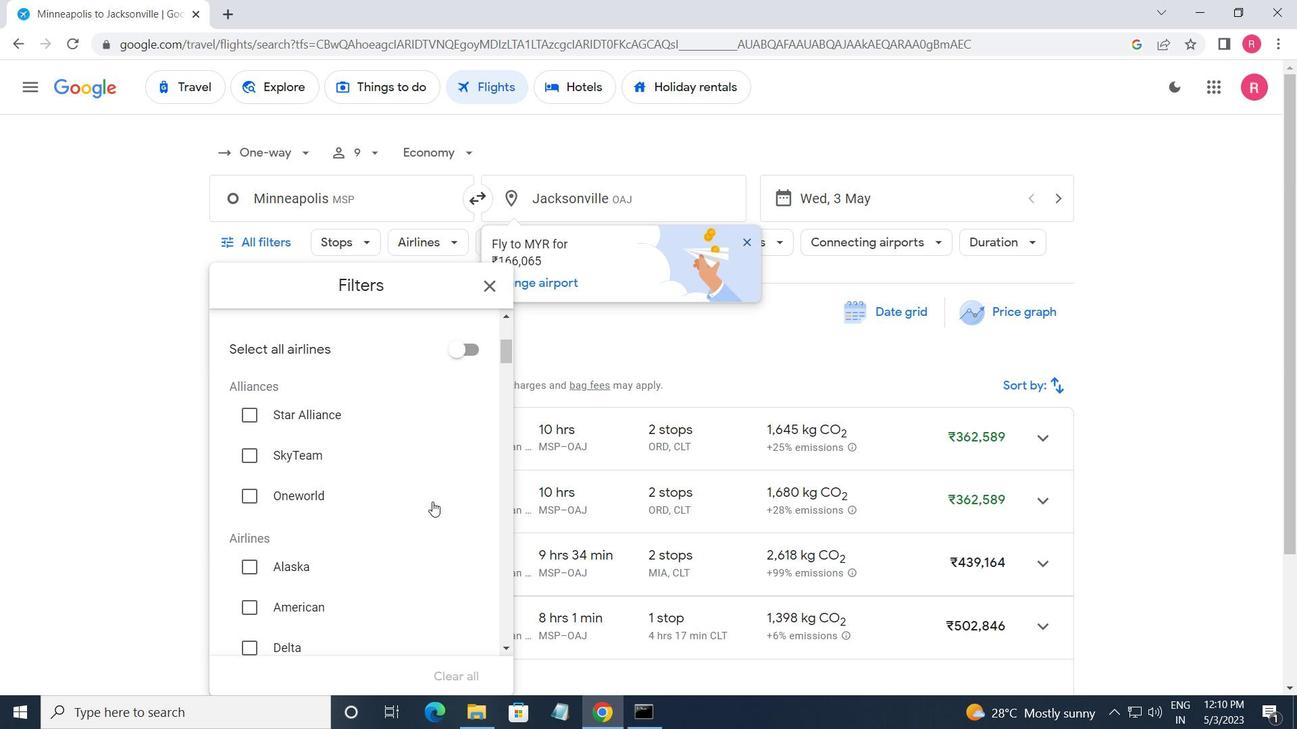 
Action: Mouse scrolled (430, 506) with delta (0, 0)
Screenshot: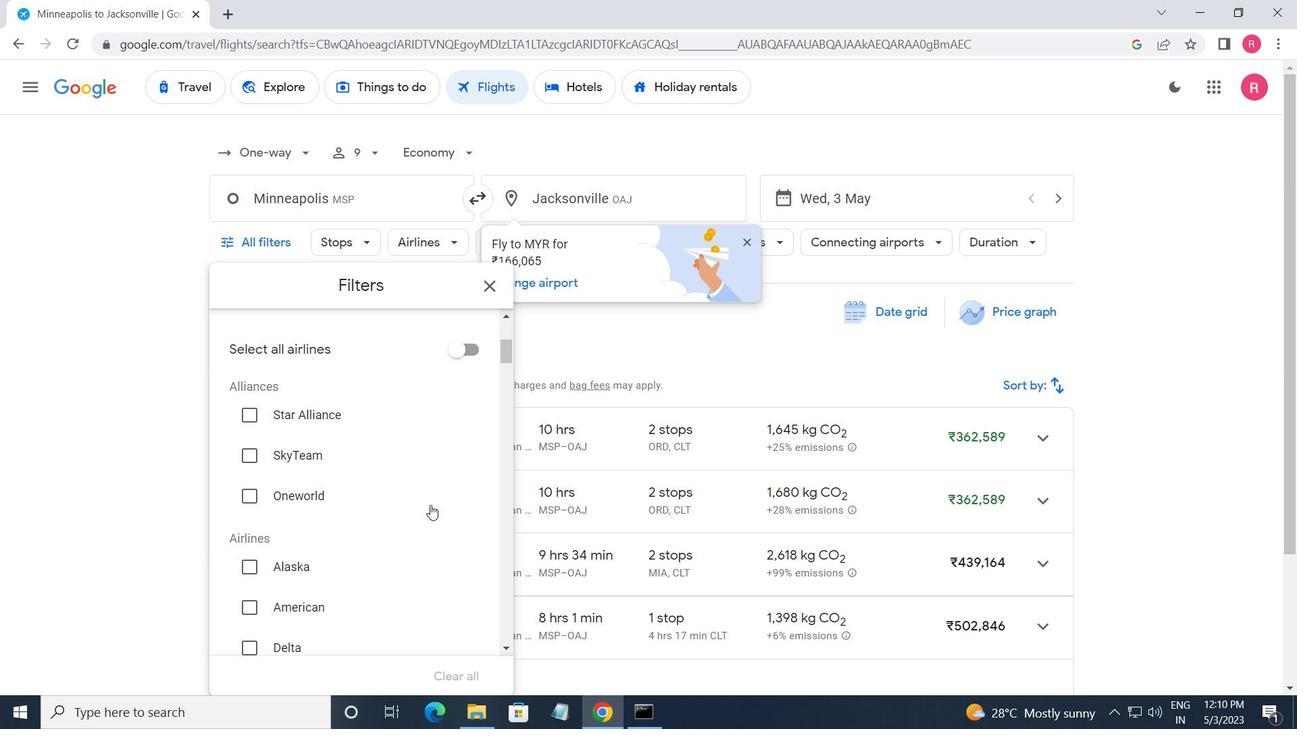 
Action: Mouse scrolled (430, 506) with delta (0, 0)
Screenshot: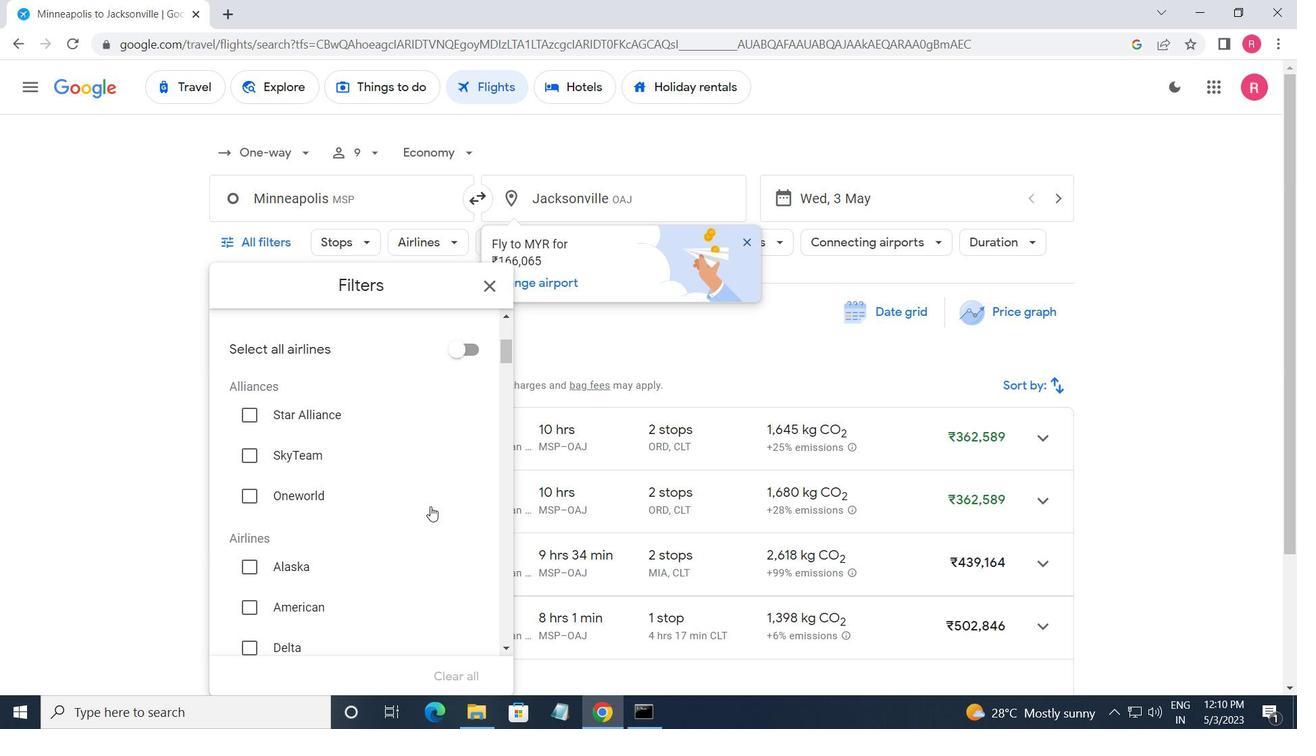 
Action: Mouse moved to (430, 507)
Screenshot: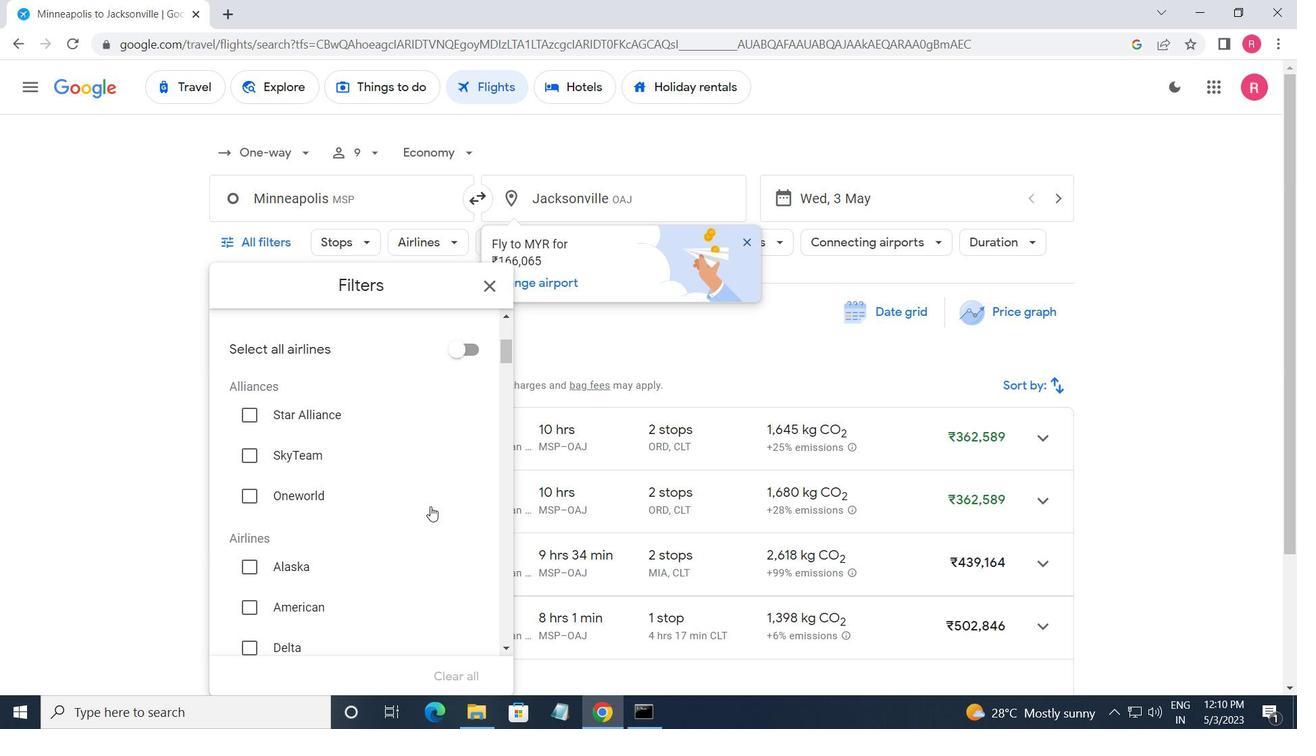 
Action: Mouse scrolled (430, 506) with delta (0, 0)
Screenshot: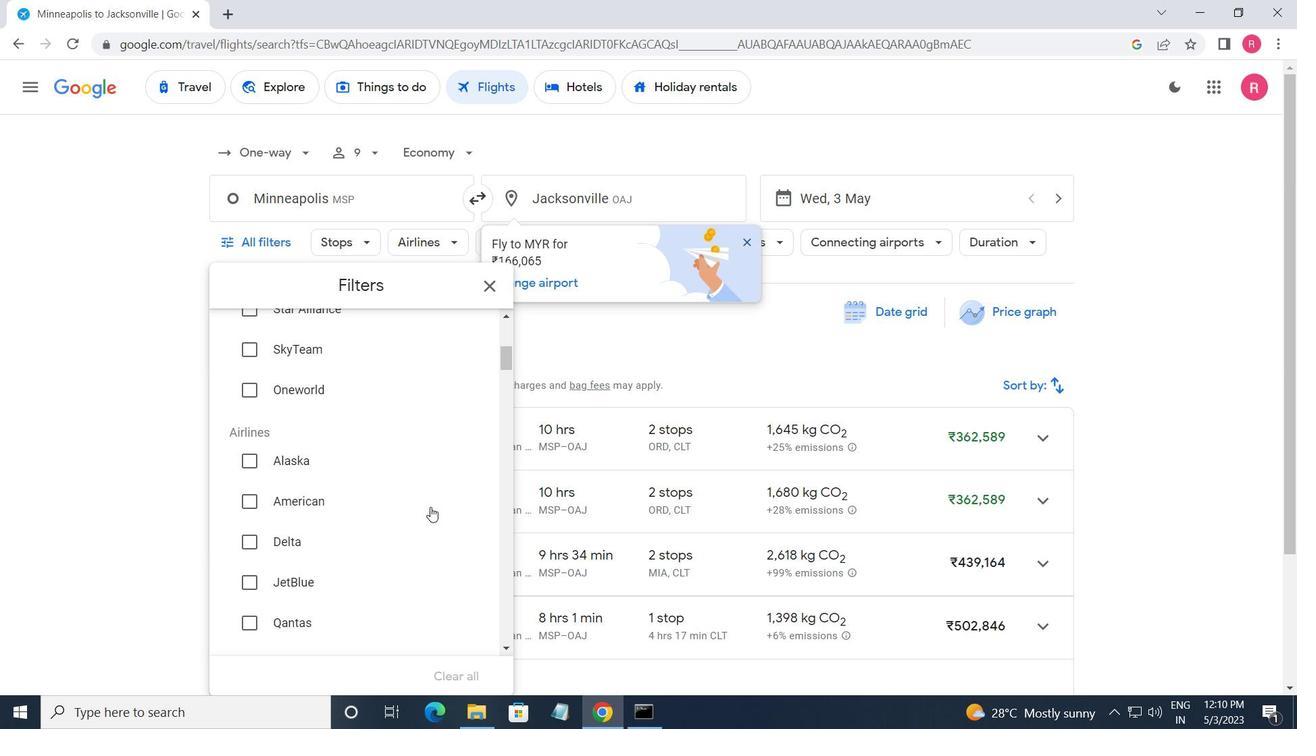 
Action: Mouse moved to (427, 507)
Screenshot: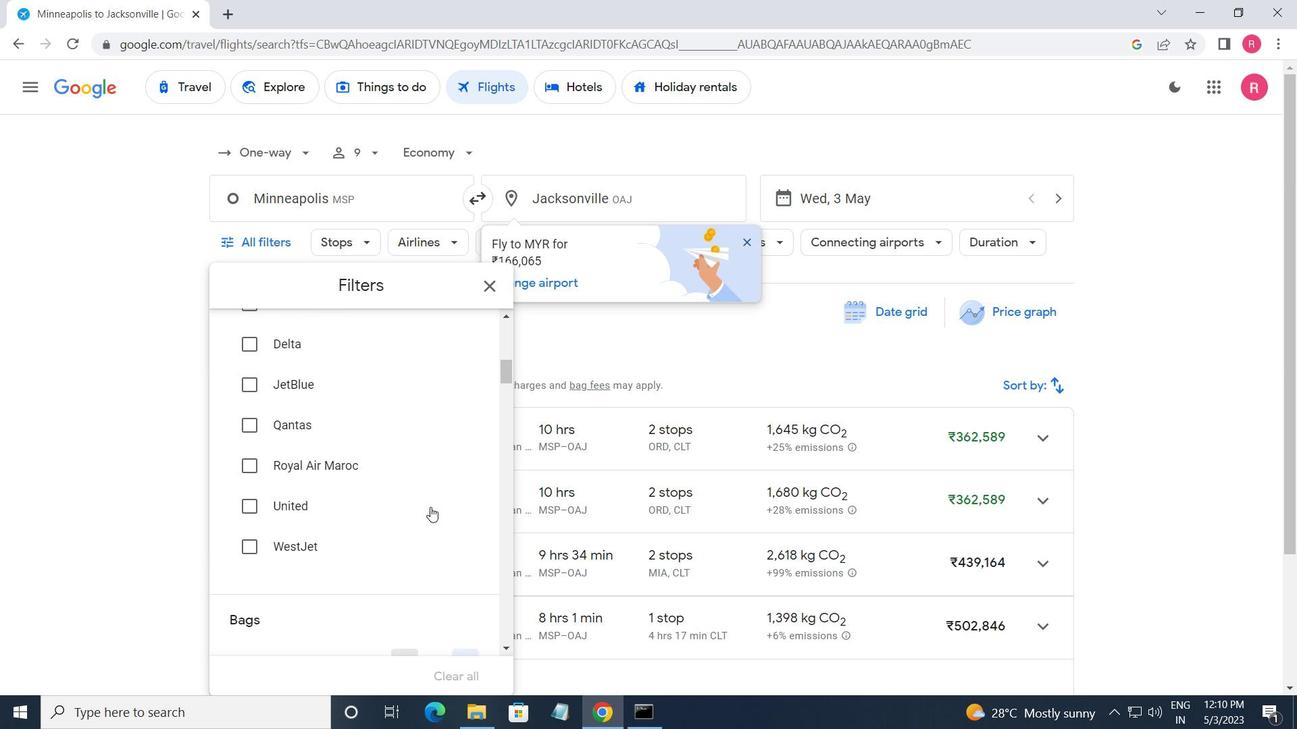 
Action: Mouse scrolled (427, 506) with delta (0, 0)
Screenshot: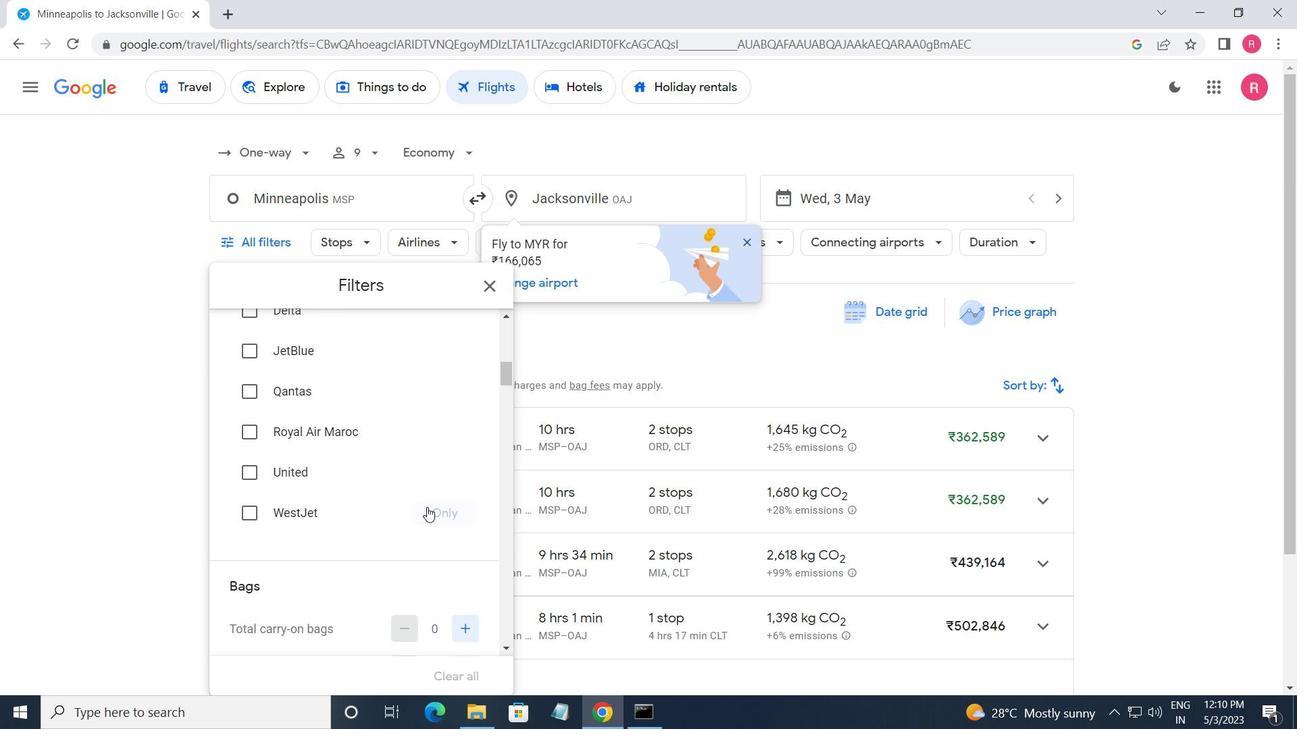 
Action: Mouse moved to (426, 508)
Screenshot: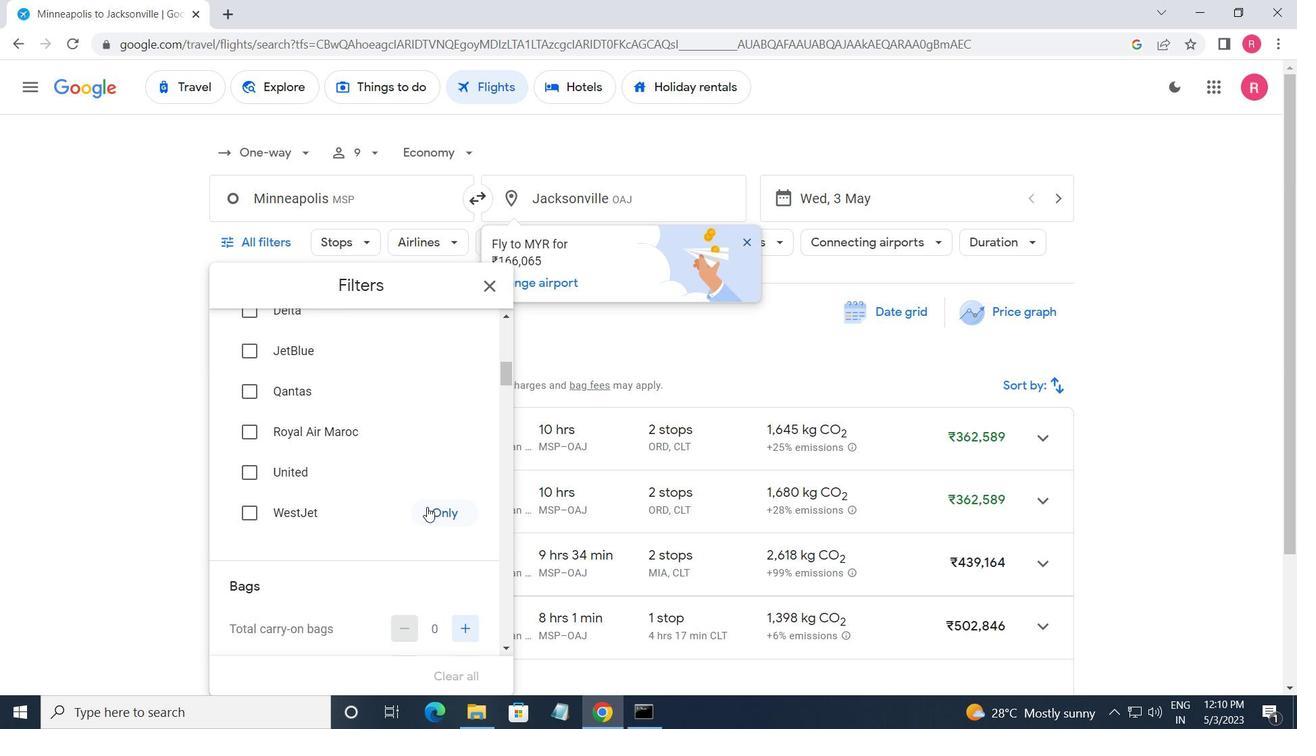 
Action: Mouse scrolled (426, 507) with delta (0, 0)
Screenshot: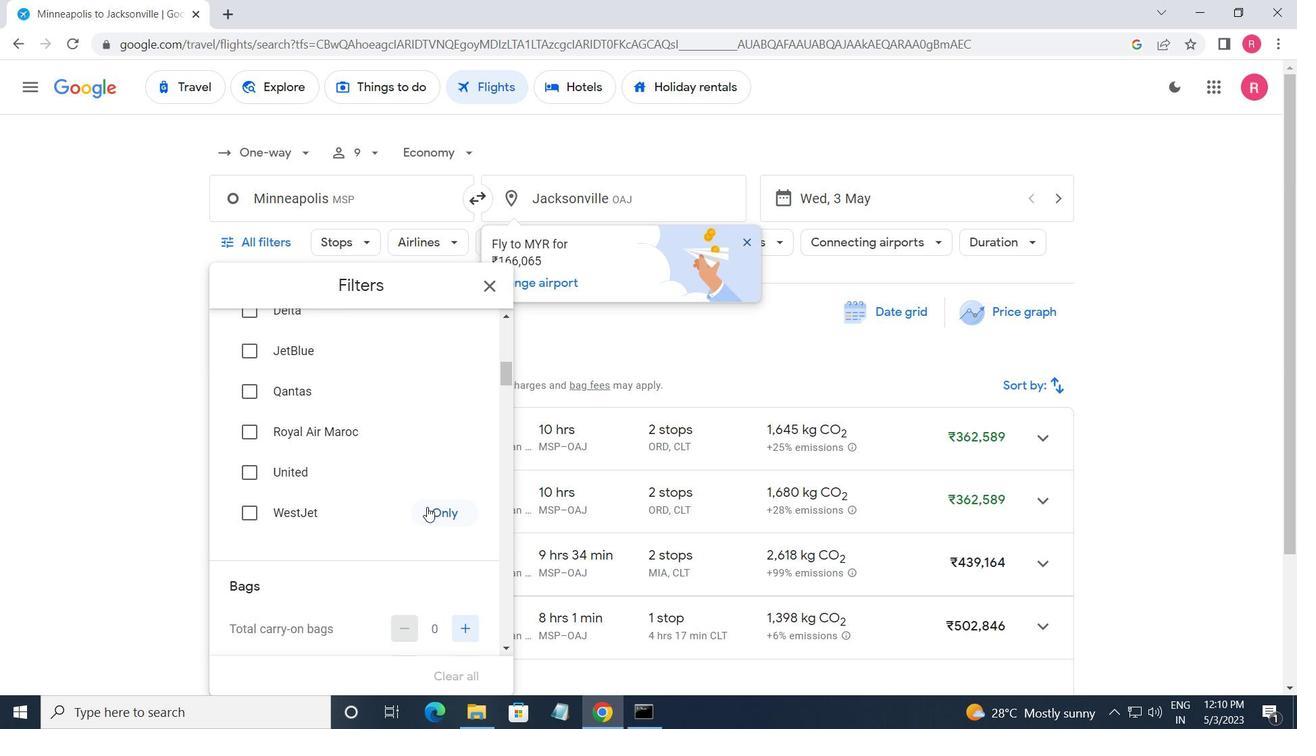
Action: Mouse moved to (461, 456)
Screenshot: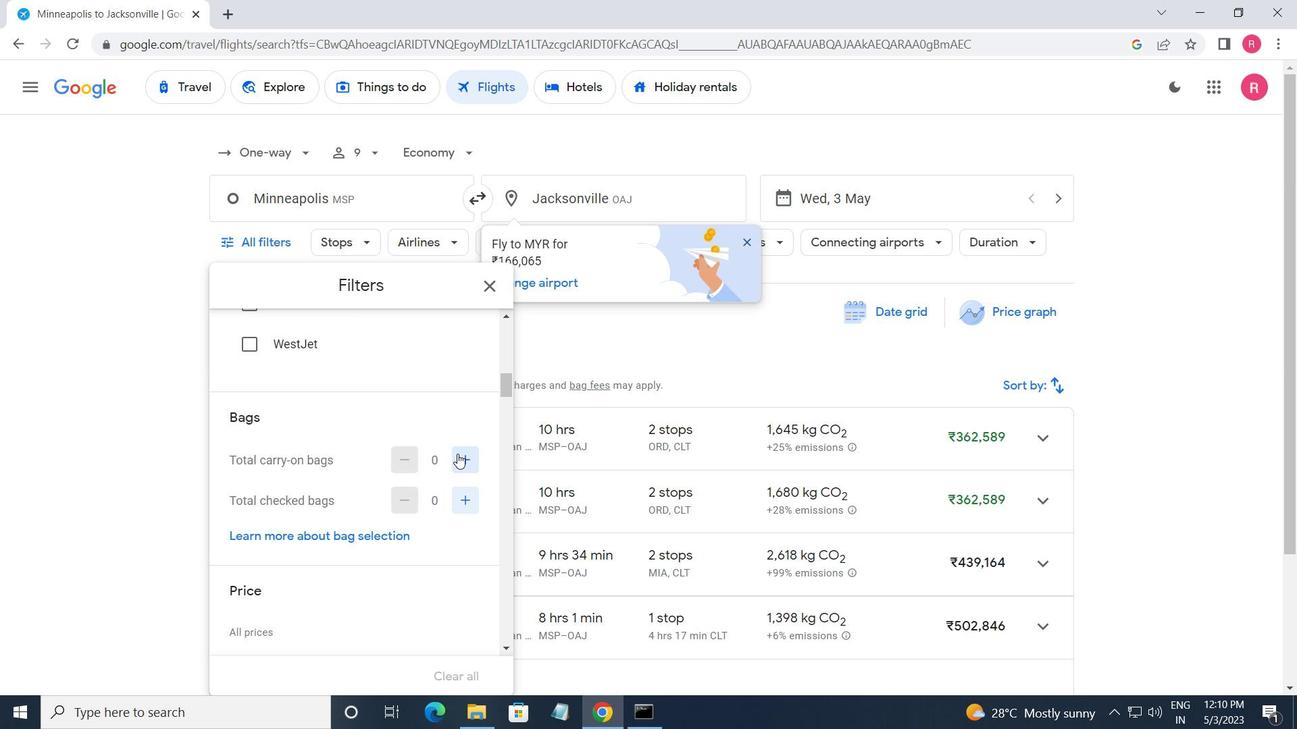 
Action: Mouse pressed left at (461, 456)
Screenshot: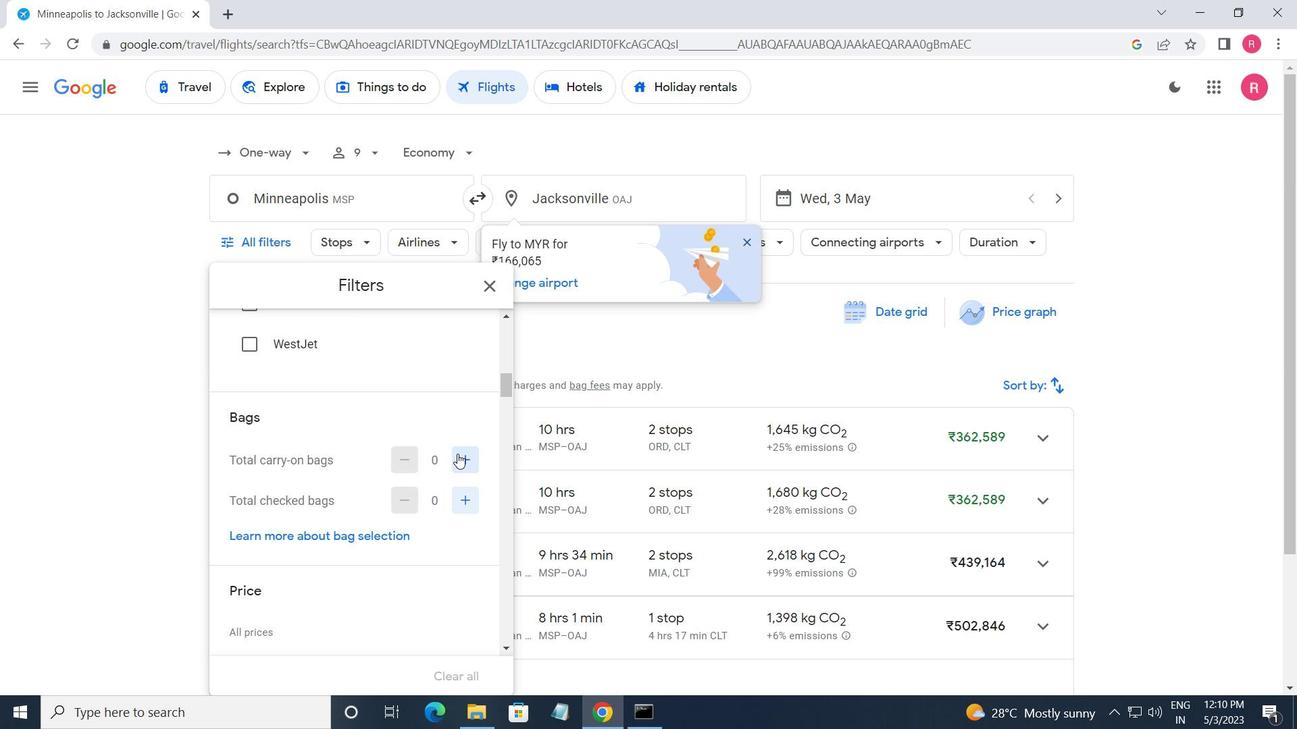
Action: Mouse moved to (436, 516)
Screenshot: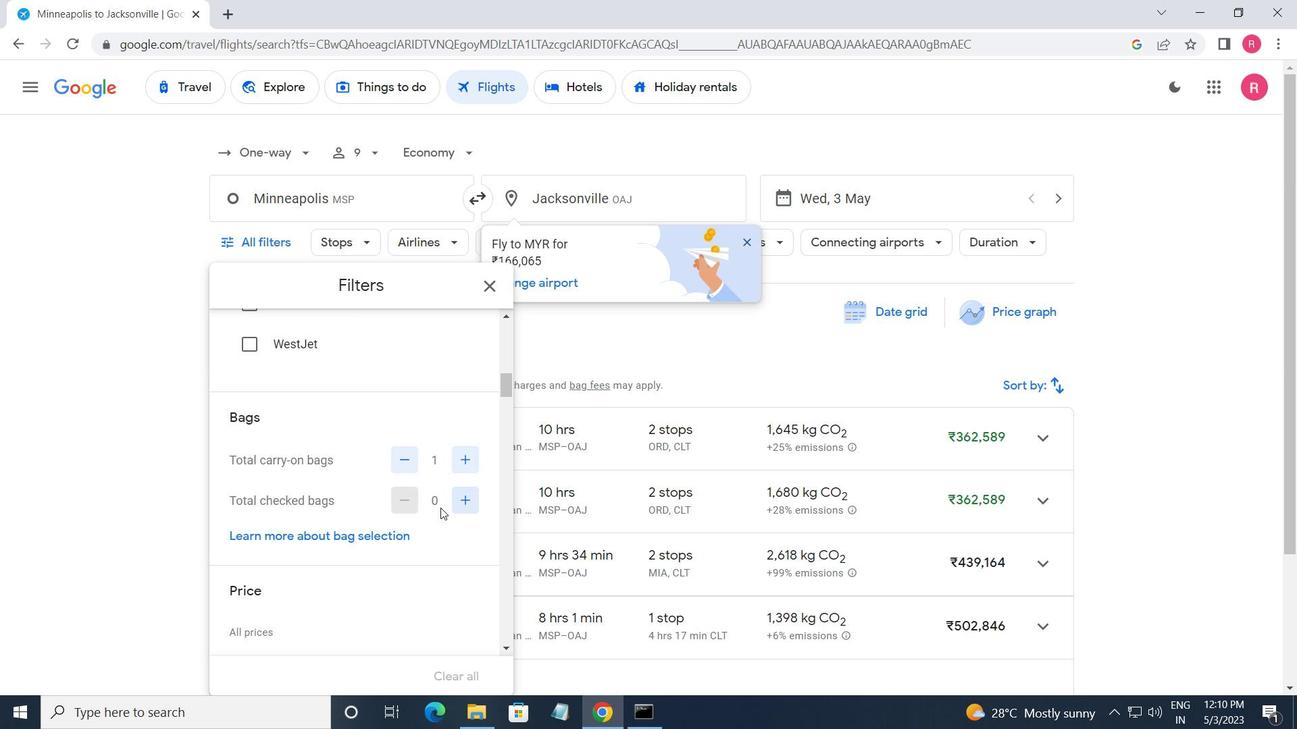 
Action: Mouse scrolled (436, 515) with delta (0, 0)
Screenshot: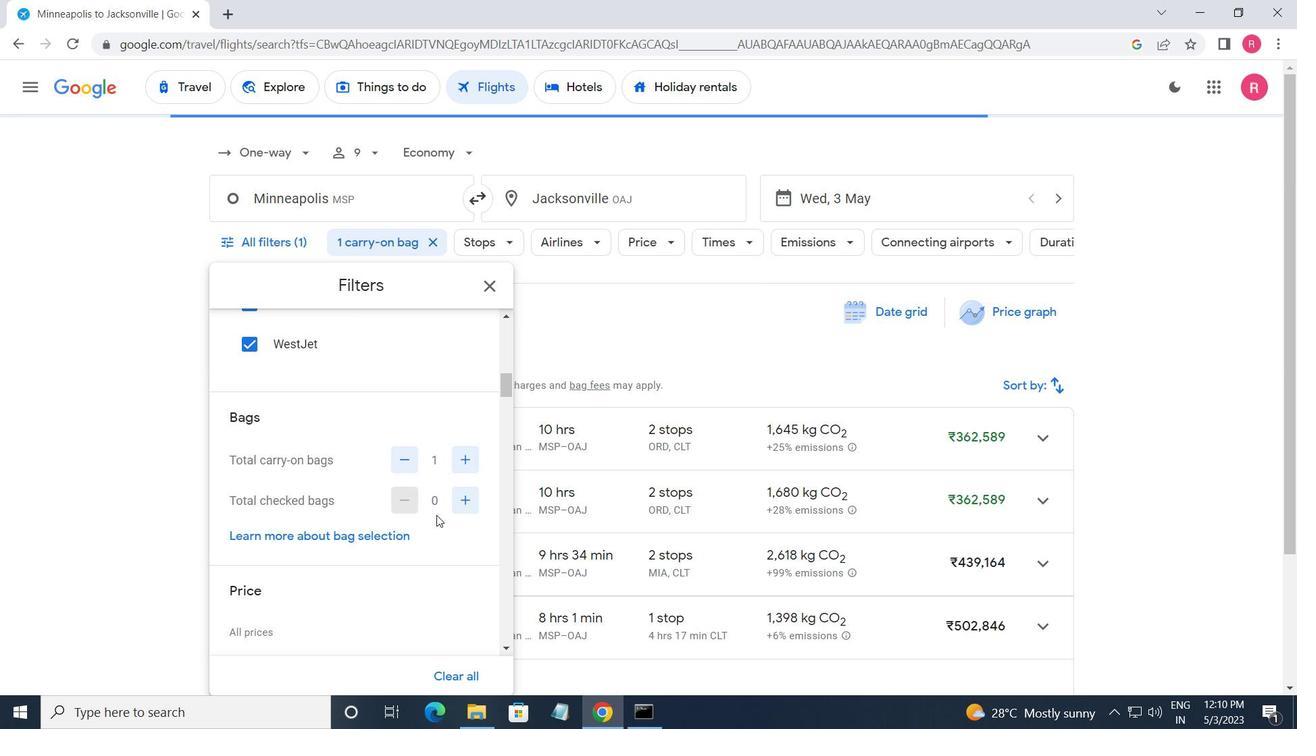 
Action: Mouse moved to (483, 588)
Screenshot: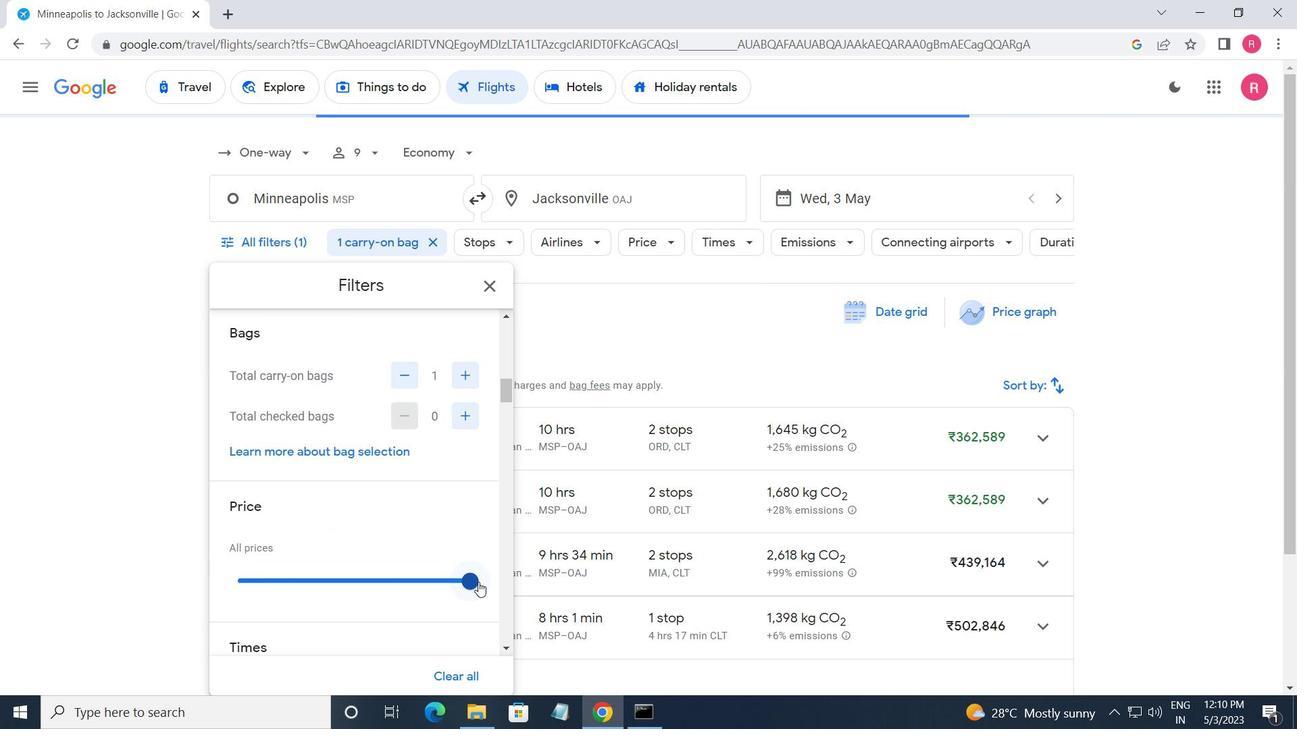 
Action: Mouse pressed left at (483, 588)
Screenshot: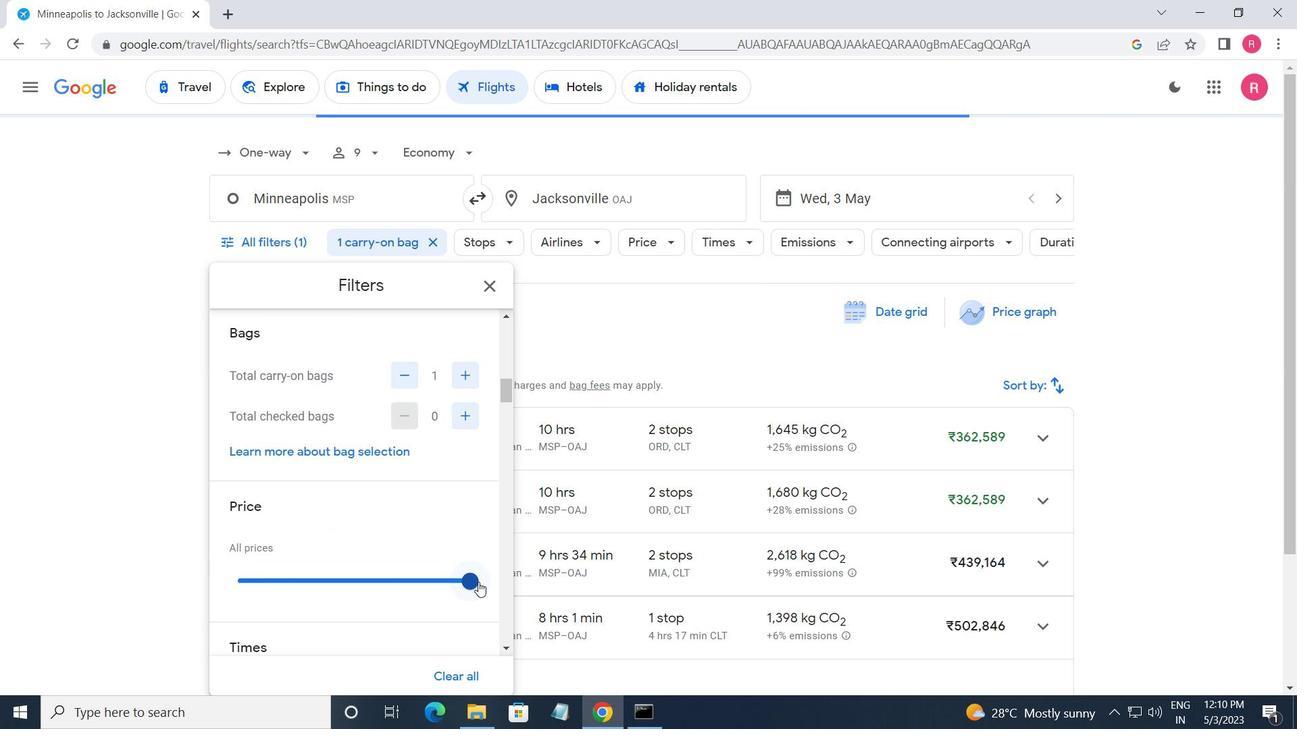
Action: Mouse moved to (415, 535)
Screenshot: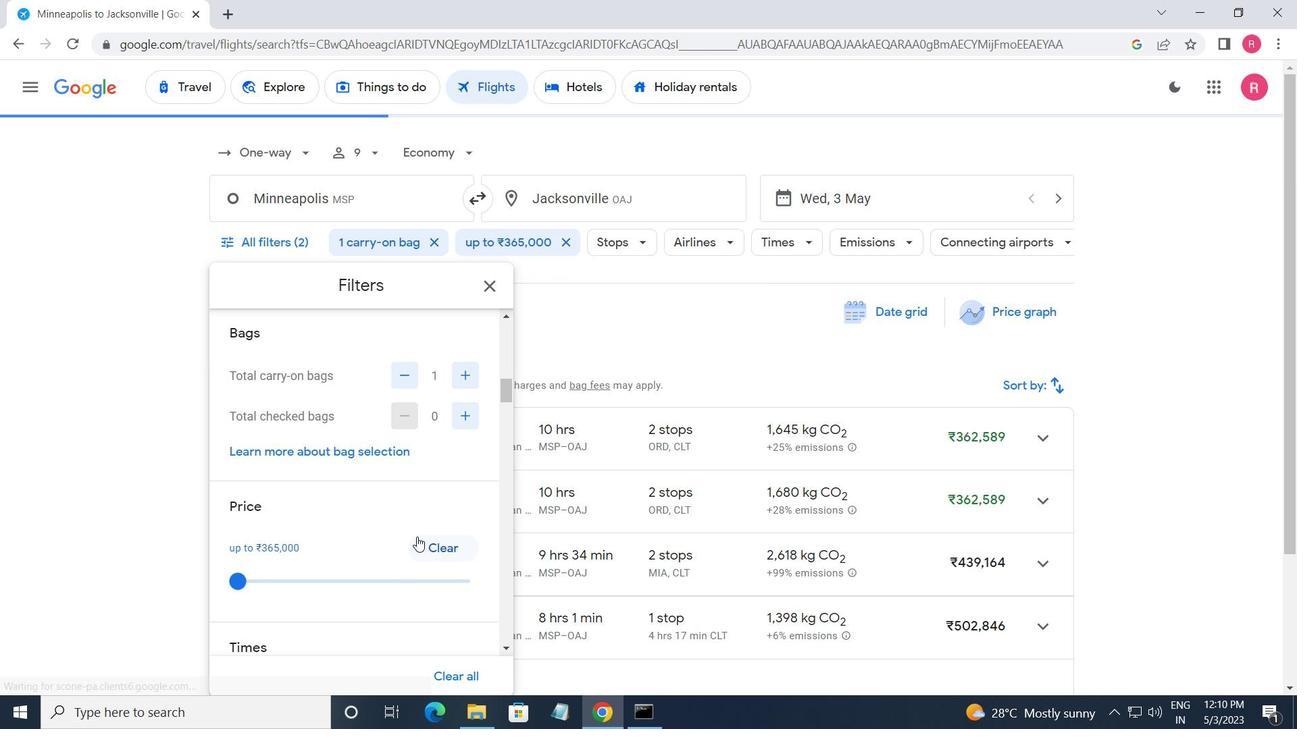 
Action: Mouse scrolled (415, 534) with delta (0, 0)
Screenshot: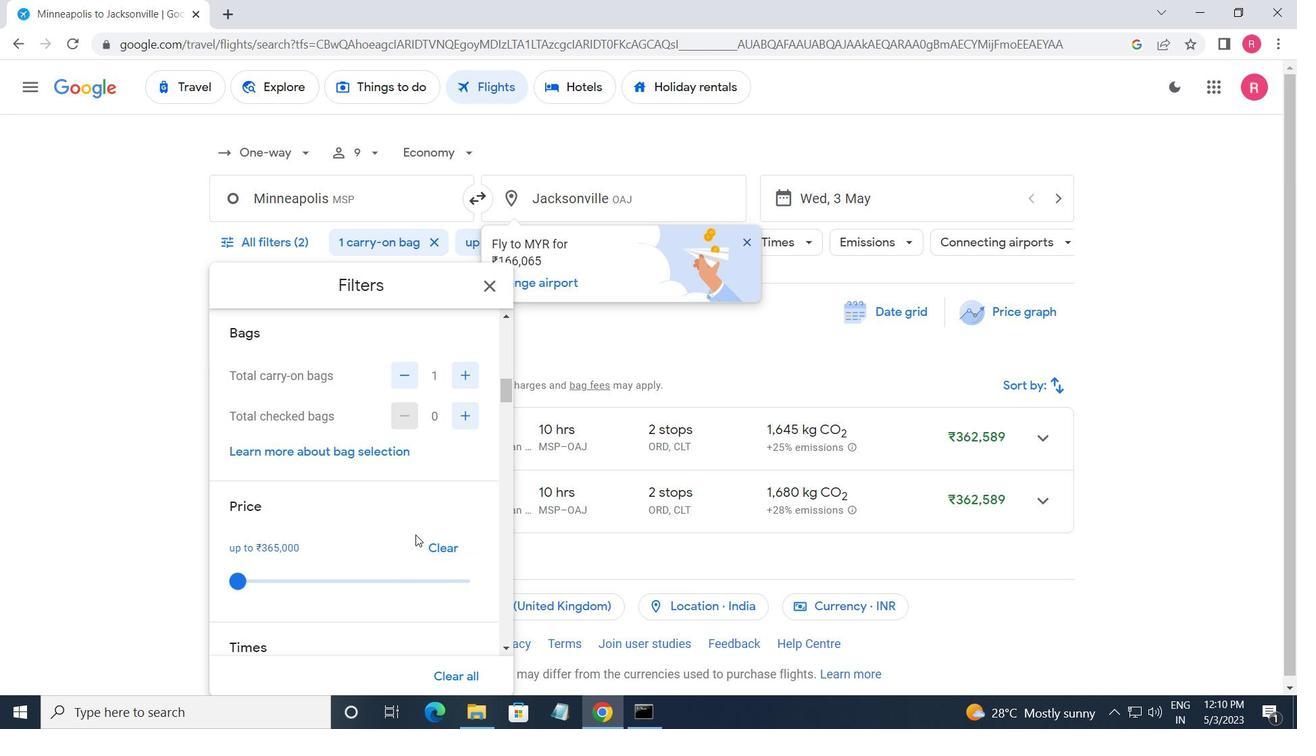 
Action: Mouse moved to (415, 536)
Screenshot: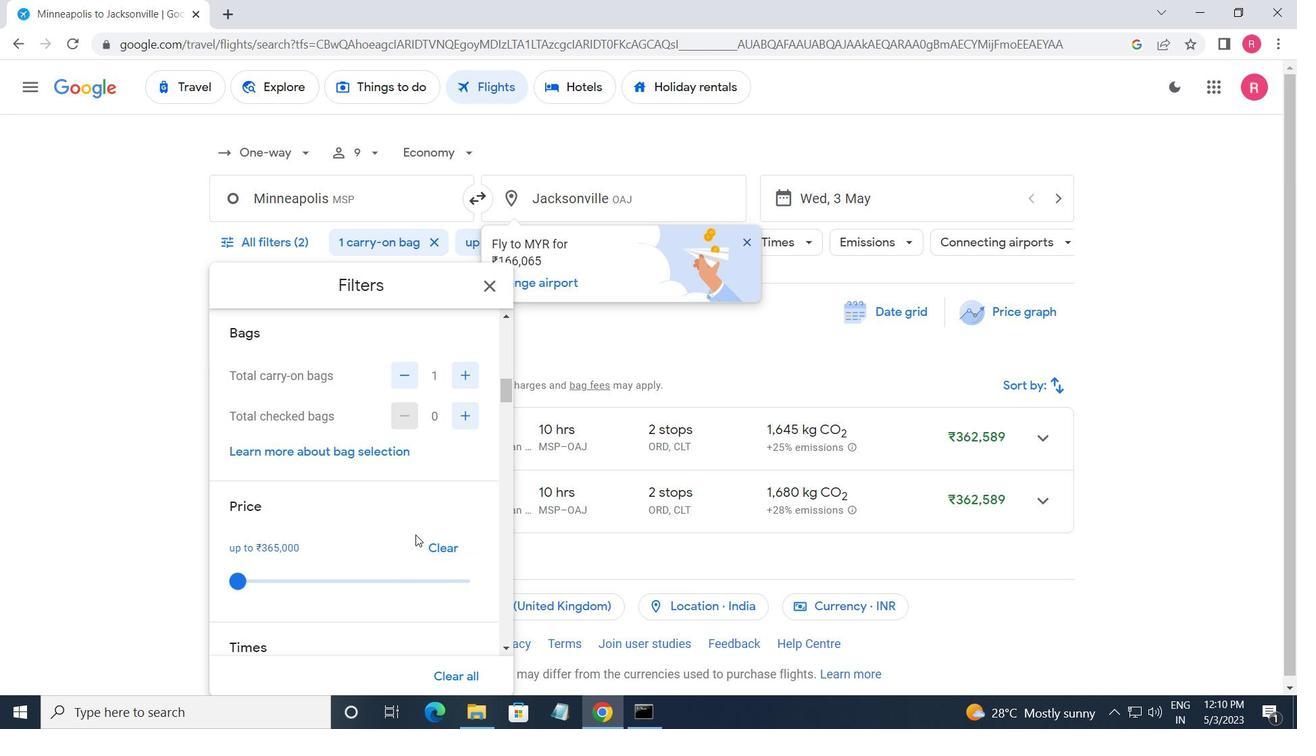 
Action: Mouse scrolled (415, 535) with delta (0, 0)
Screenshot: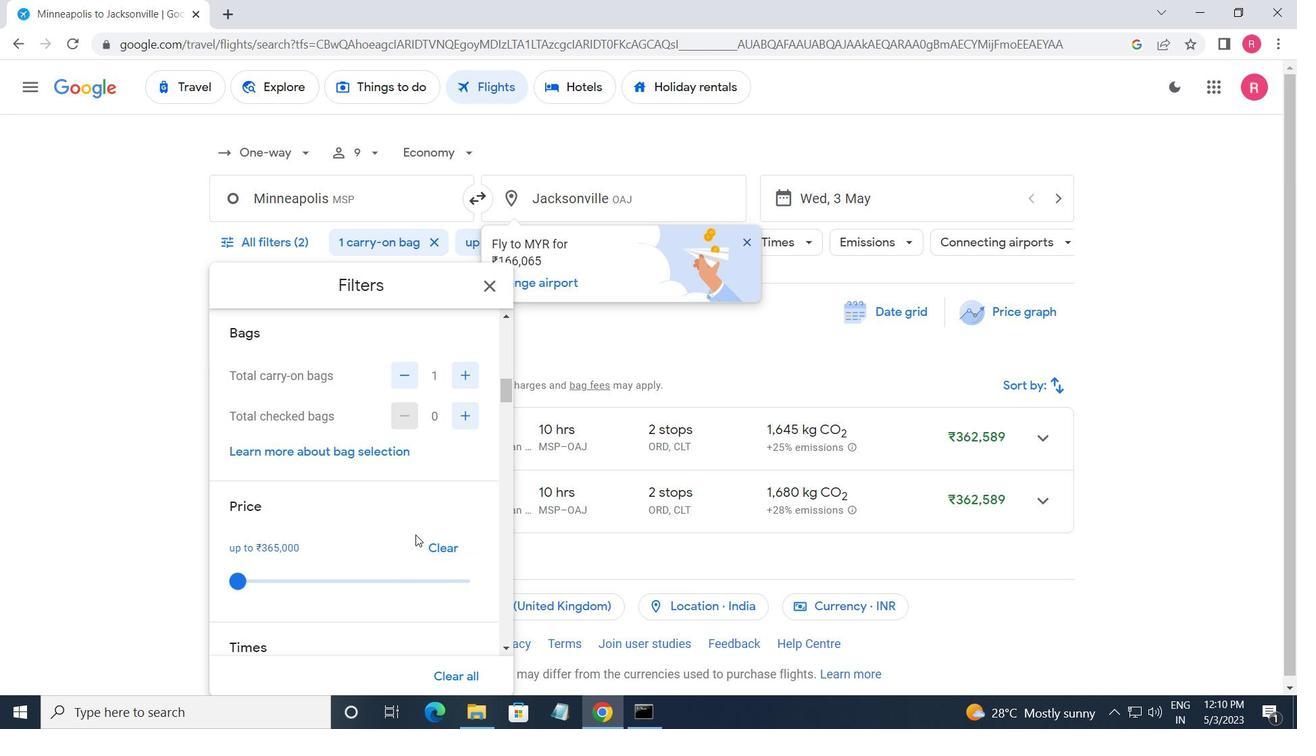 
Action: Mouse moved to (413, 538)
Screenshot: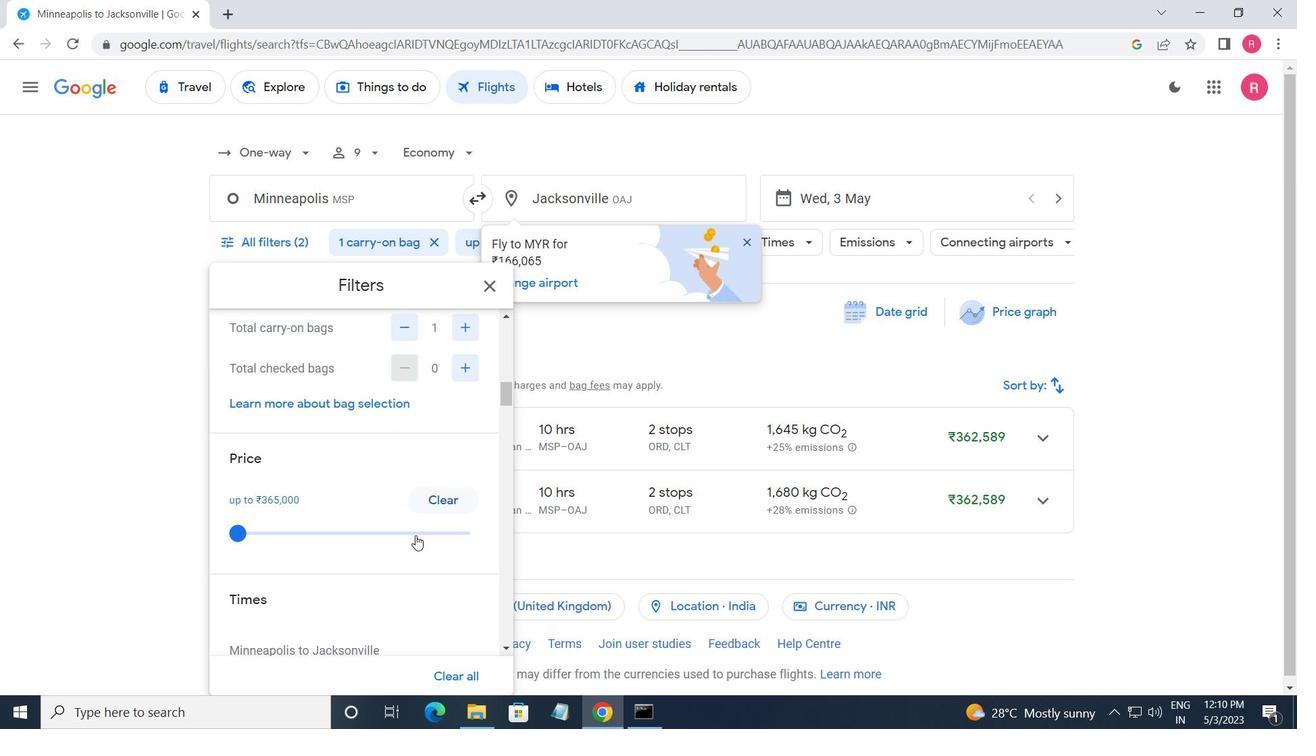 
Action: Mouse scrolled (413, 537) with delta (0, 0)
Screenshot: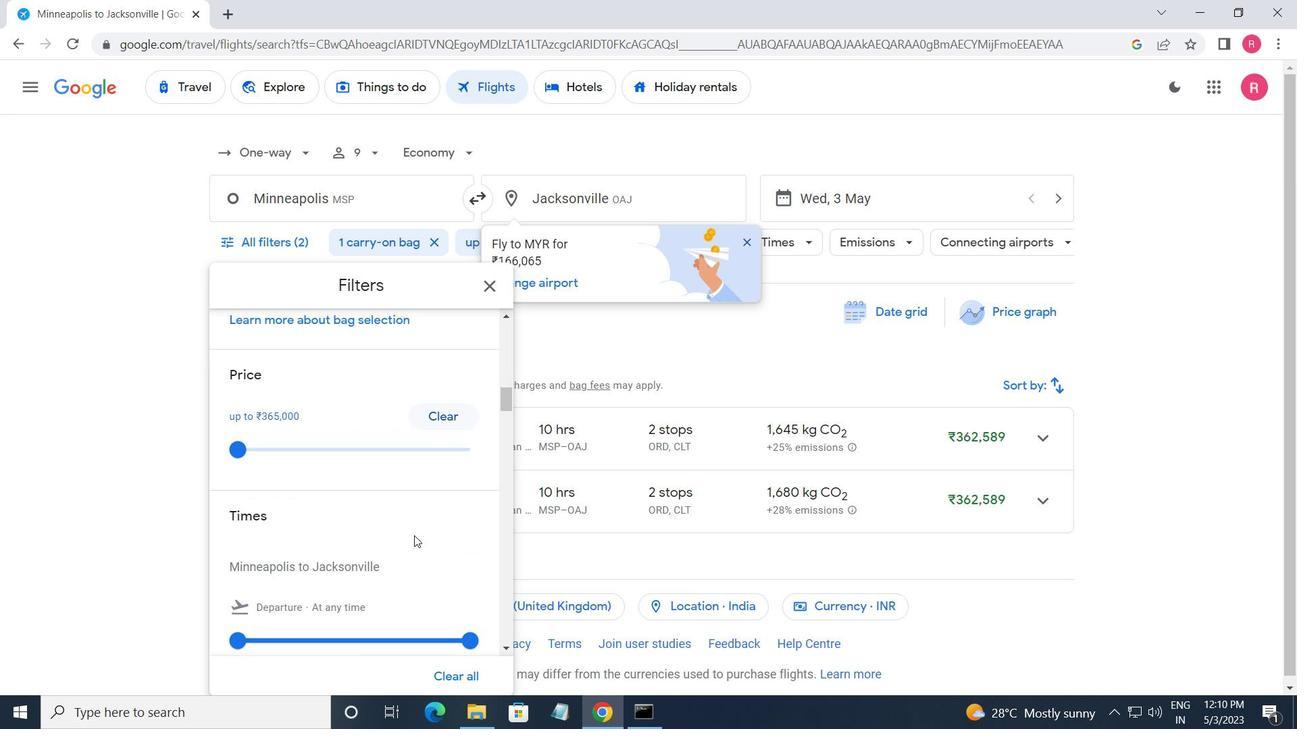 
Action: Mouse moved to (246, 523)
Screenshot: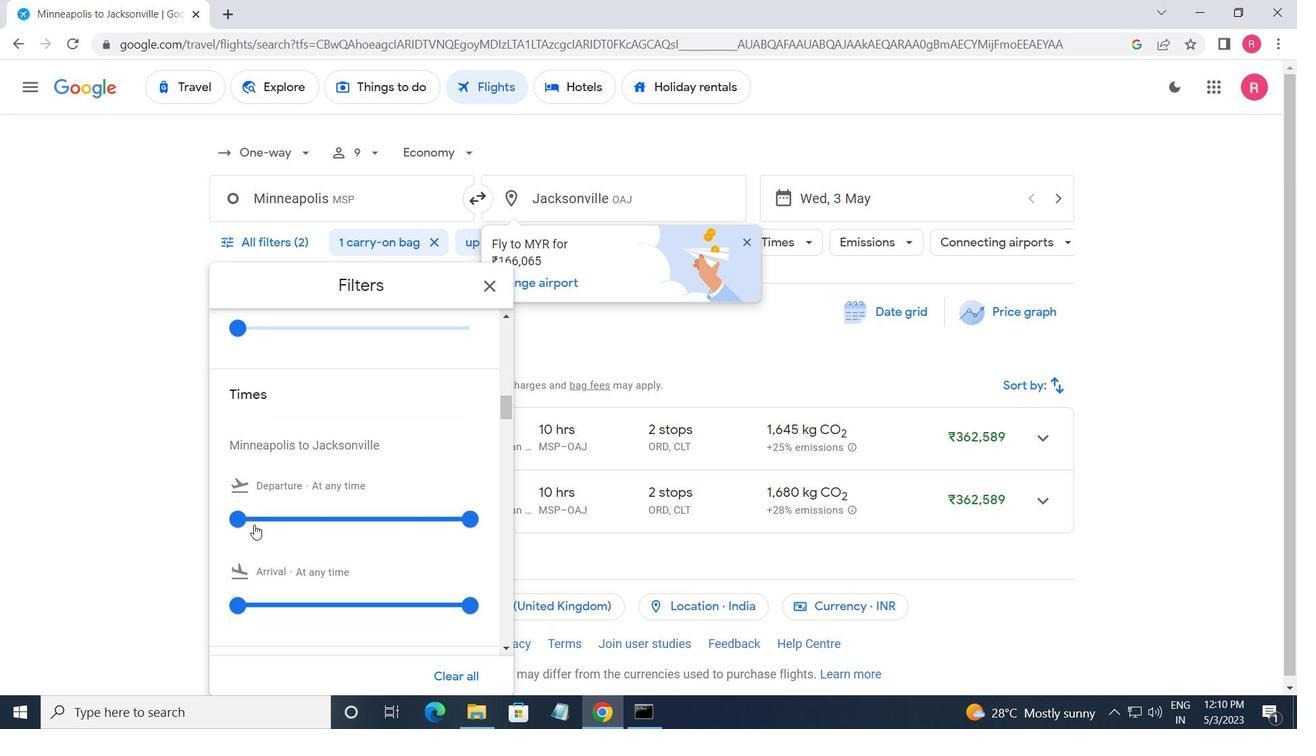 
Action: Mouse pressed left at (246, 523)
Screenshot: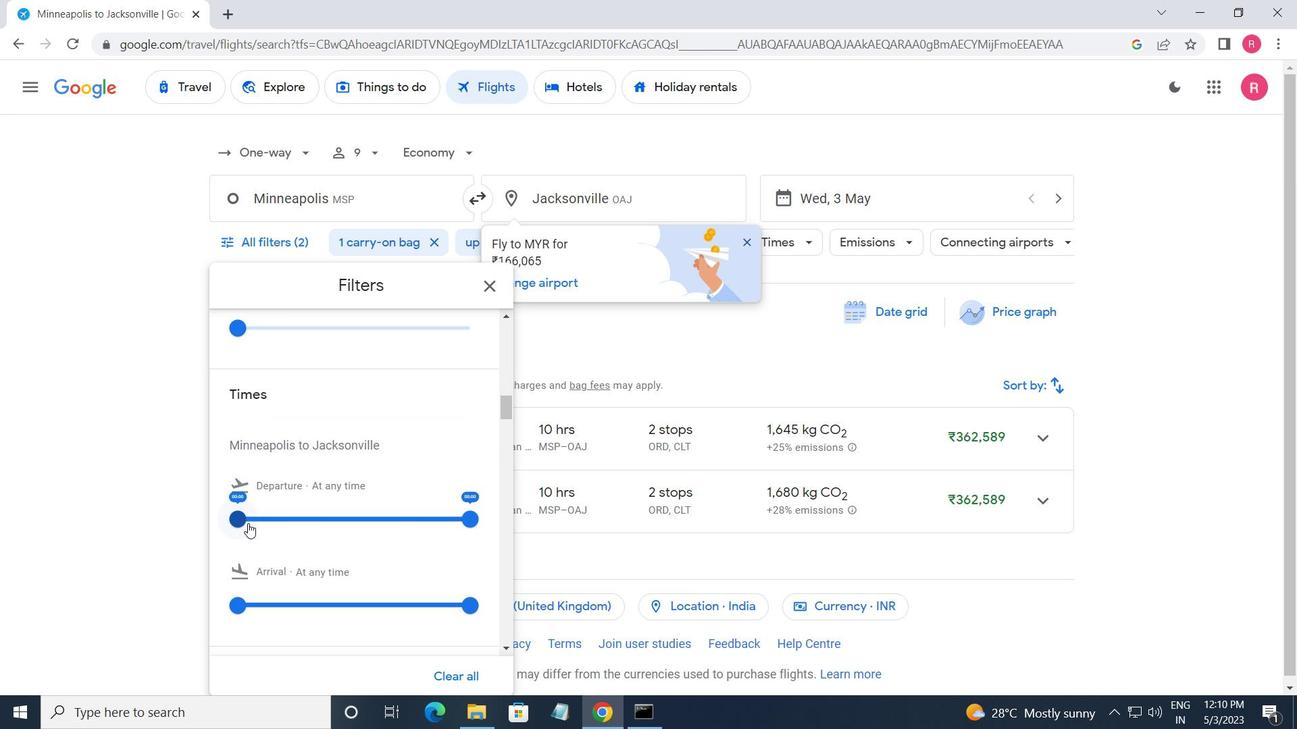 
Action: Mouse moved to (467, 520)
Screenshot: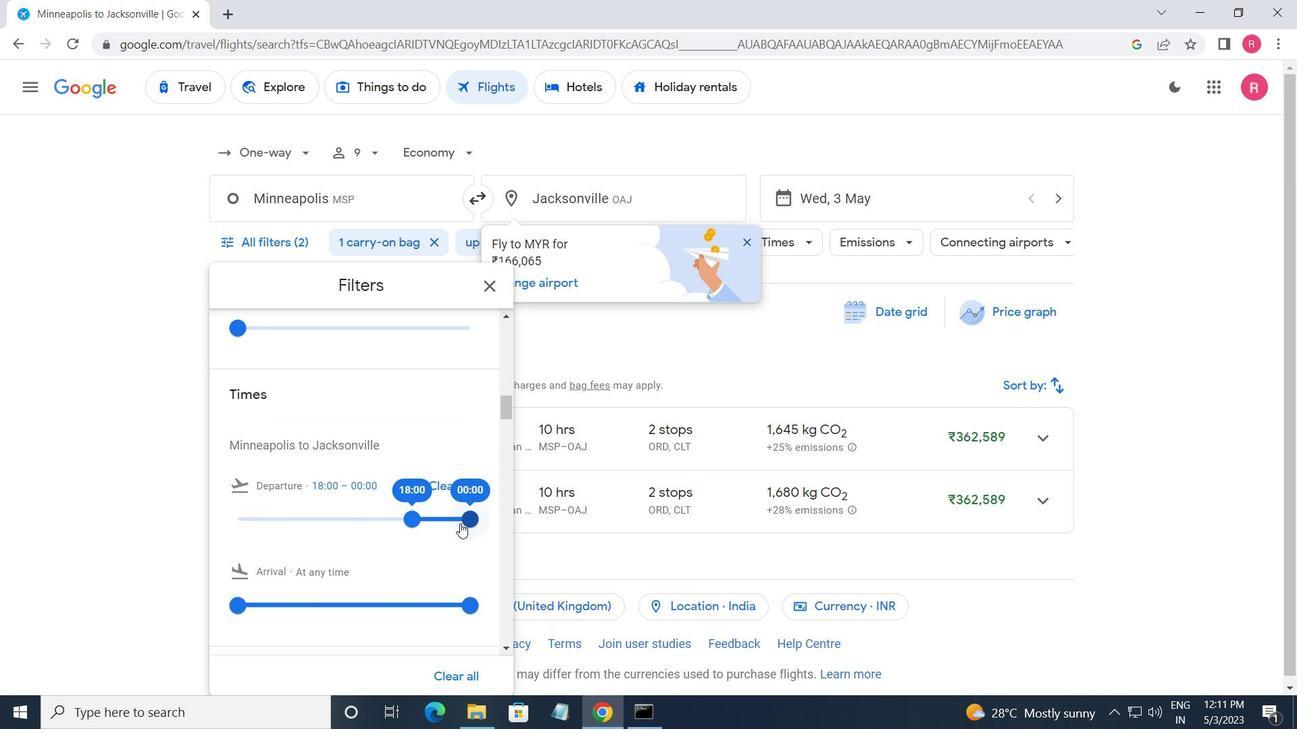 
Action: Mouse pressed left at (467, 520)
Screenshot: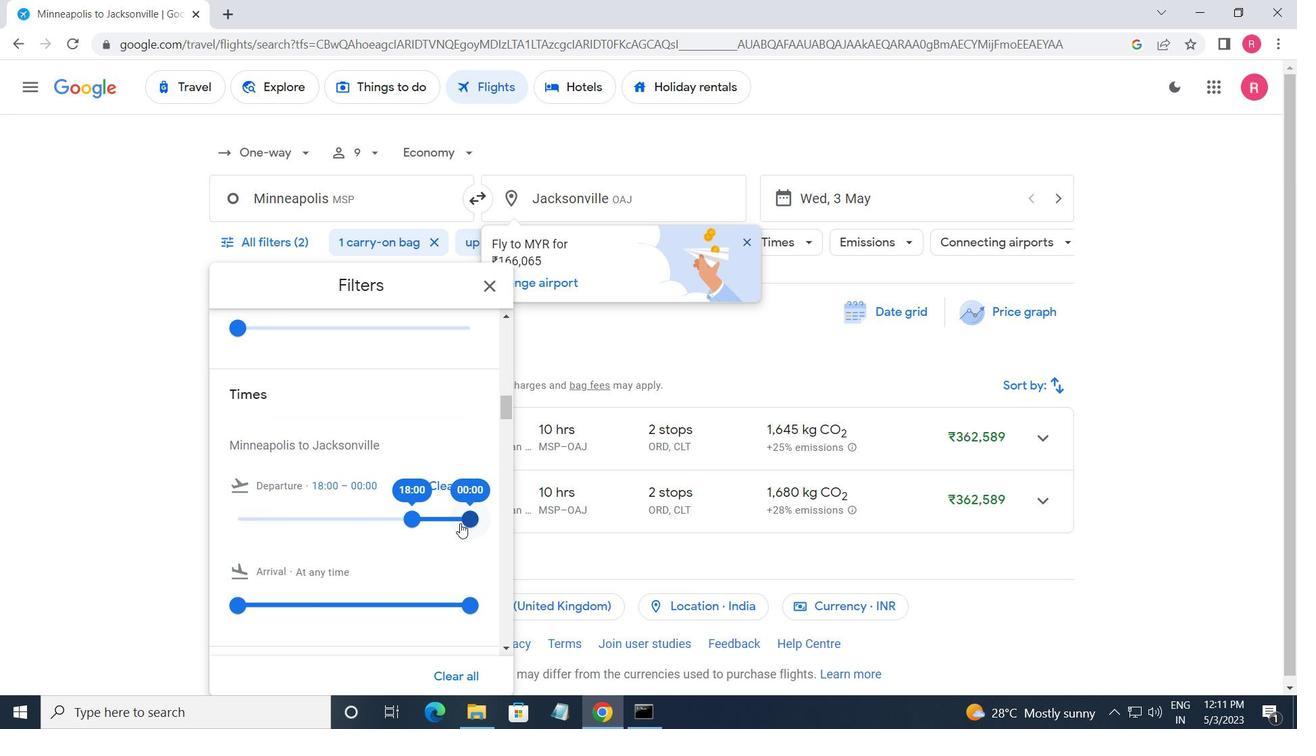 
Action: Mouse moved to (490, 285)
Screenshot: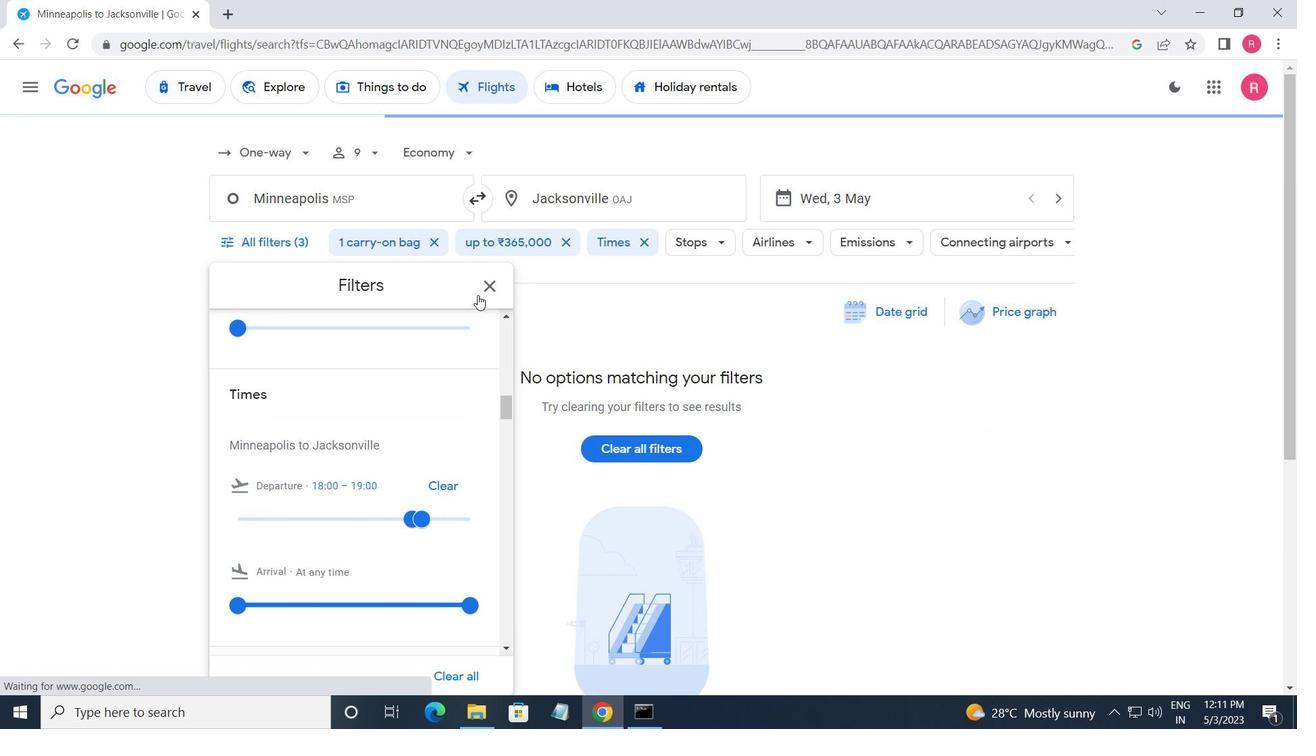 
Action: Mouse pressed left at (490, 285)
Screenshot: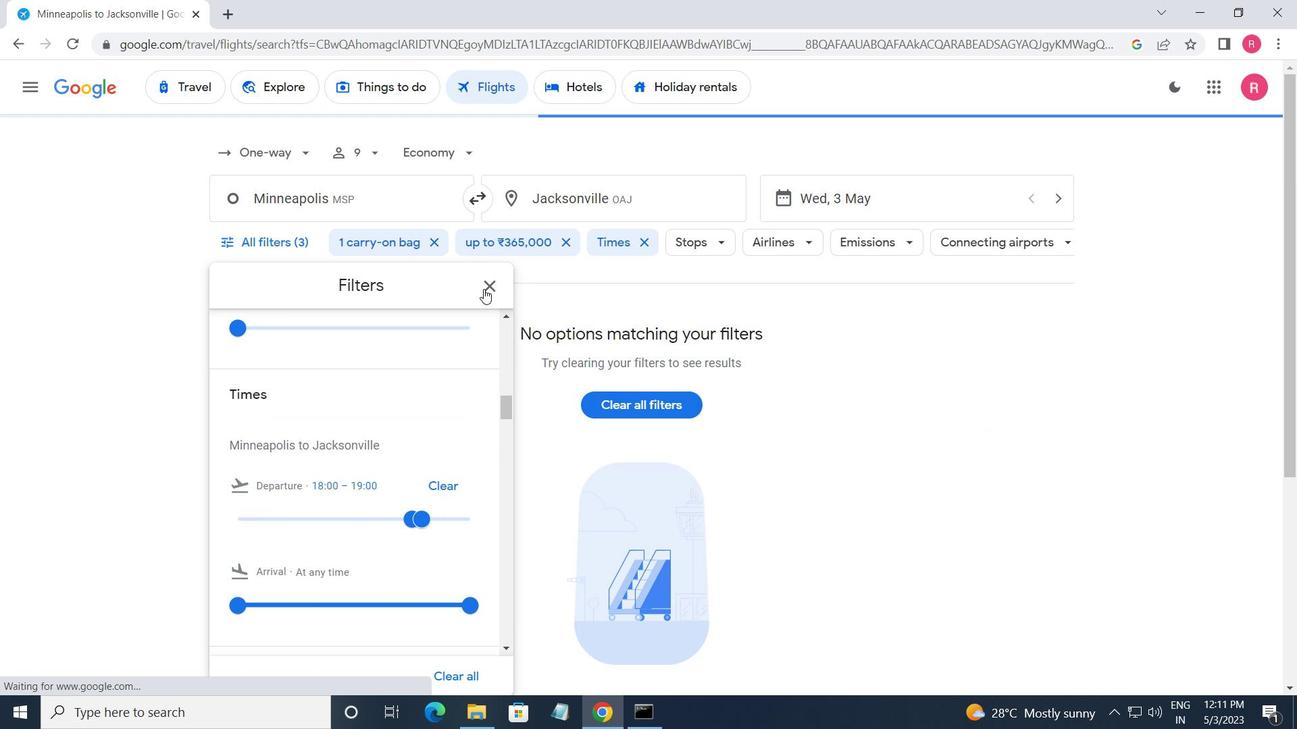 
Action: Mouse moved to (473, 373)
Screenshot: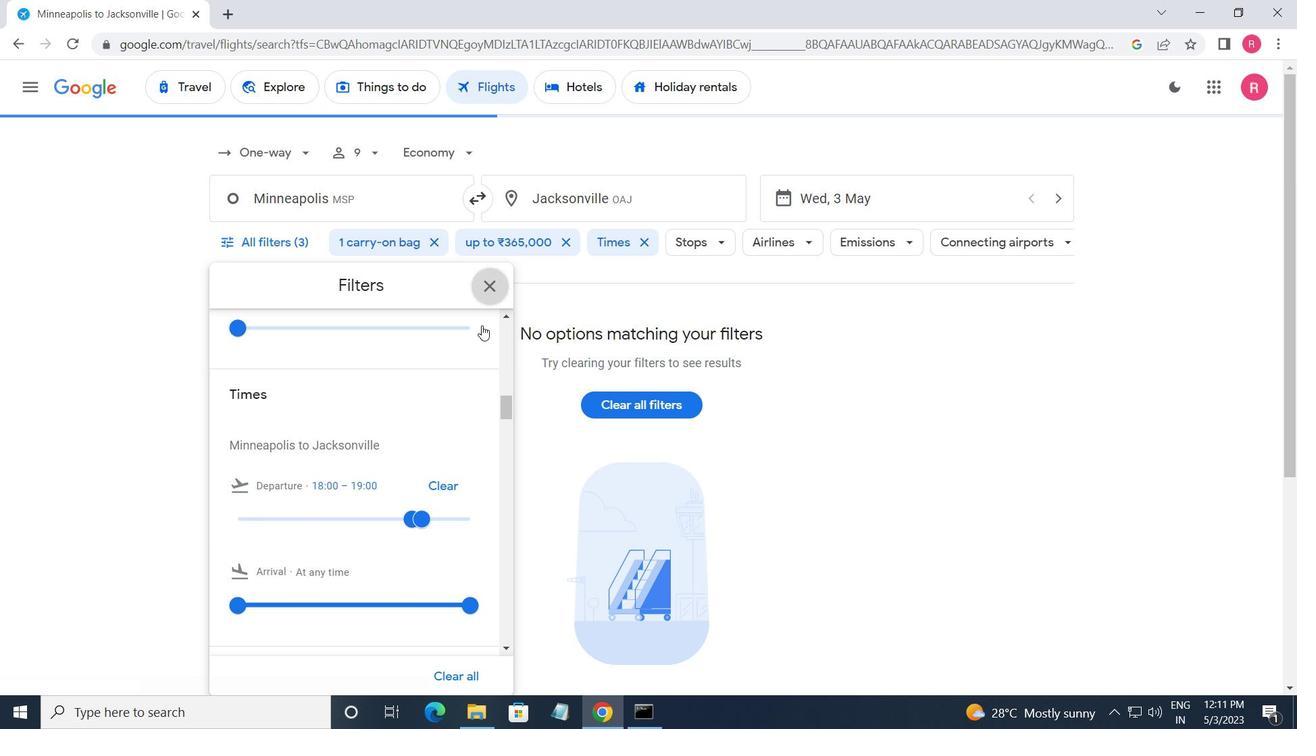 
Action: Mouse pressed left at (473, 373)
Screenshot: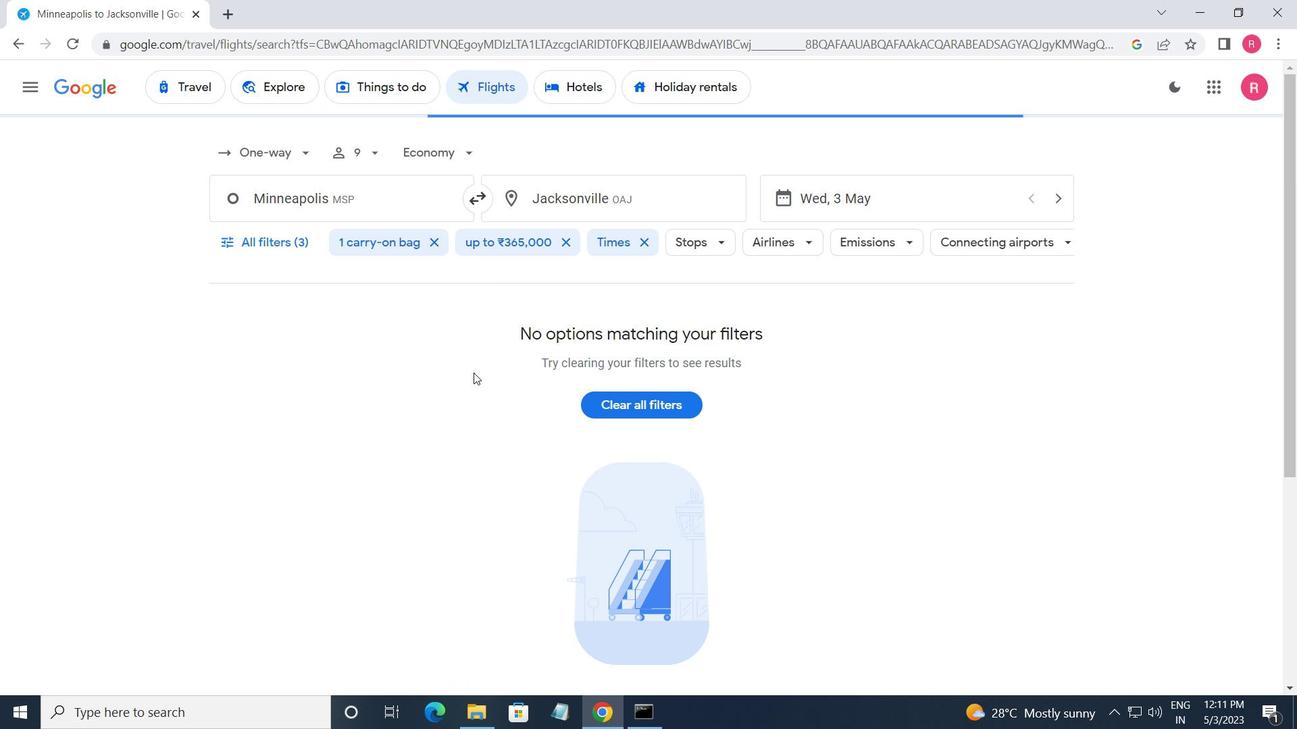 
Action: Mouse moved to (473, 375)
Screenshot: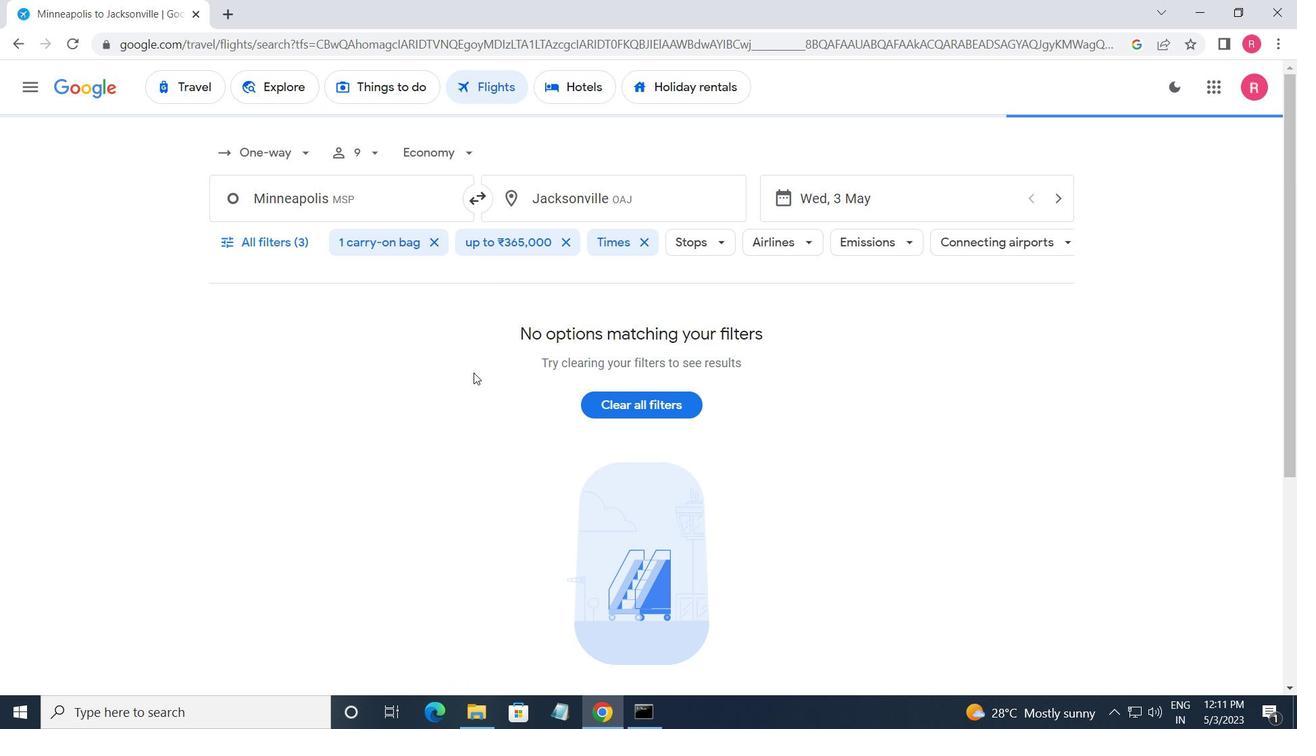 
